 Task: Find connections with filter location Santo Amaro with filter topic #linkedinlearningwith filter profile language German with filter current company ShopUp with filter school PARUL INSTITUTE OF ENGG. AND TECH., LIMDA, VAGHODIA 037 with filter industry Market Research with filter service category Real Estate with filter keywords title Plant Engineer
Action: Mouse moved to (562, 207)
Screenshot: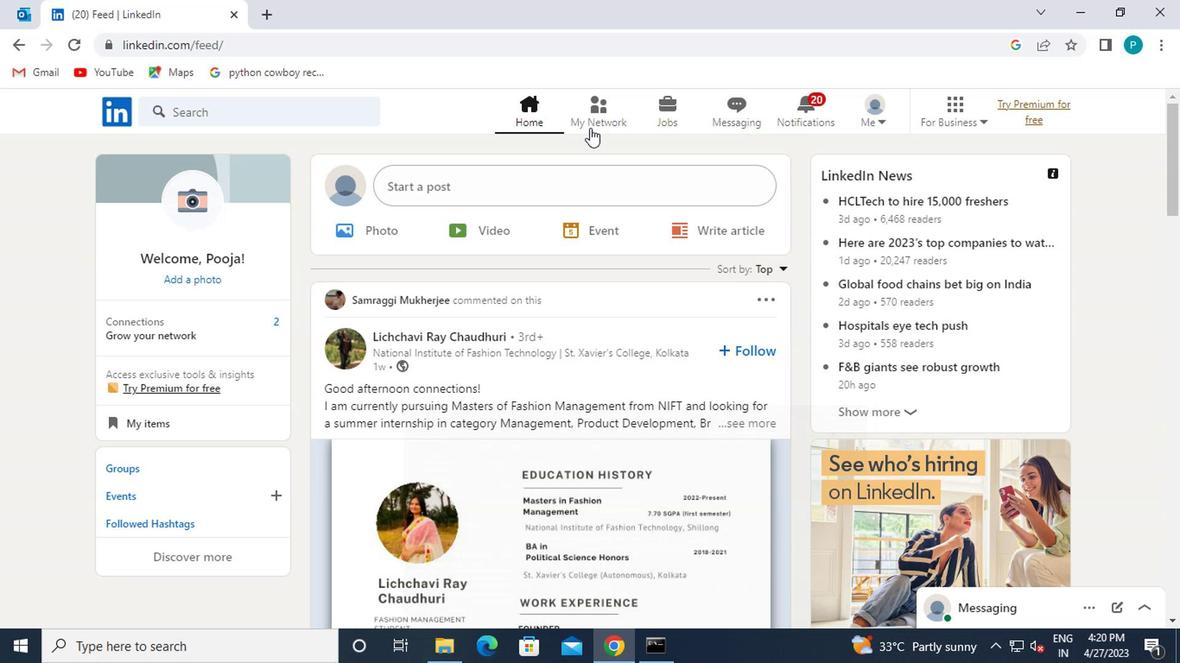 
Action: Mouse pressed left at (562, 207)
Screenshot: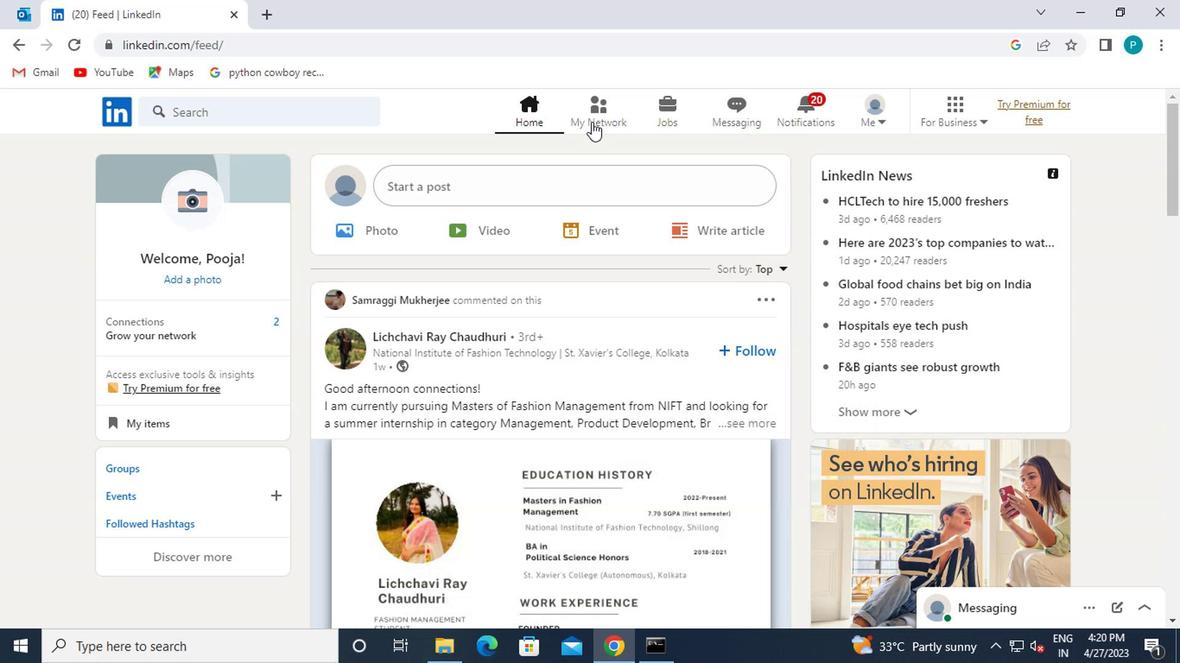 
Action: Mouse moved to (315, 280)
Screenshot: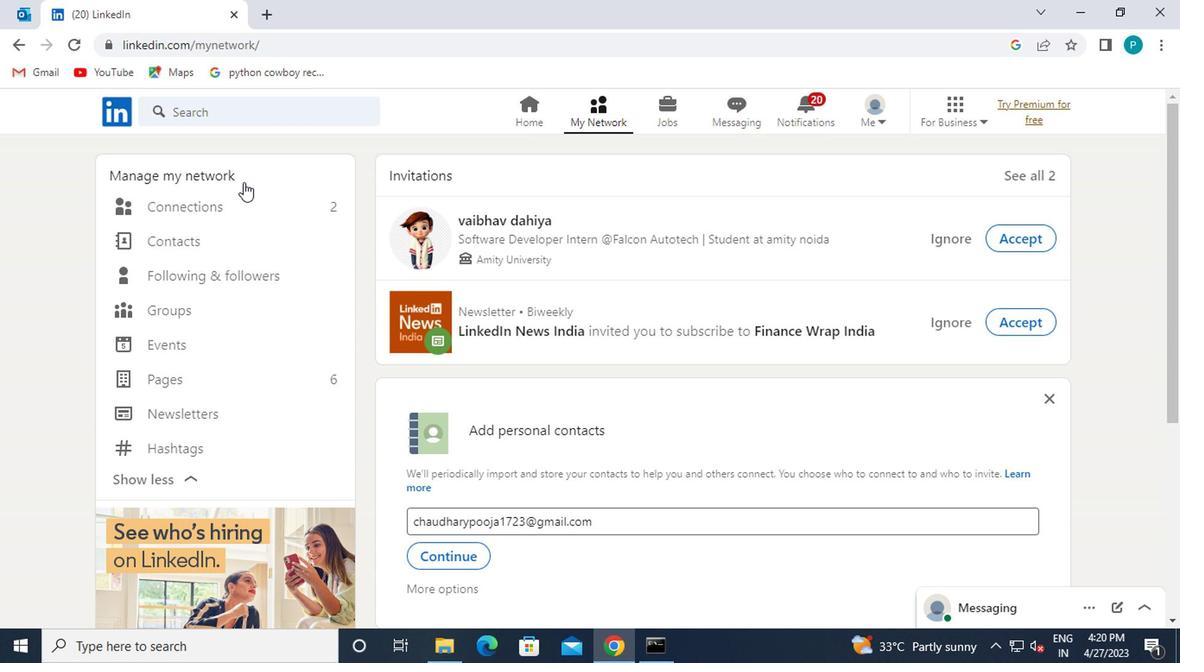 
Action: Mouse pressed left at (315, 280)
Screenshot: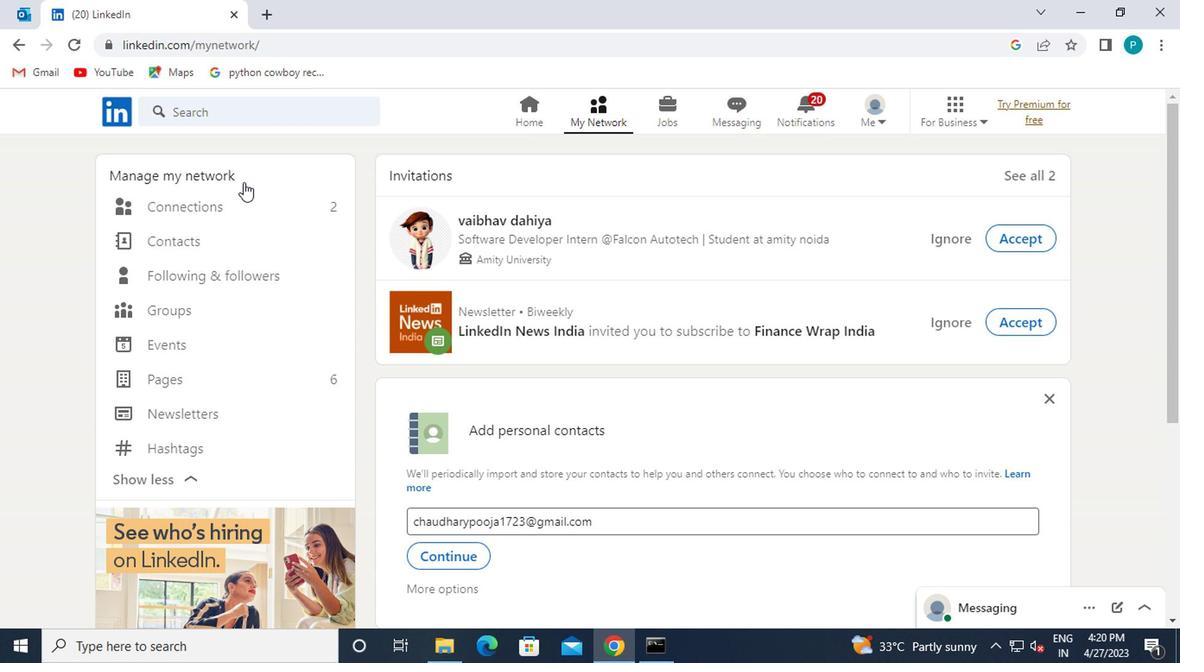 
Action: Mouse moved to (652, 289)
Screenshot: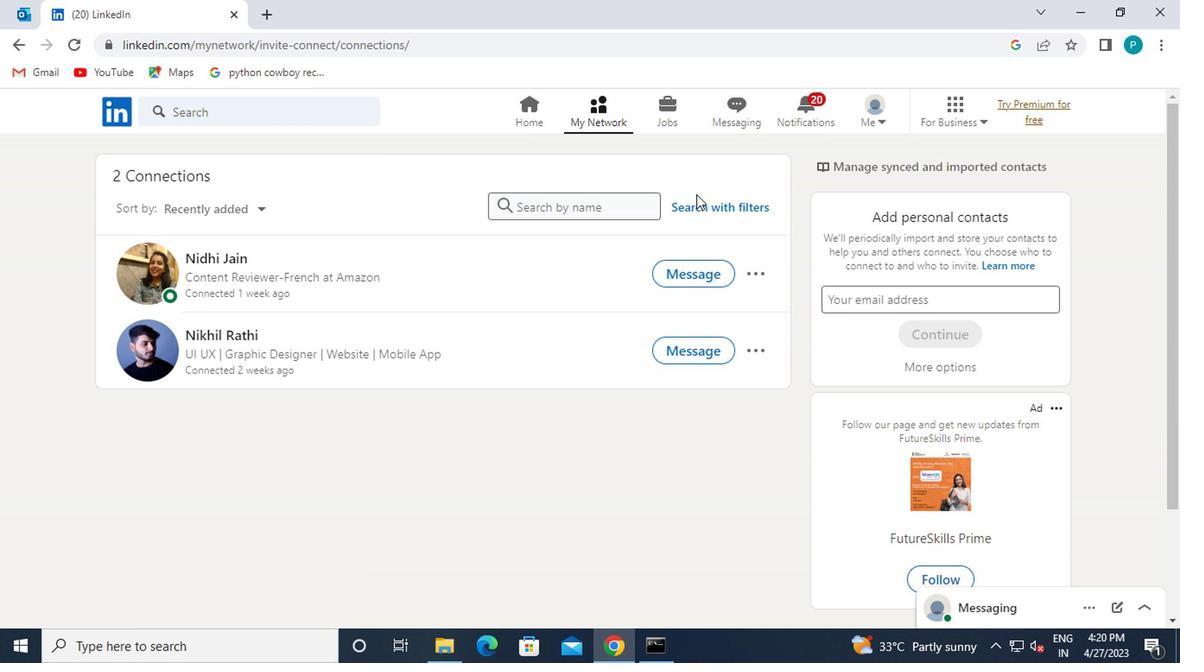 
Action: Mouse pressed left at (652, 289)
Screenshot: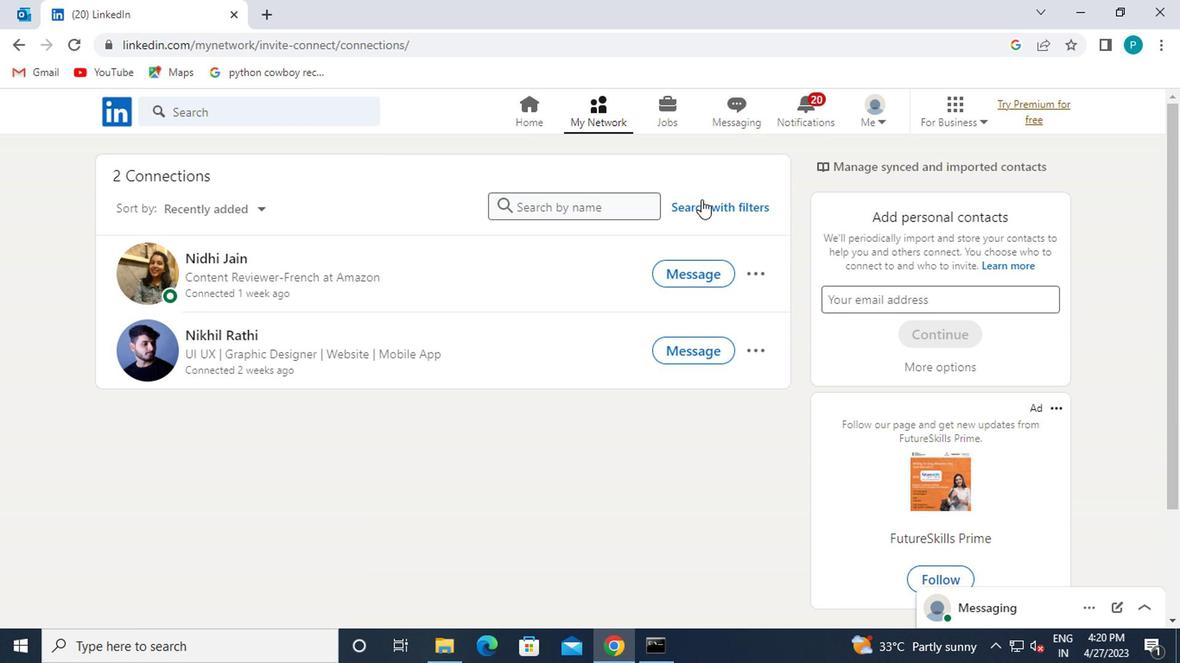 
Action: Mouse moved to (582, 254)
Screenshot: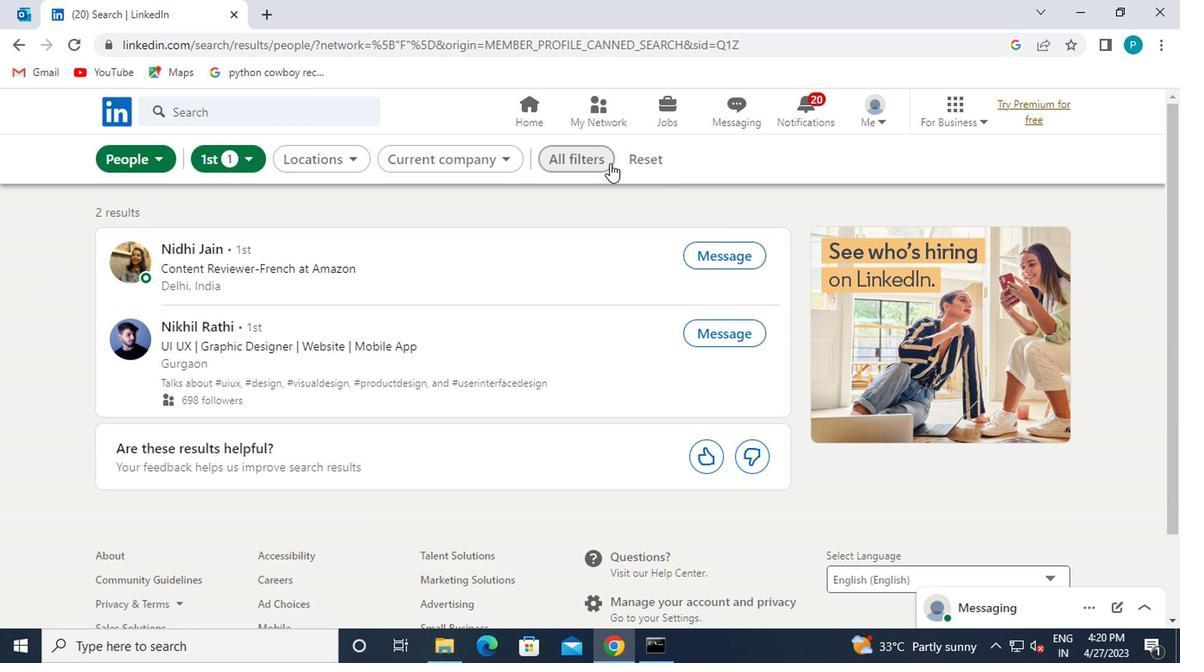 
Action: Mouse pressed left at (582, 254)
Screenshot: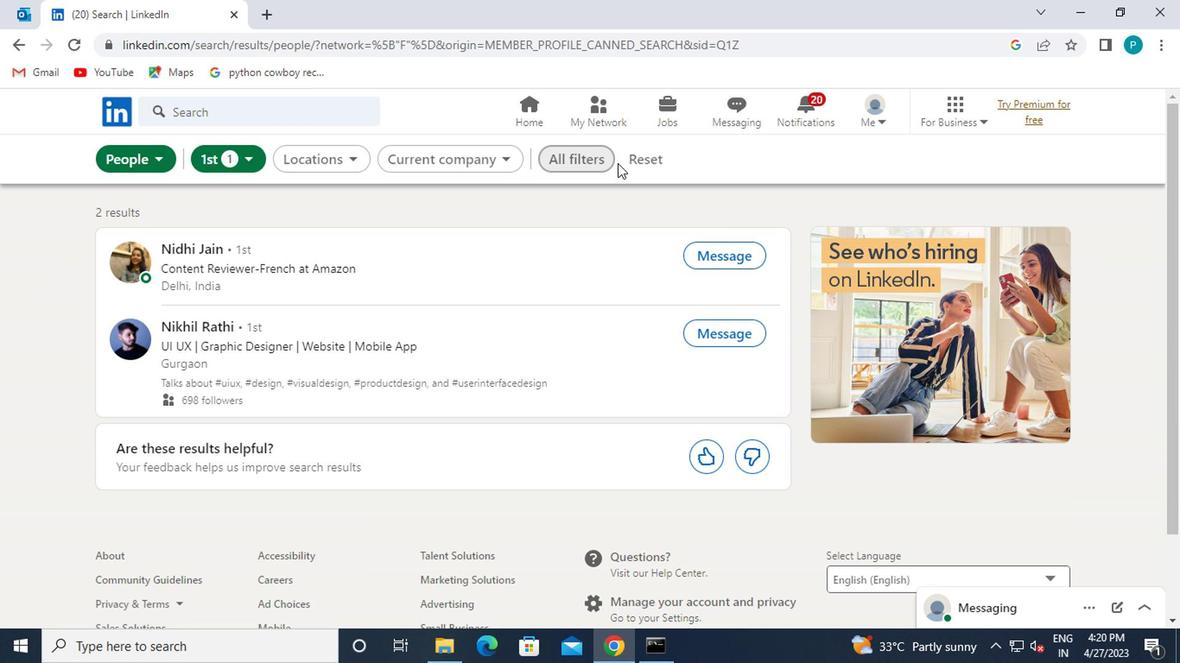 
Action: Mouse moved to (569, 249)
Screenshot: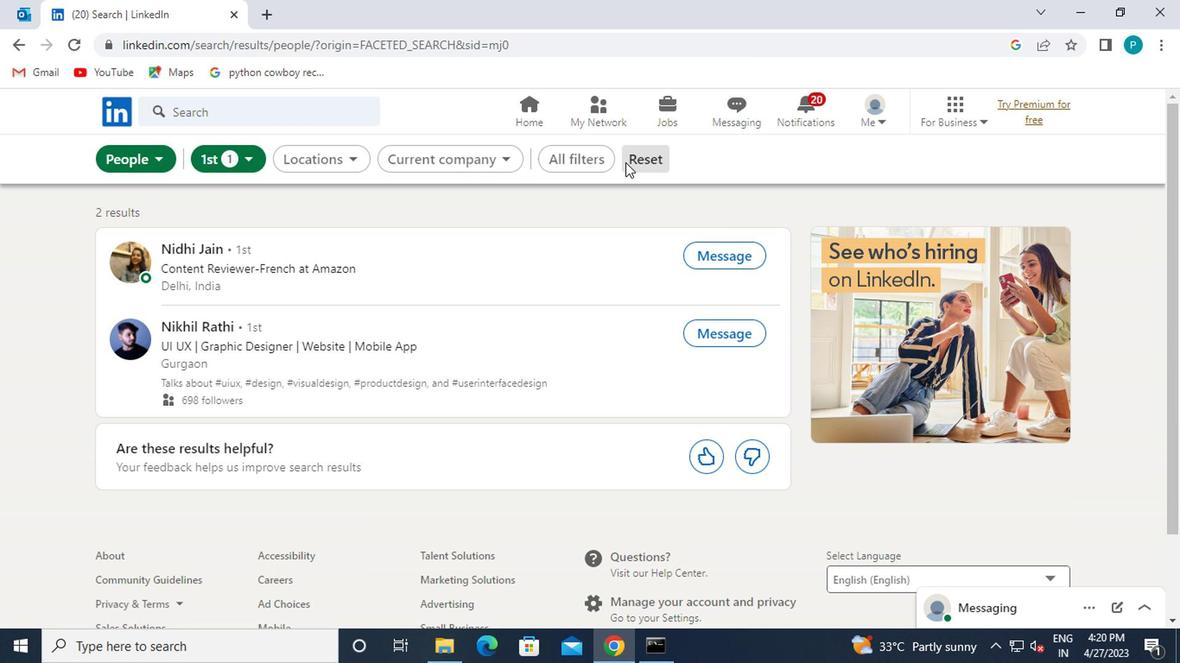 
Action: Mouse pressed left at (569, 249)
Screenshot: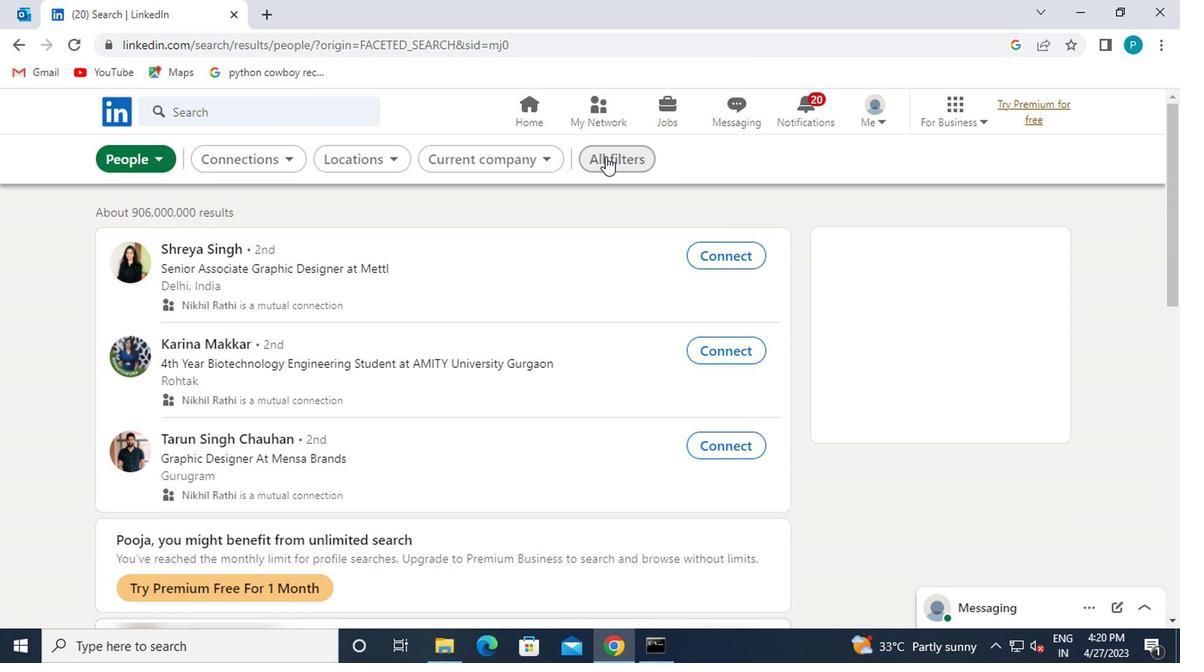 
Action: Mouse moved to (744, 376)
Screenshot: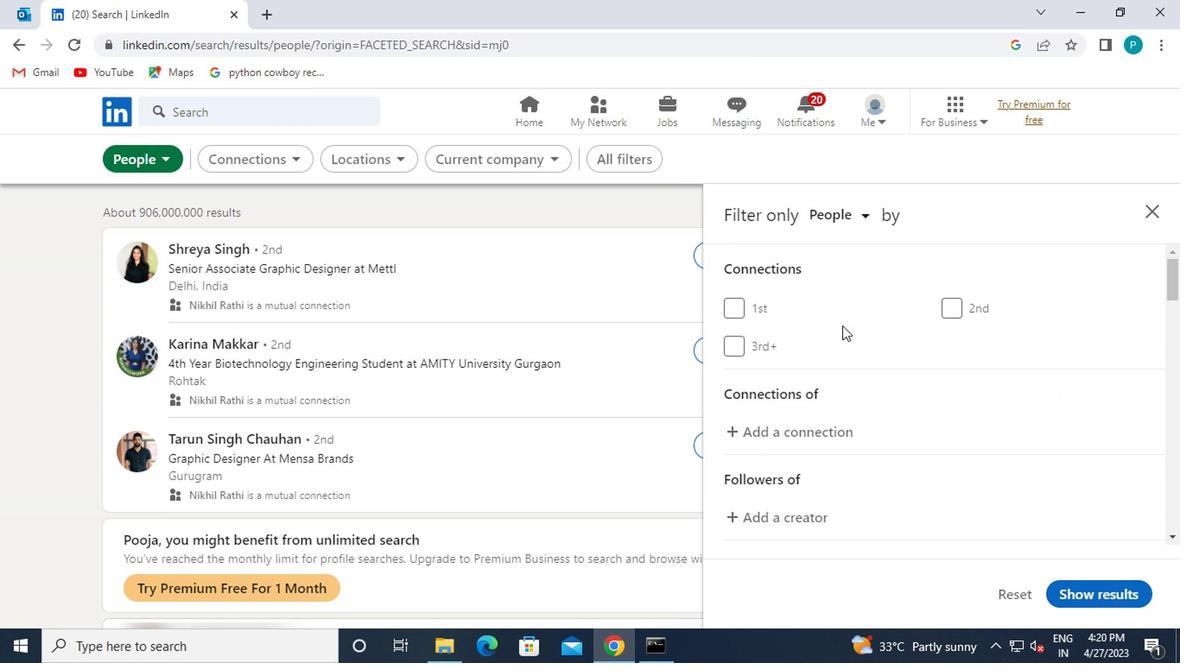 
Action: Mouse scrolled (744, 376) with delta (0, 0)
Screenshot: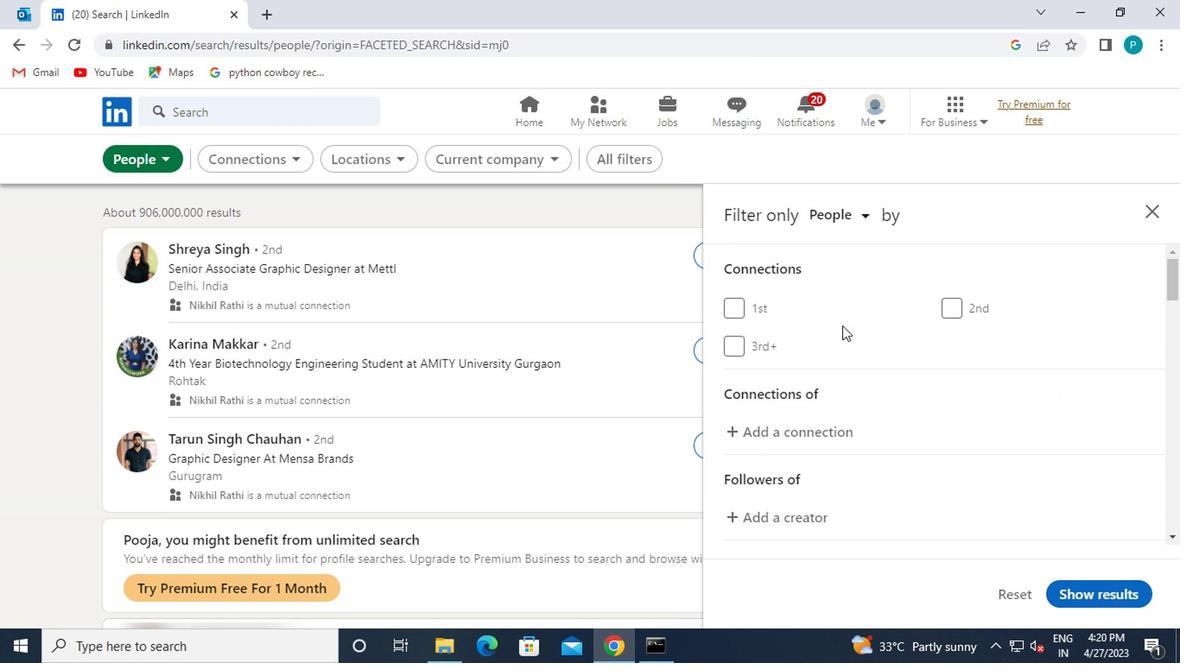 
Action: Mouse moved to (744, 378)
Screenshot: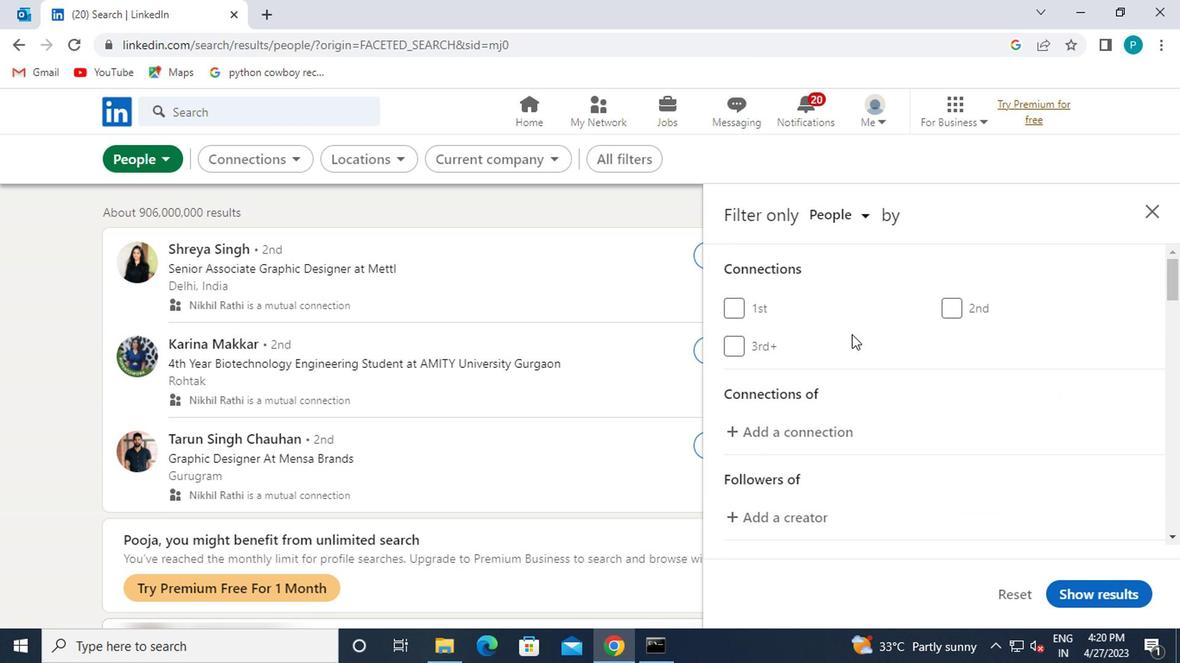 
Action: Mouse scrolled (744, 378) with delta (0, 0)
Screenshot: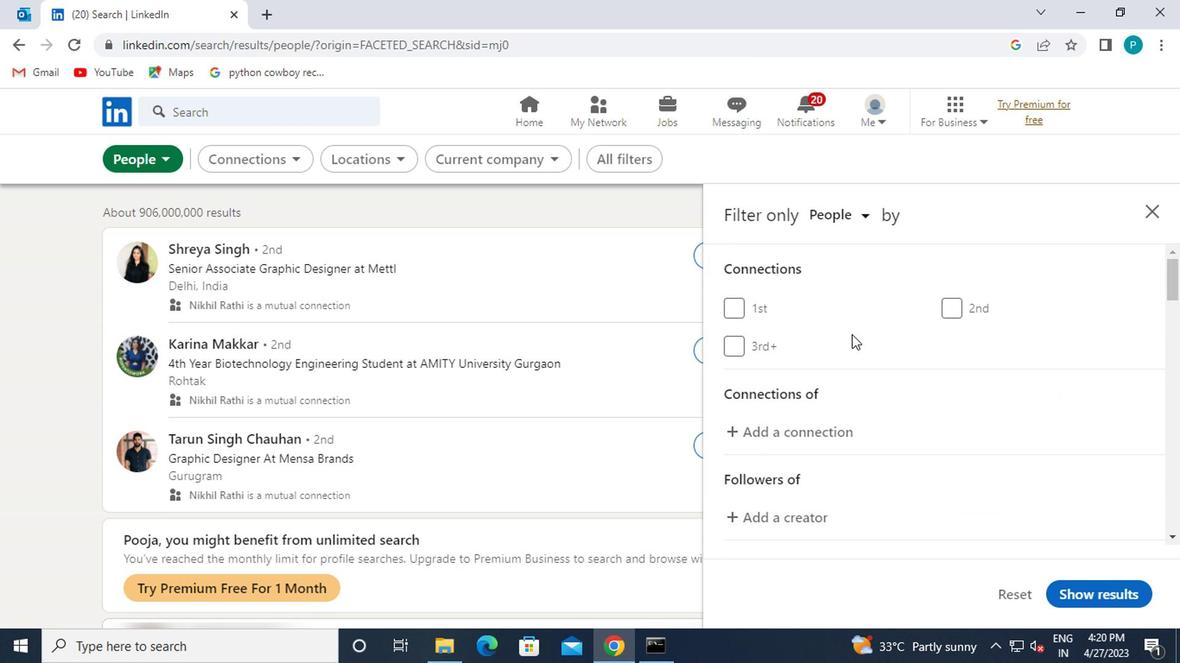 
Action: Mouse moved to (744, 378)
Screenshot: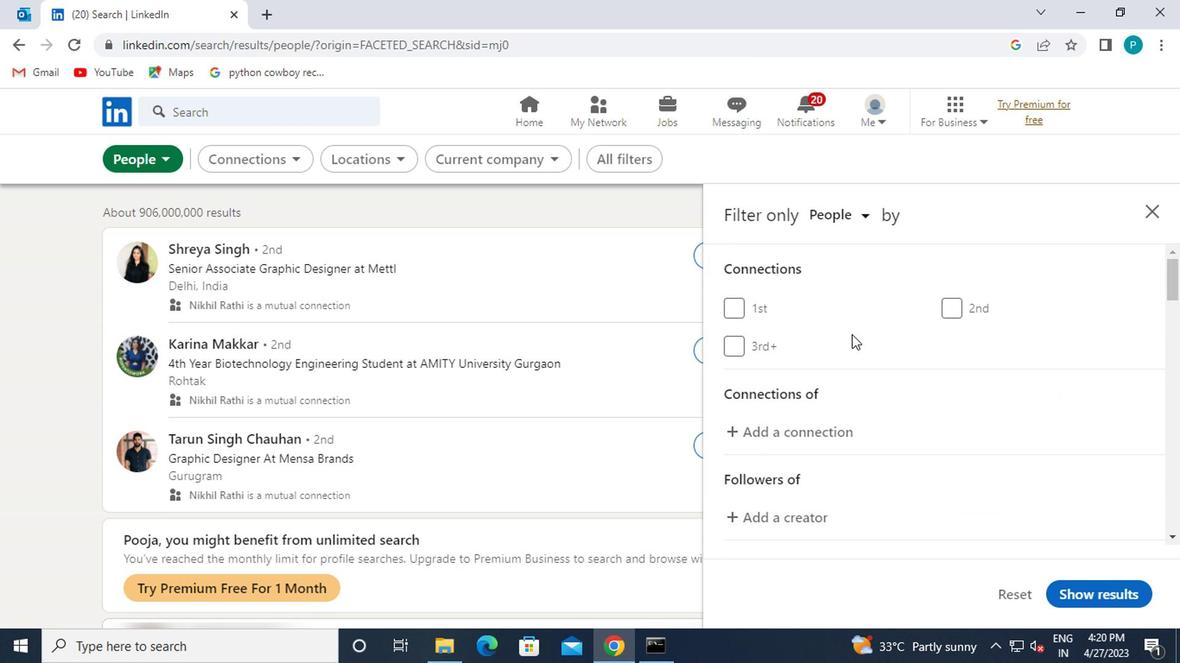 
Action: Mouse scrolled (744, 378) with delta (0, 0)
Screenshot: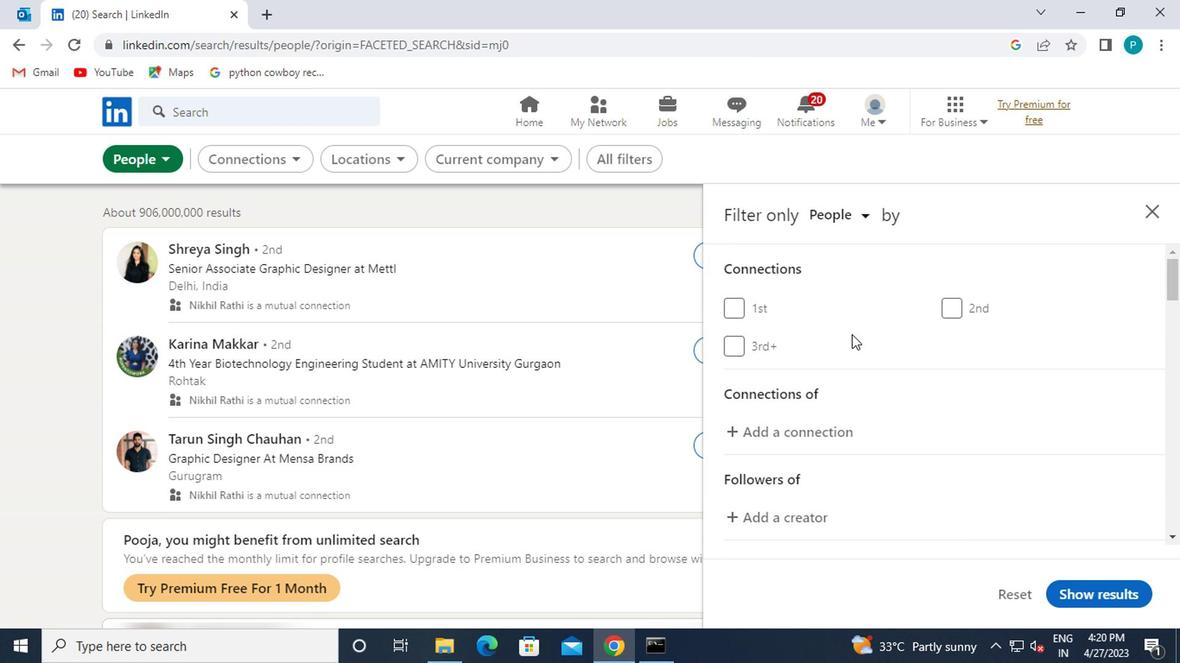 
Action: Mouse moved to (882, 433)
Screenshot: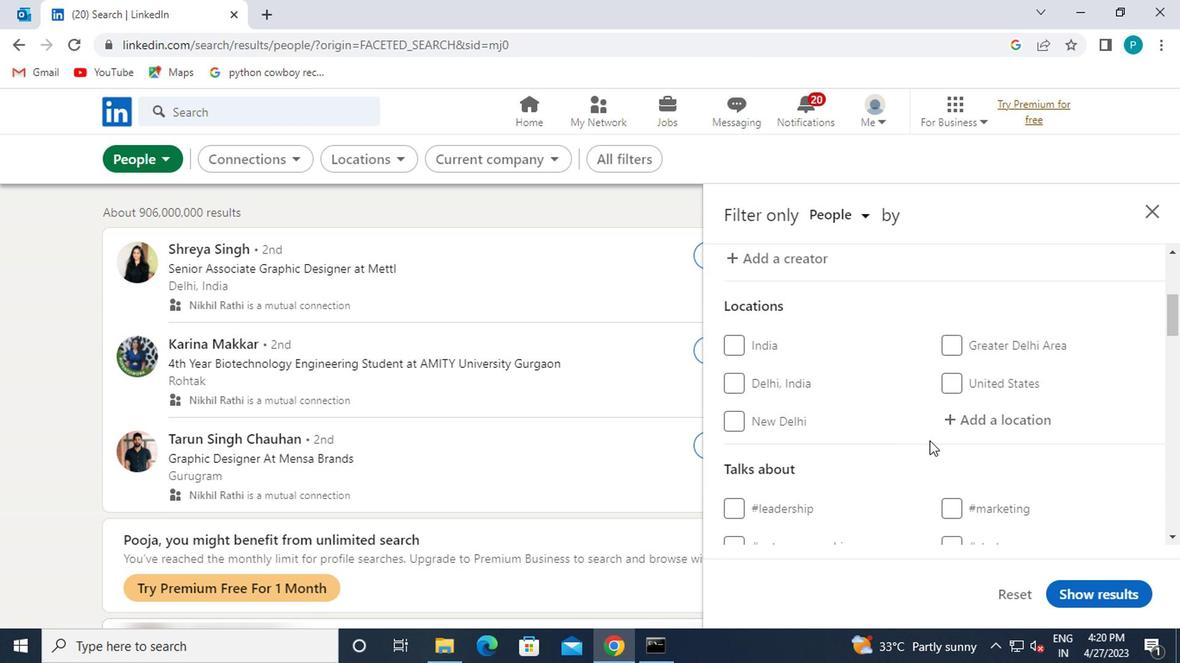 
Action: Mouse pressed left at (882, 433)
Screenshot: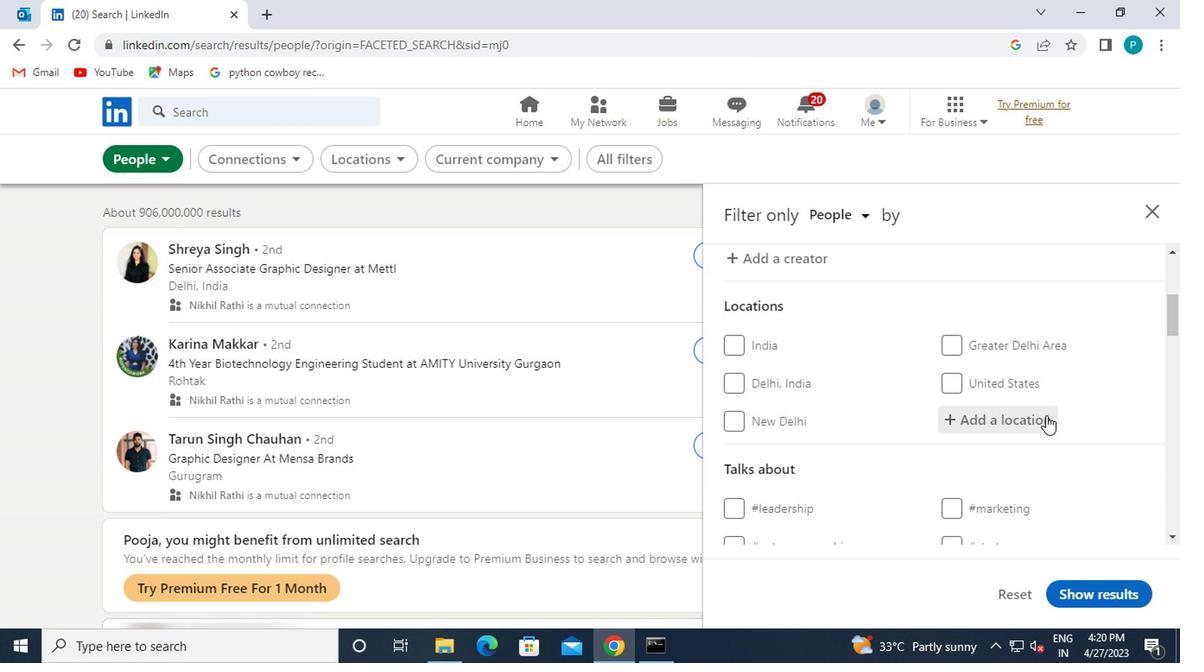 
Action: Mouse moved to (885, 441)
Screenshot: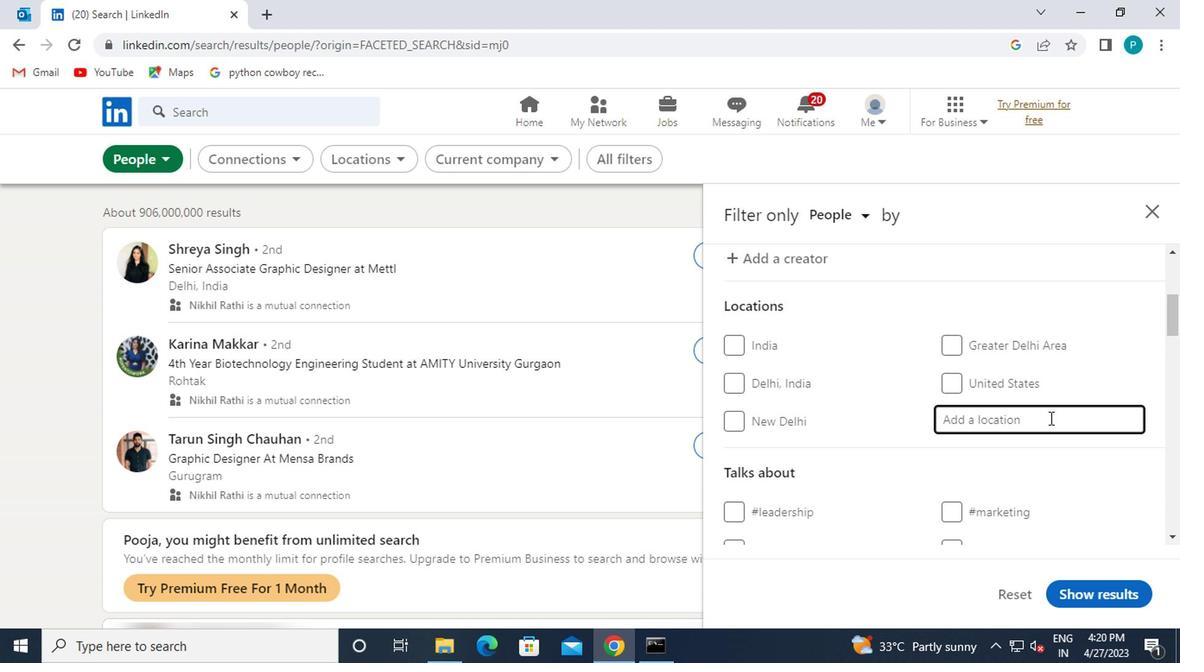 
Action: Key pressed <Key.caps_lock>s<Key.caps_lock>anto<Key.space><Key.caps_lock>a<Key.caps_lock>maro
Screenshot: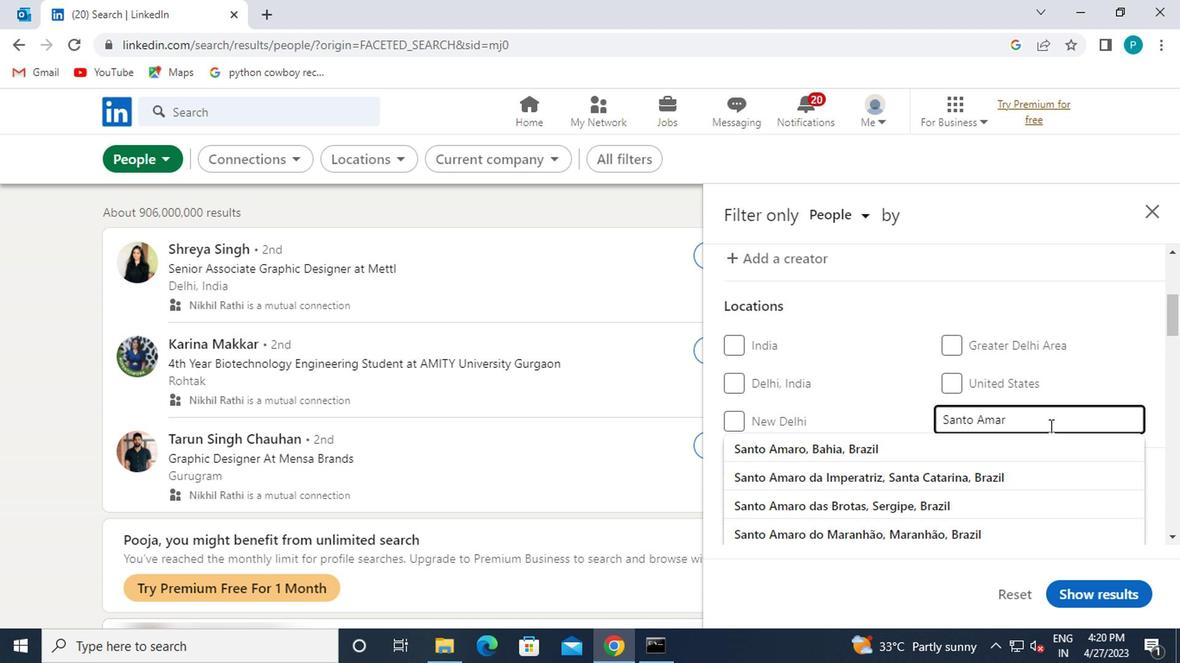 
Action: Mouse moved to (786, 453)
Screenshot: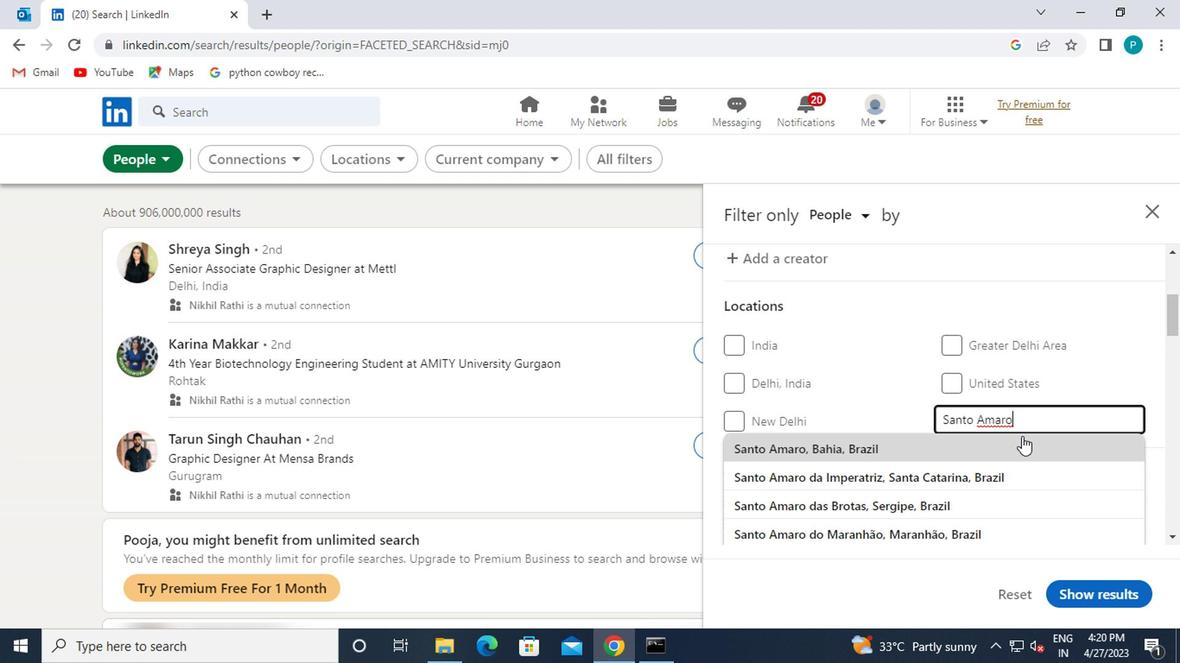 
Action: Mouse pressed left at (786, 453)
Screenshot: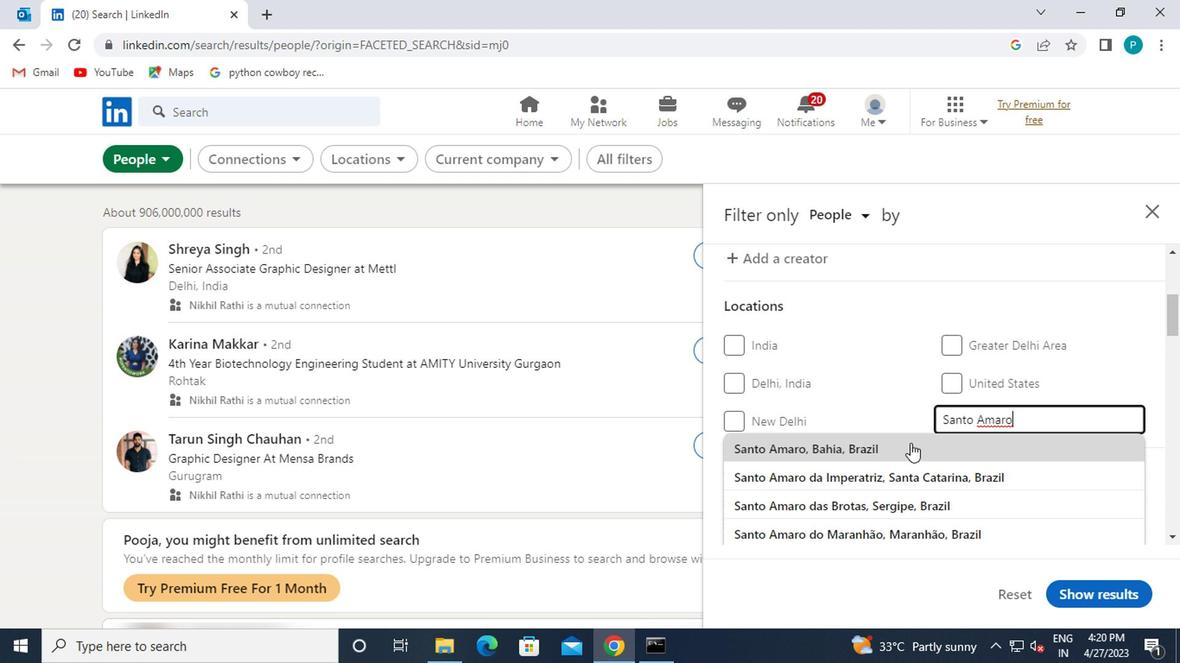 
Action: Mouse moved to (786, 459)
Screenshot: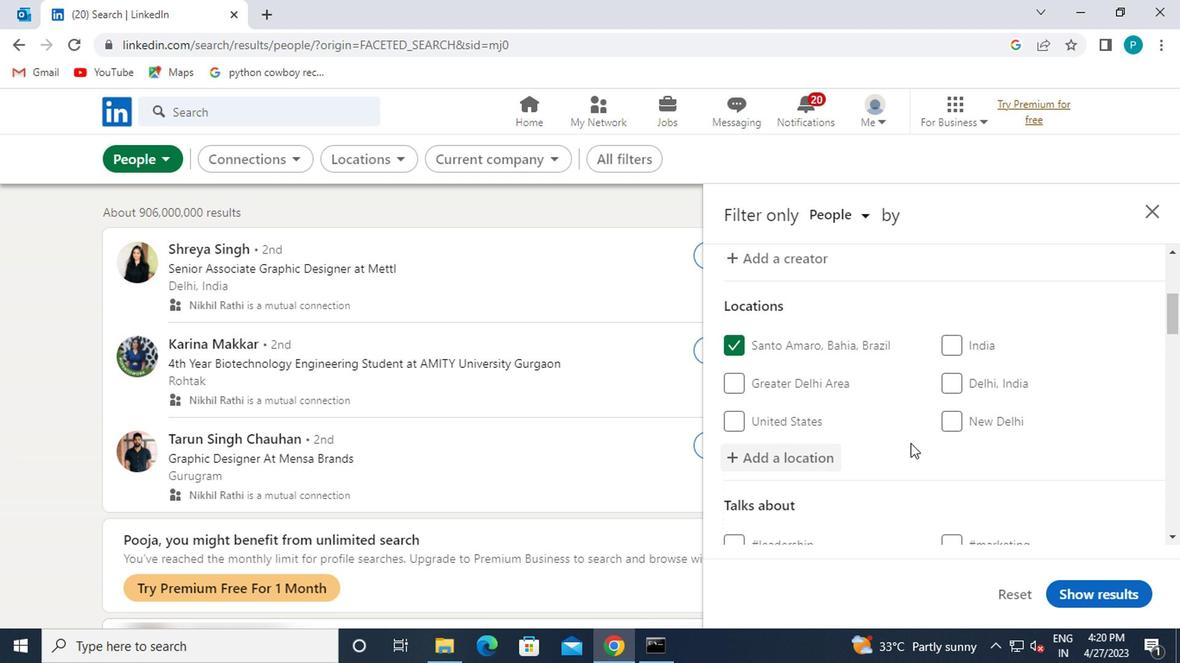 
Action: Mouse scrolled (786, 458) with delta (0, 0)
Screenshot: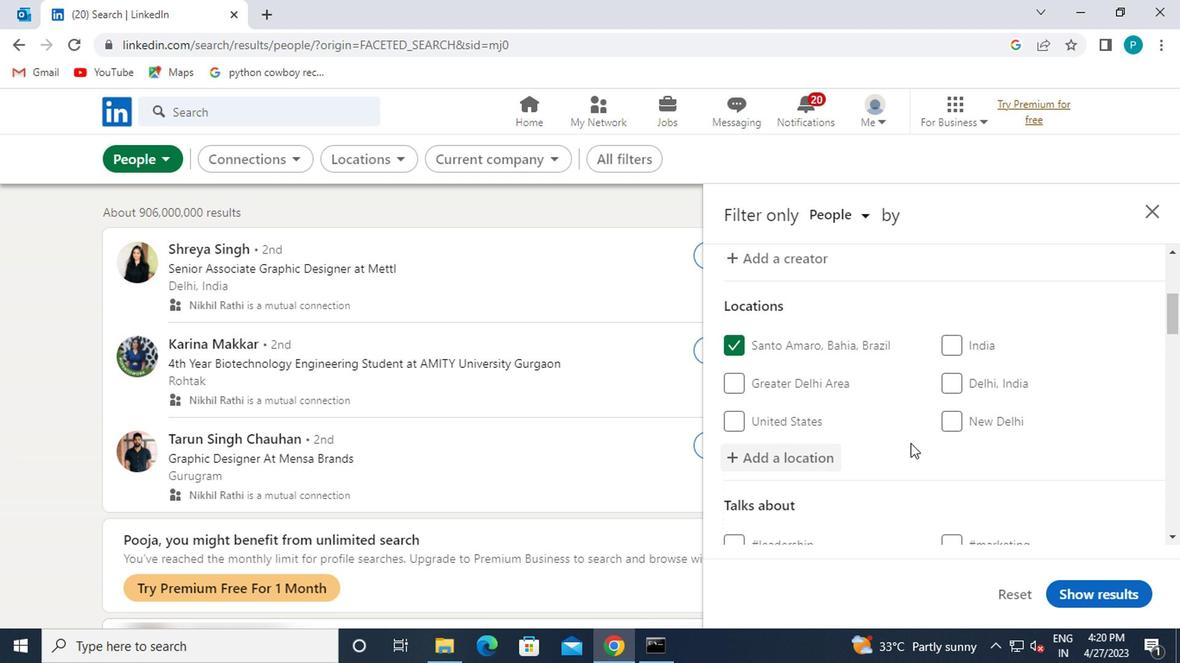 
Action: Mouse moved to (786, 460)
Screenshot: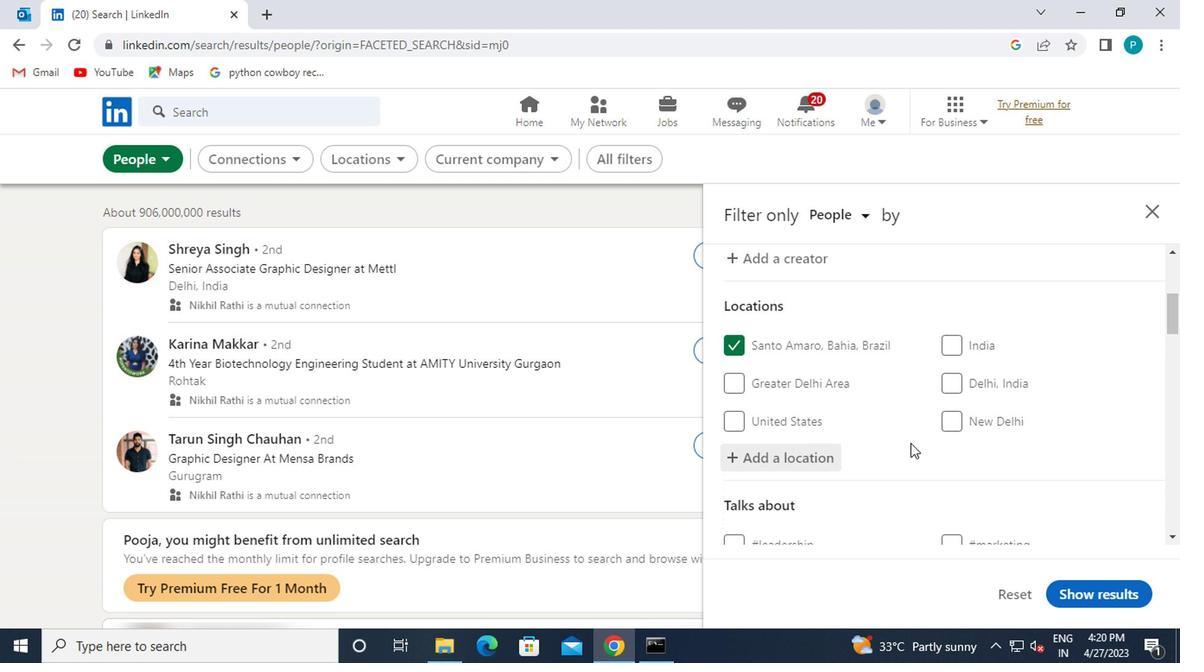 
Action: Mouse scrolled (786, 459) with delta (0, 0)
Screenshot: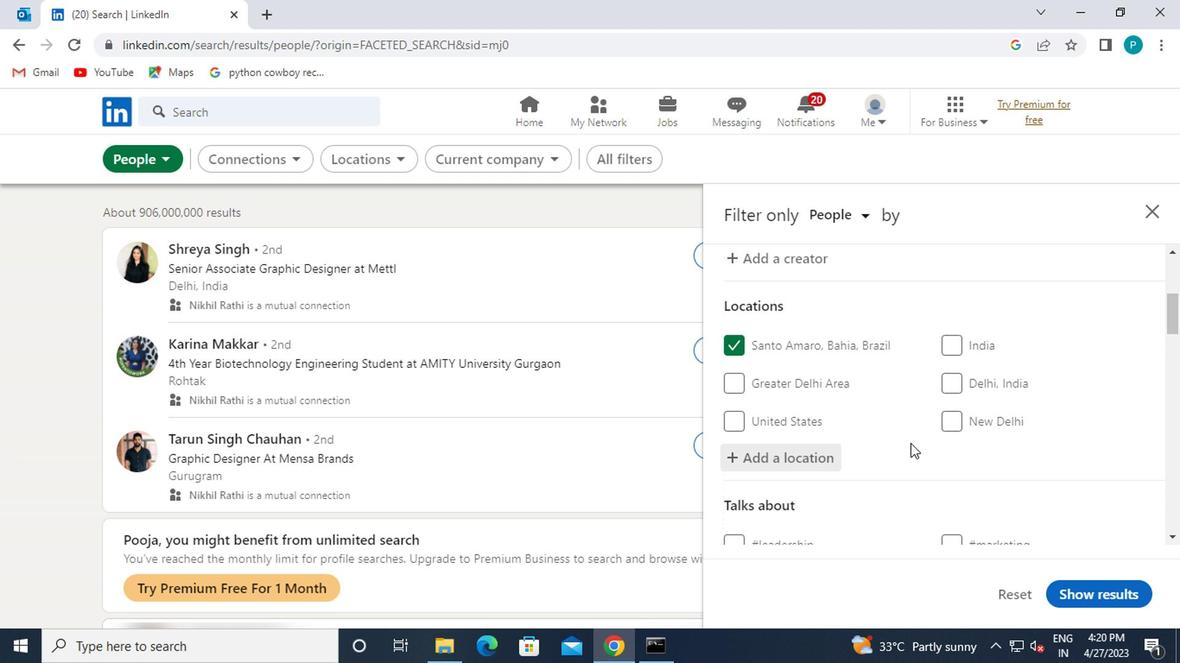 
Action: Mouse moved to (853, 457)
Screenshot: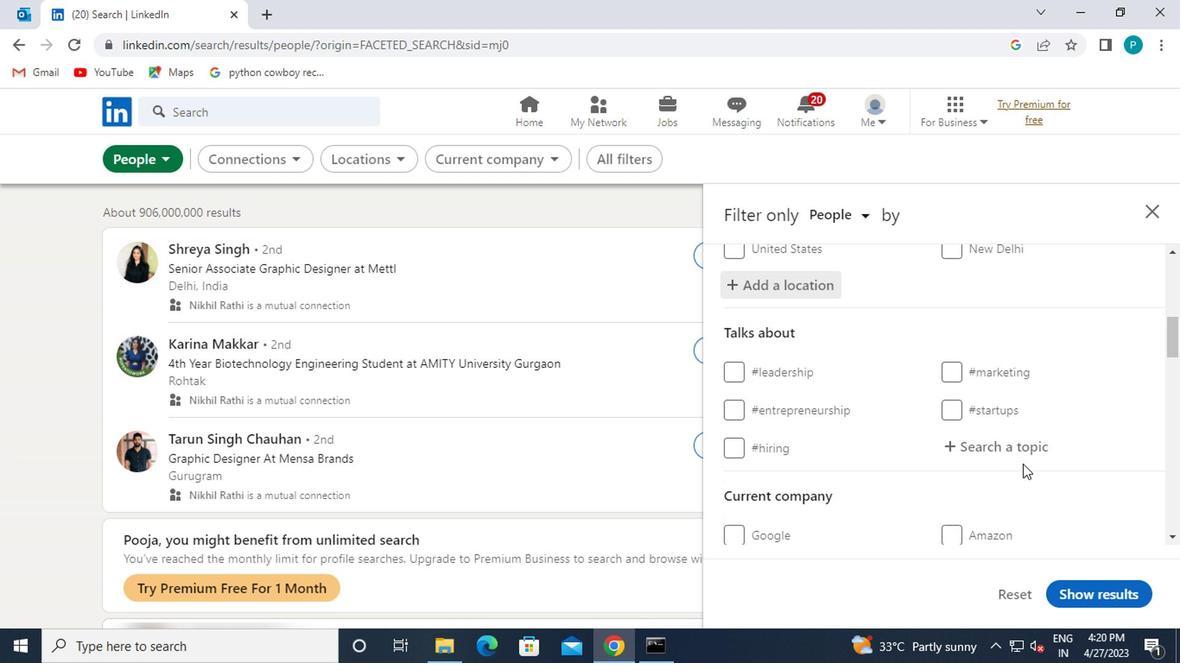 
Action: Mouse pressed left at (853, 457)
Screenshot: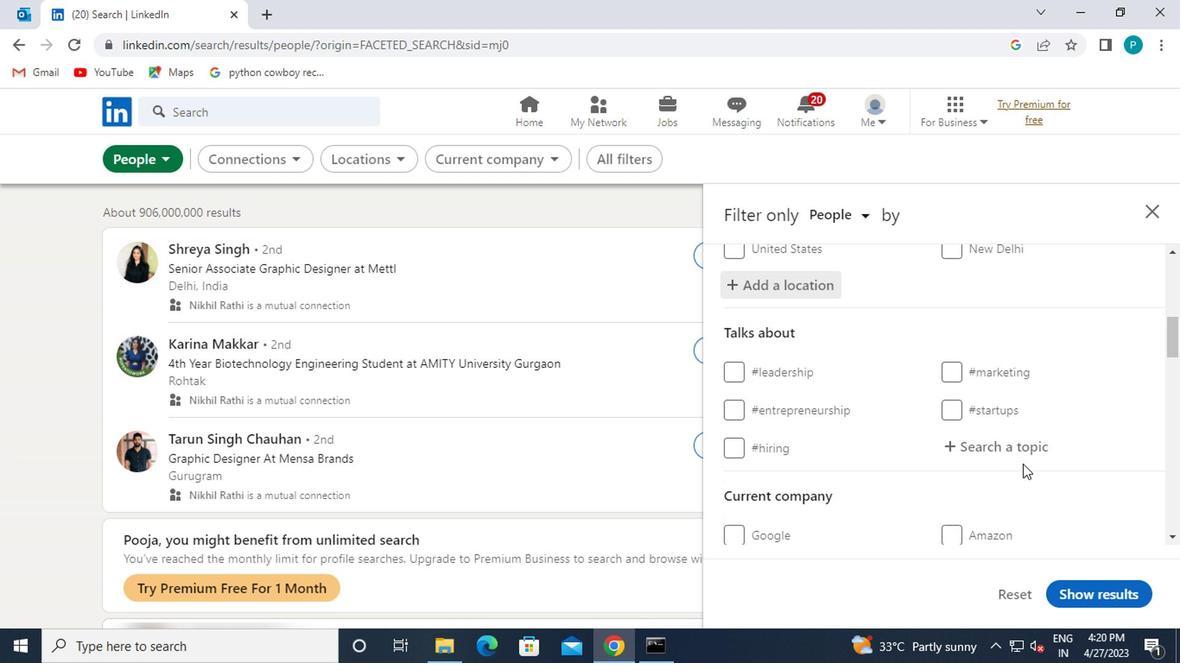 
Action: Mouse moved to (867, 460)
Screenshot: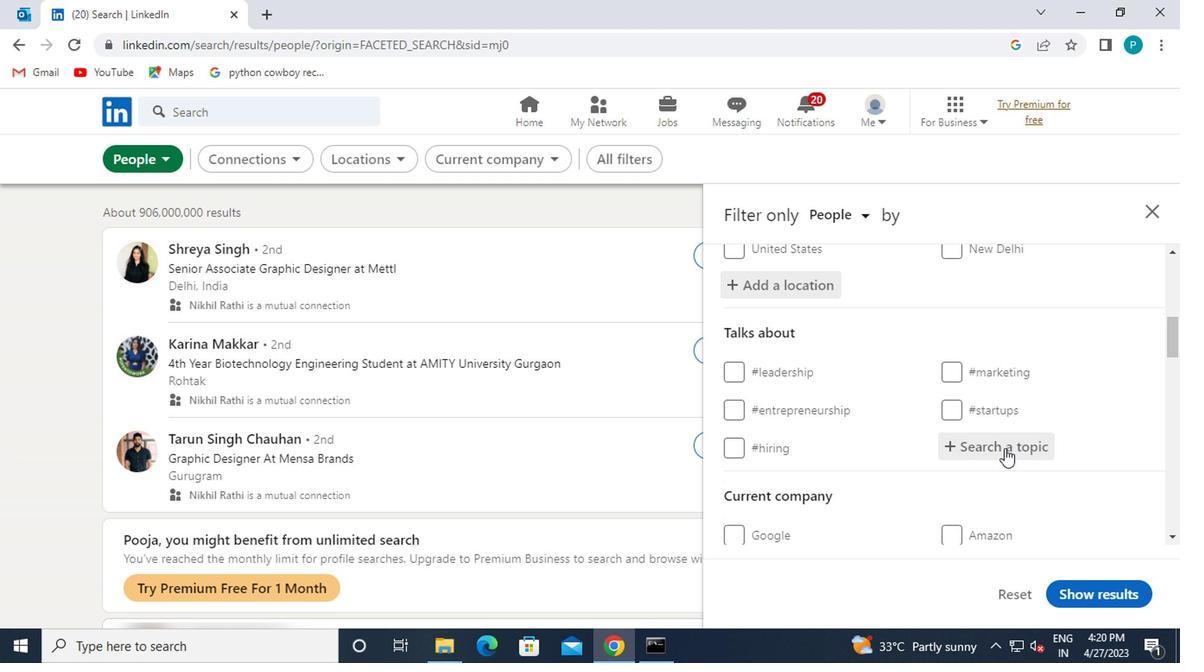 
Action: Key pressed <Key.shift>#LINKEDINLEARNING
Screenshot: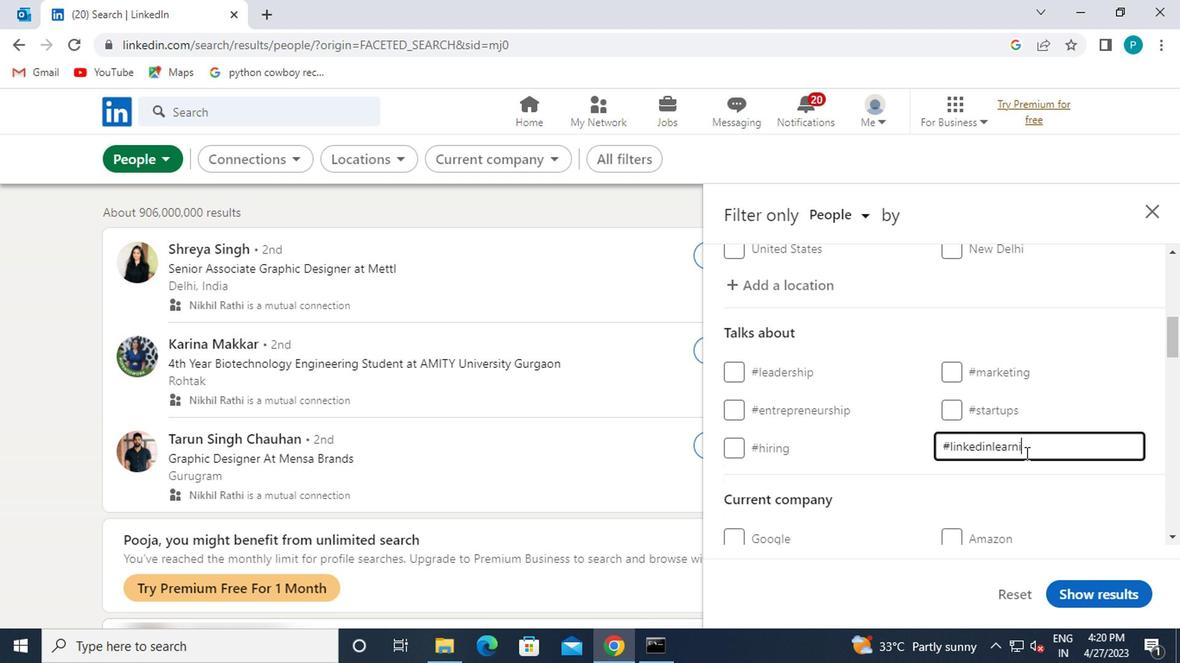 
Action: Mouse moved to (775, 425)
Screenshot: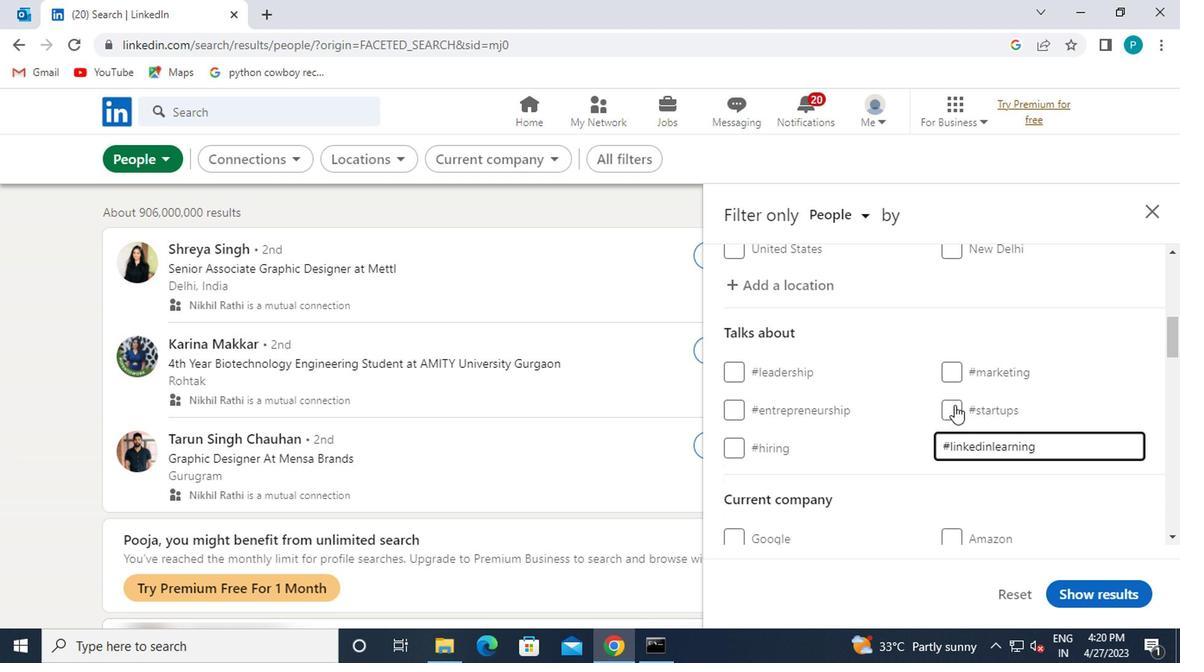 
Action: Mouse scrolled (775, 424) with delta (0, 0)
Screenshot: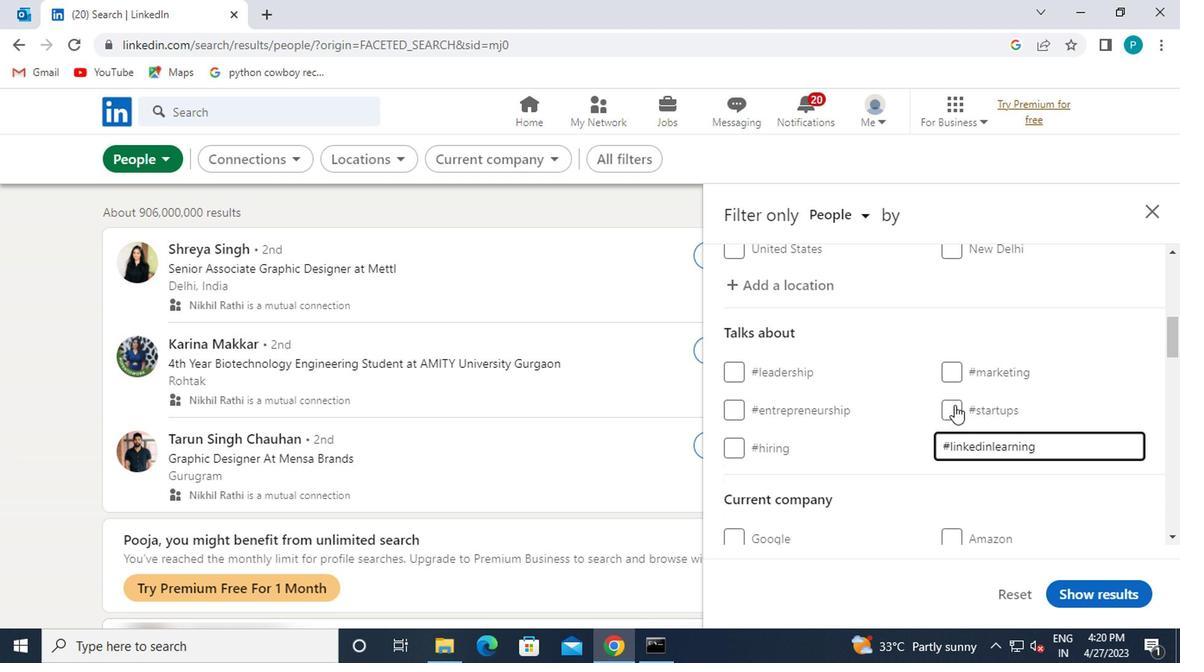 
Action: Mouse moved to (774, 425)
Screenshot: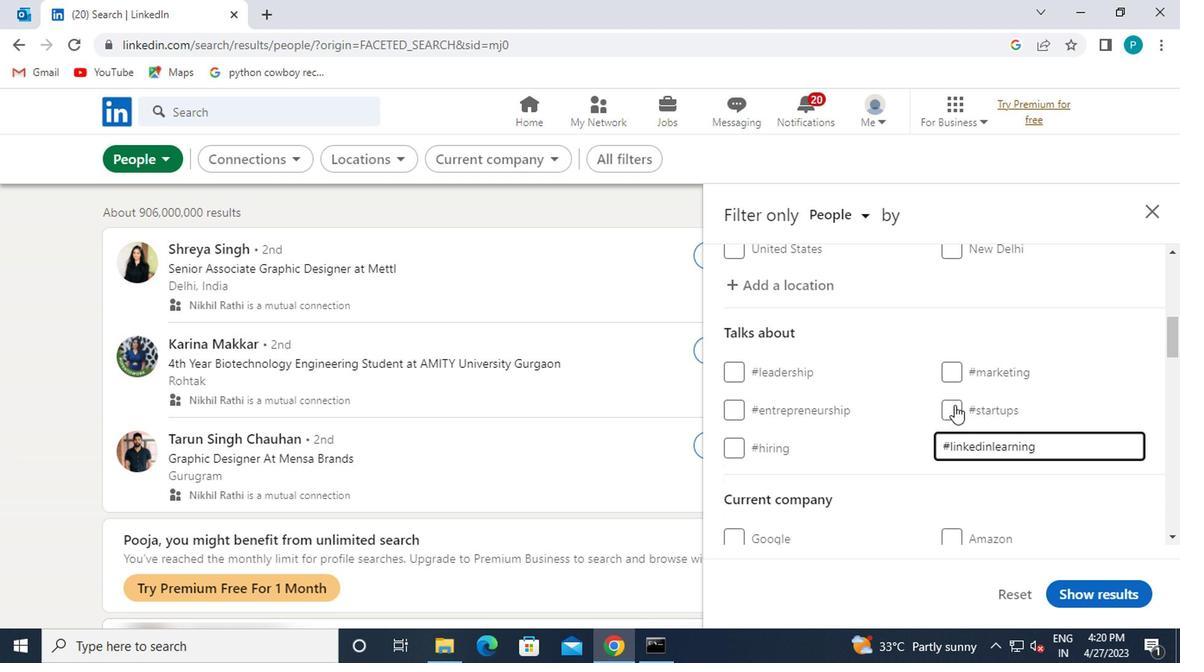 
Action: Mouse scrolled (774, 424) with delta (0, 0)
Screenshot: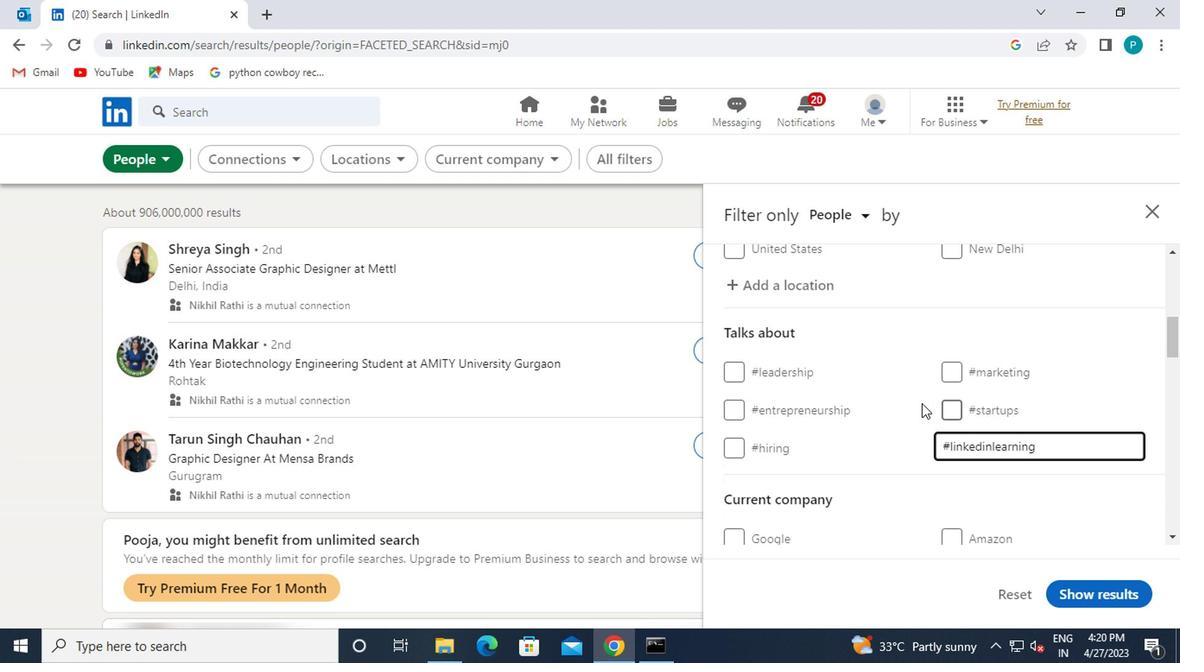 
Action: Mouse scrolled (774, 424) with delta (0, 0)
Screenshot: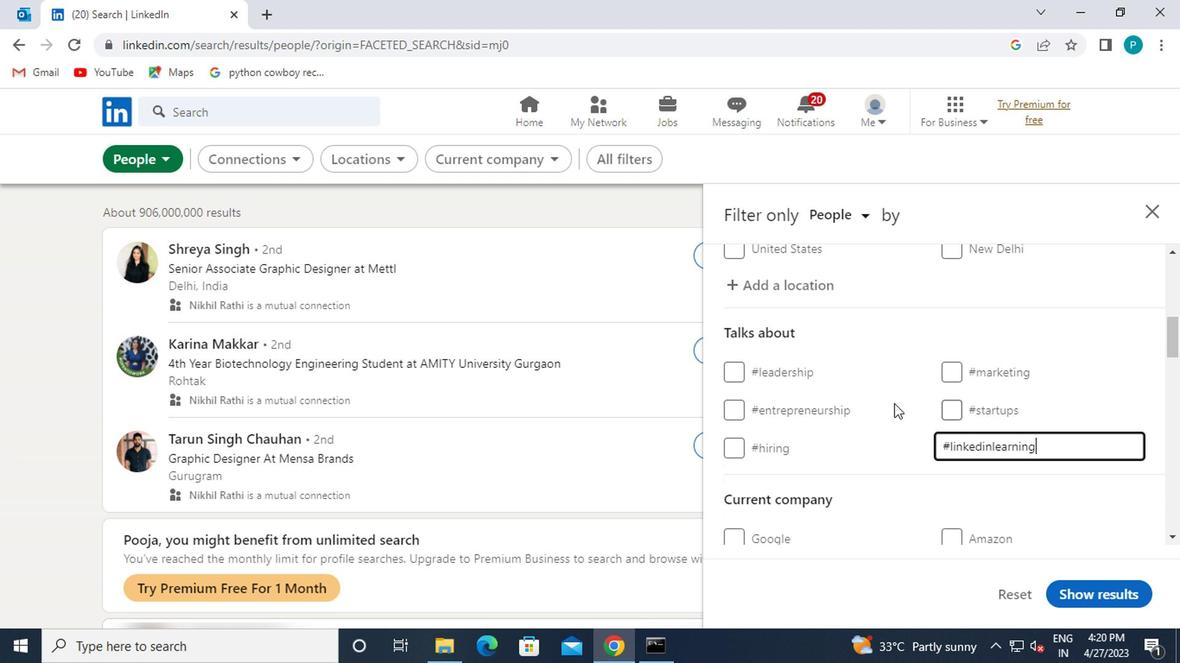 
Action: Mouse moved to (774, 450)
Screenshot: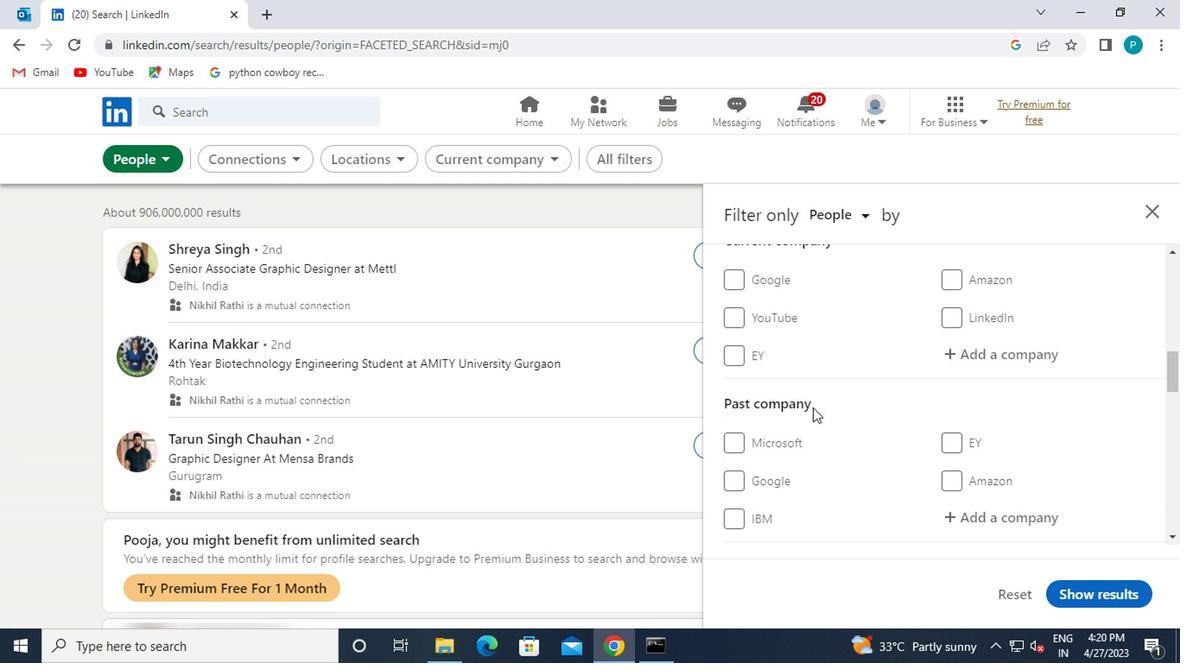 
Action: Mouse scrolled (774, 451) with delta (0, 0)
Screenshot: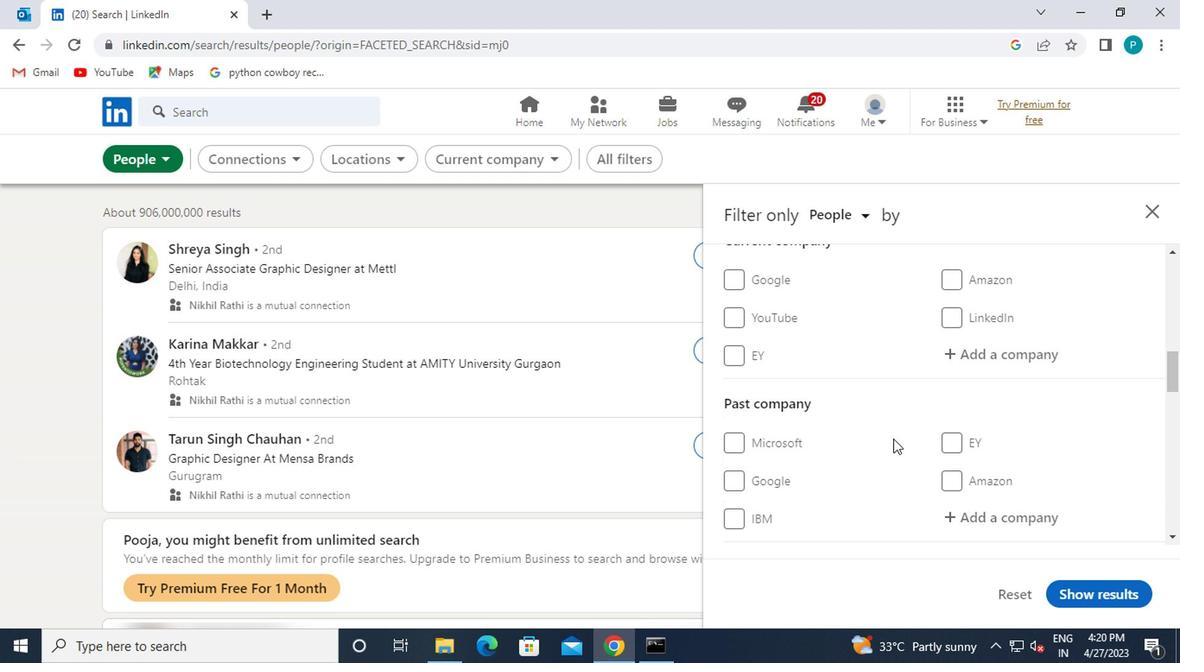 
Action: Mouse moved to (718, 446)
Screenshot: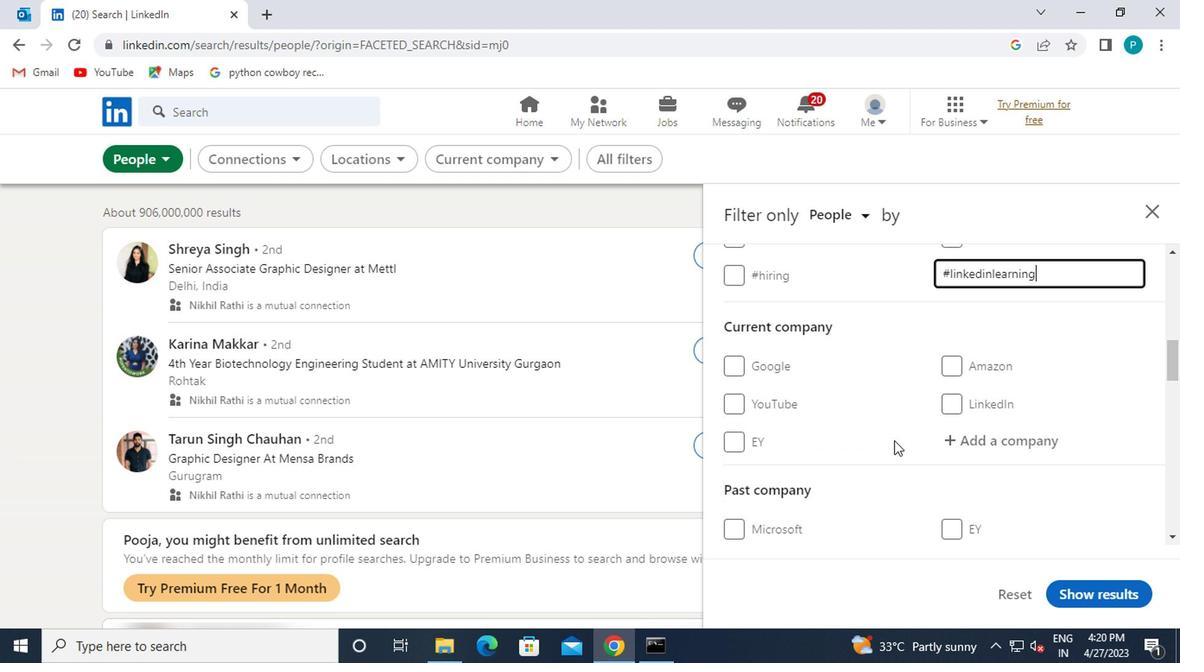 
Action: Mouse scrolled (718, 446) with delta (0, 0)
Screenshot: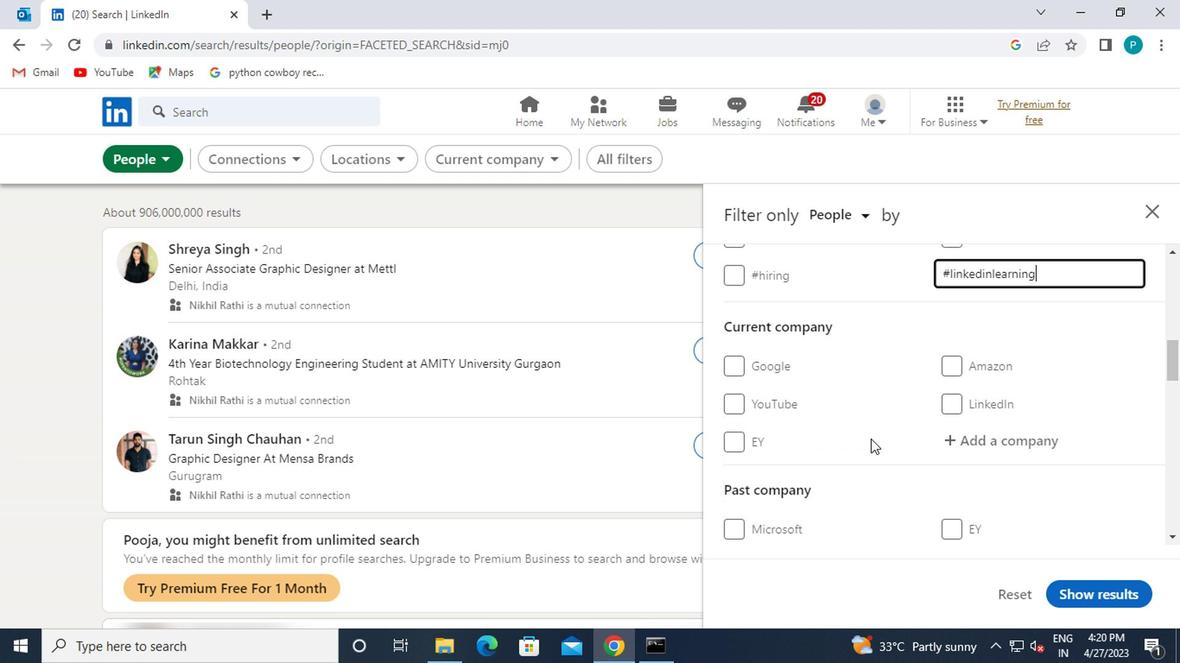 
Action: Mouse scrolled (718, 446) with delta (0, 0)
Screenshot: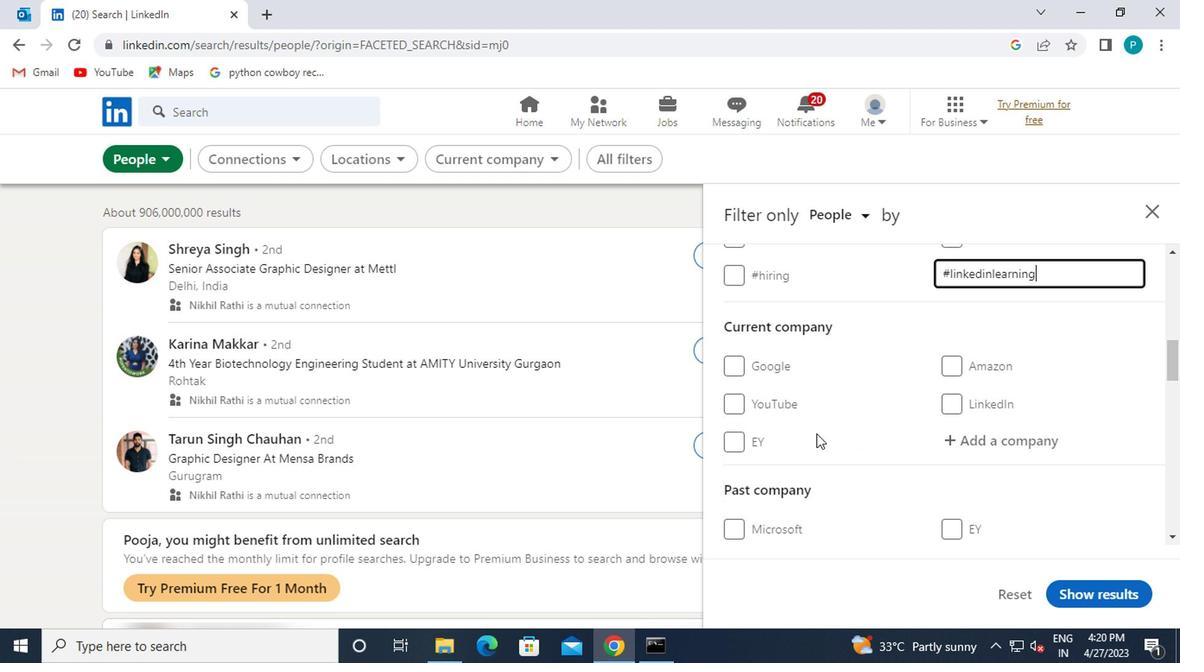
Action: Mouse moved to (717, 446)
Screenshot: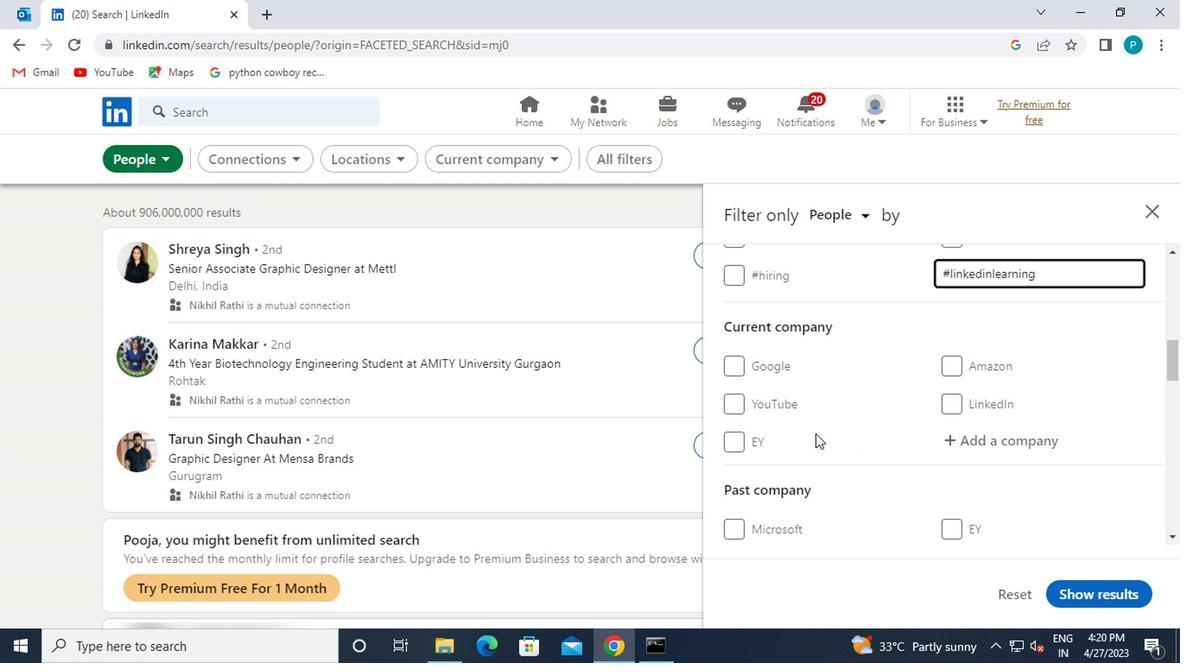 
Action: Mouse scrolled (717, 446) with delta (0, 0)
Screenshot: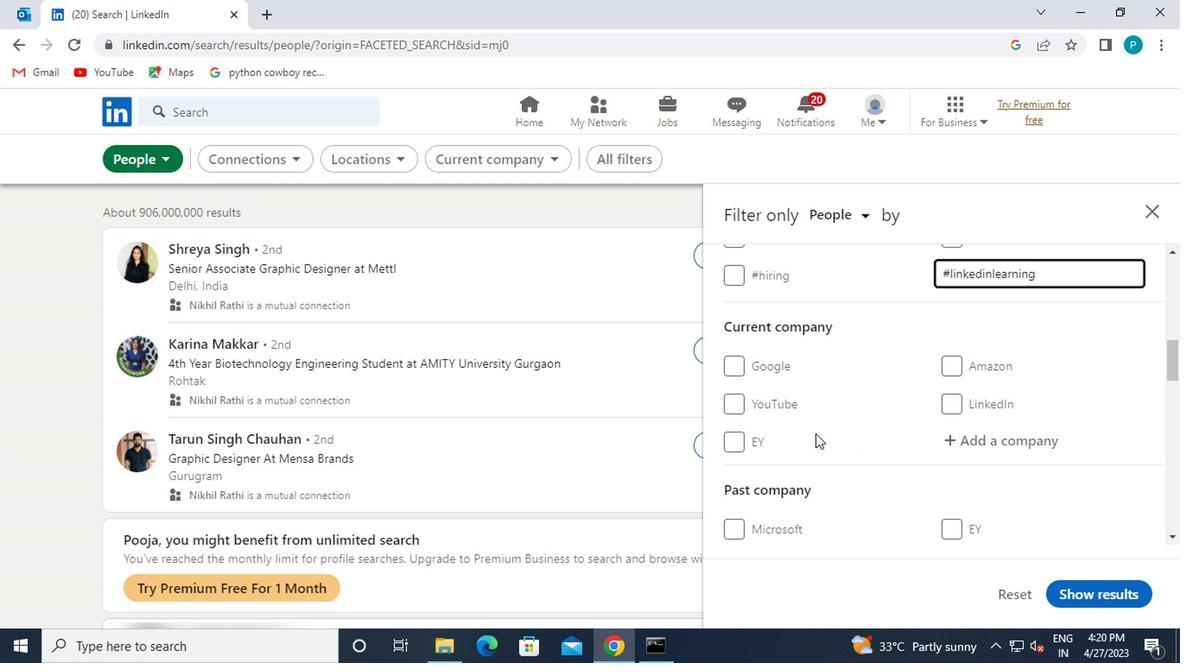 
Action: Mouse moved to (691, 449)
Screenshot: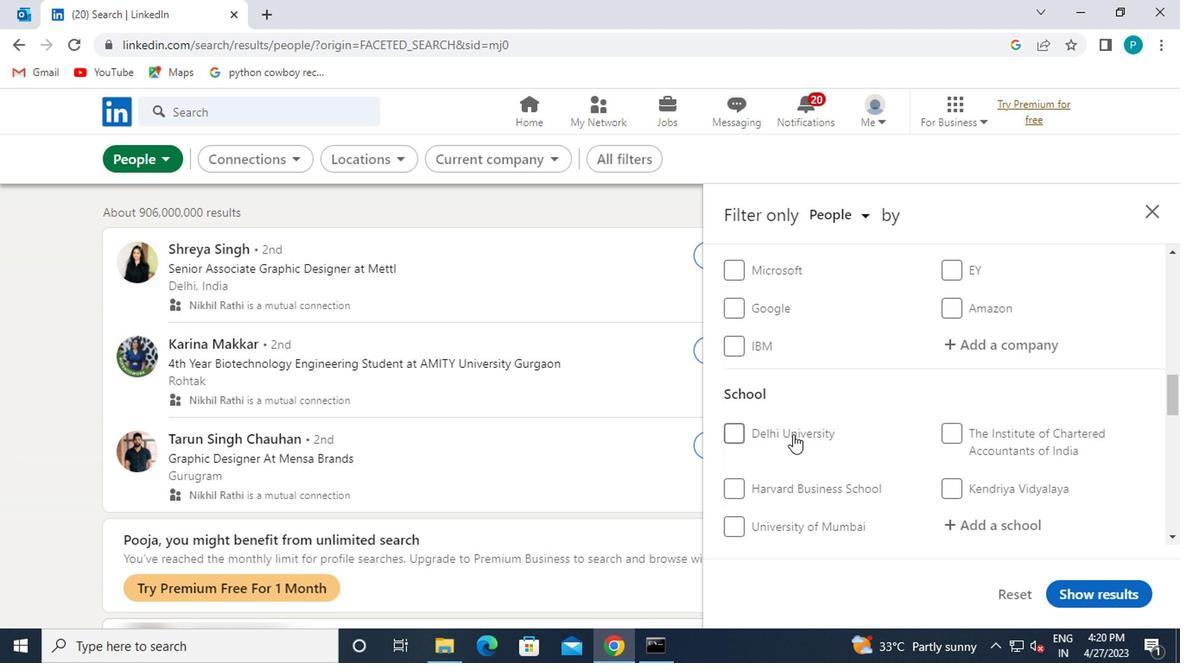 
Action: Mouse scrolled (691, 448) with delta (0, 0)
Screenshot: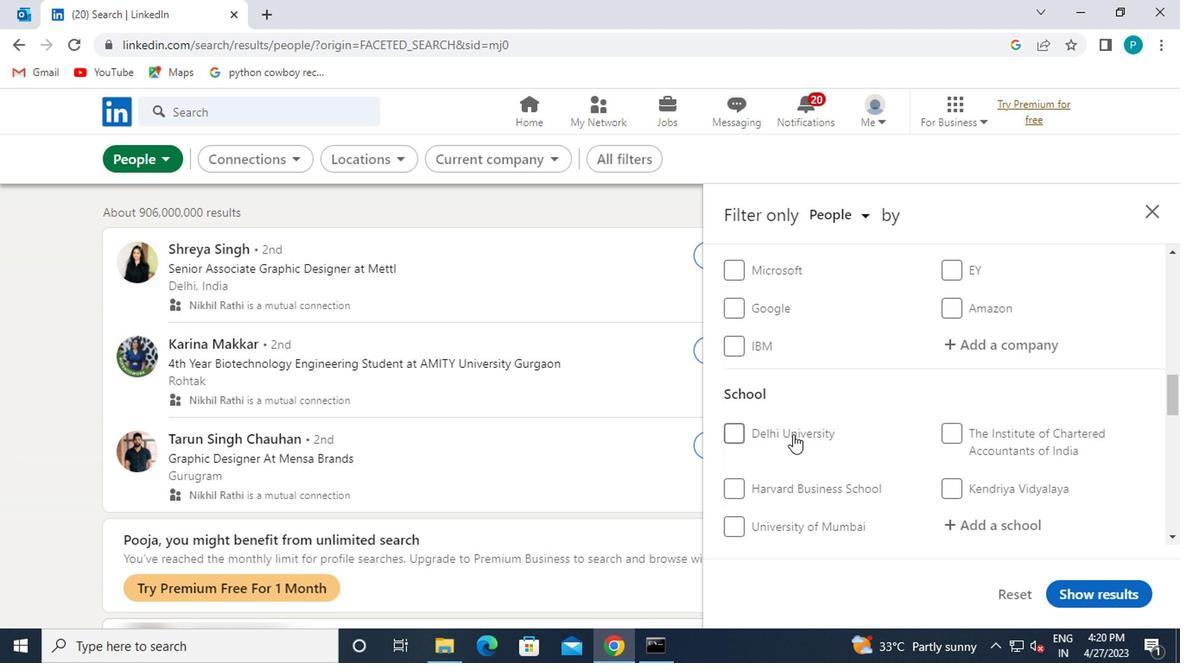 
Action: Mouse scrolled (691, 448) with delta (0, 0)
Screenshot: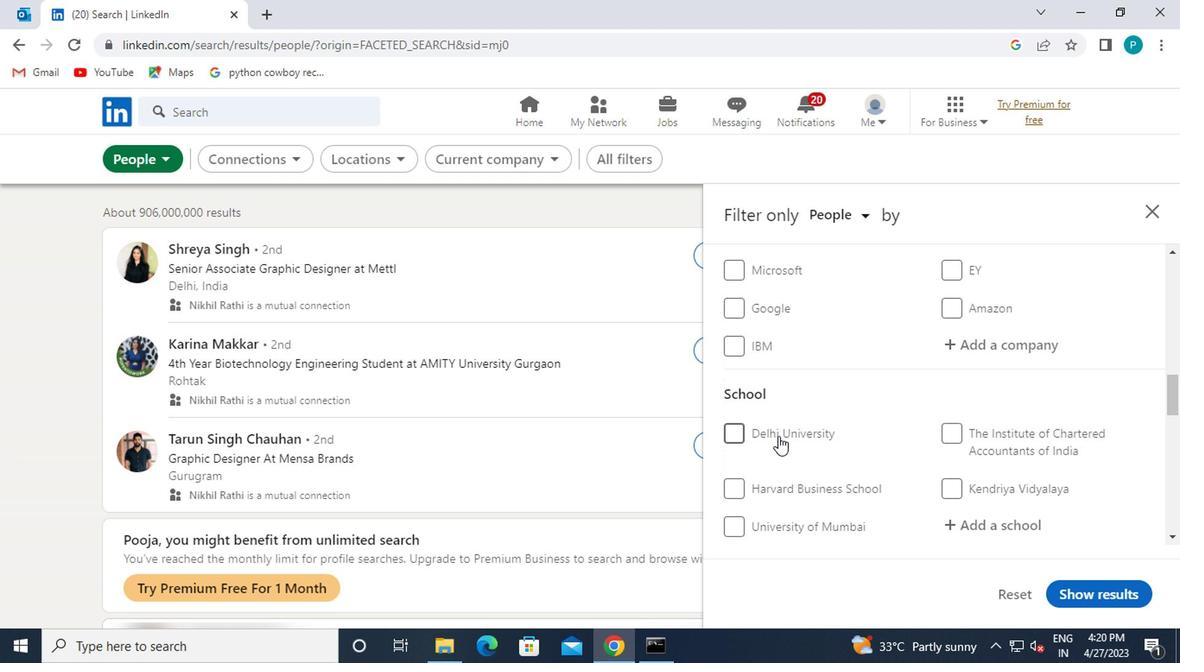 
Action: Mouse moved to (679, 465)
Screenshot: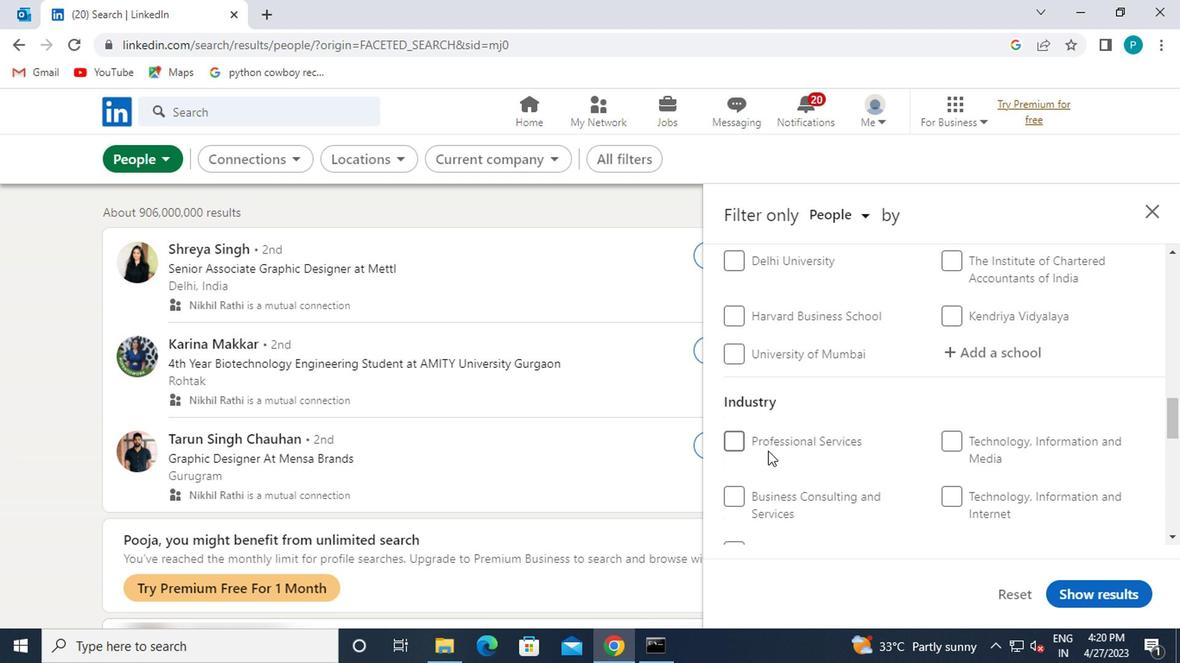 
Action: Mouse scrolled (679, 464) with delta (0, 0)
Screenshot: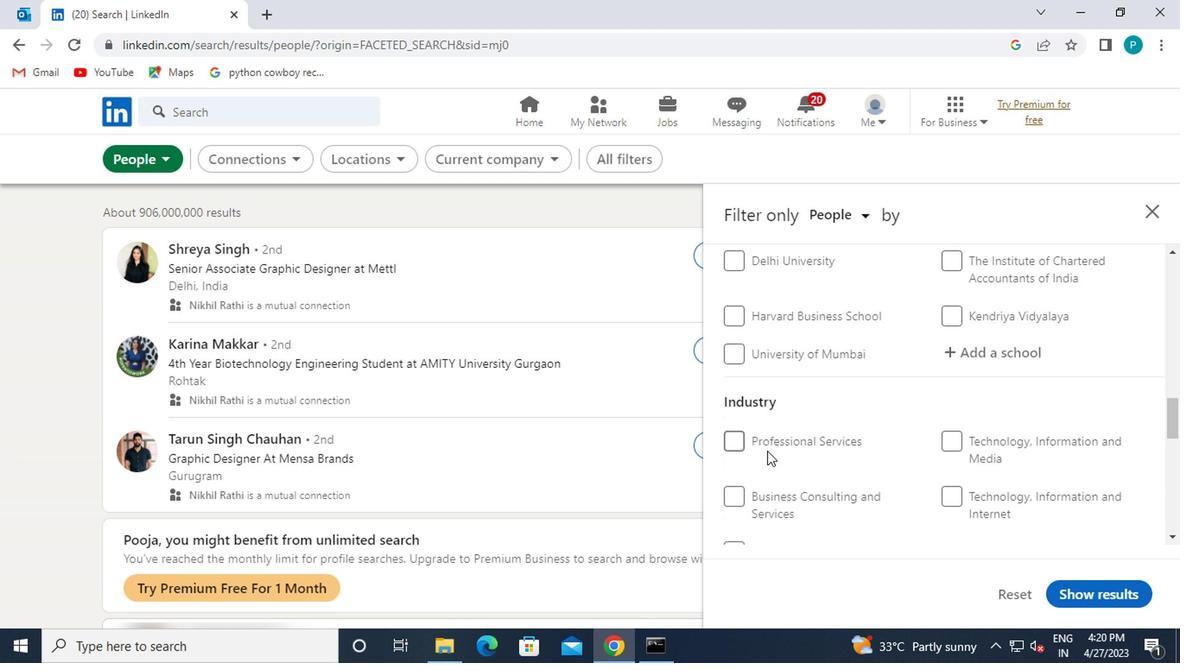 
Action: Mouse moved to (679, 466)
Screenshot: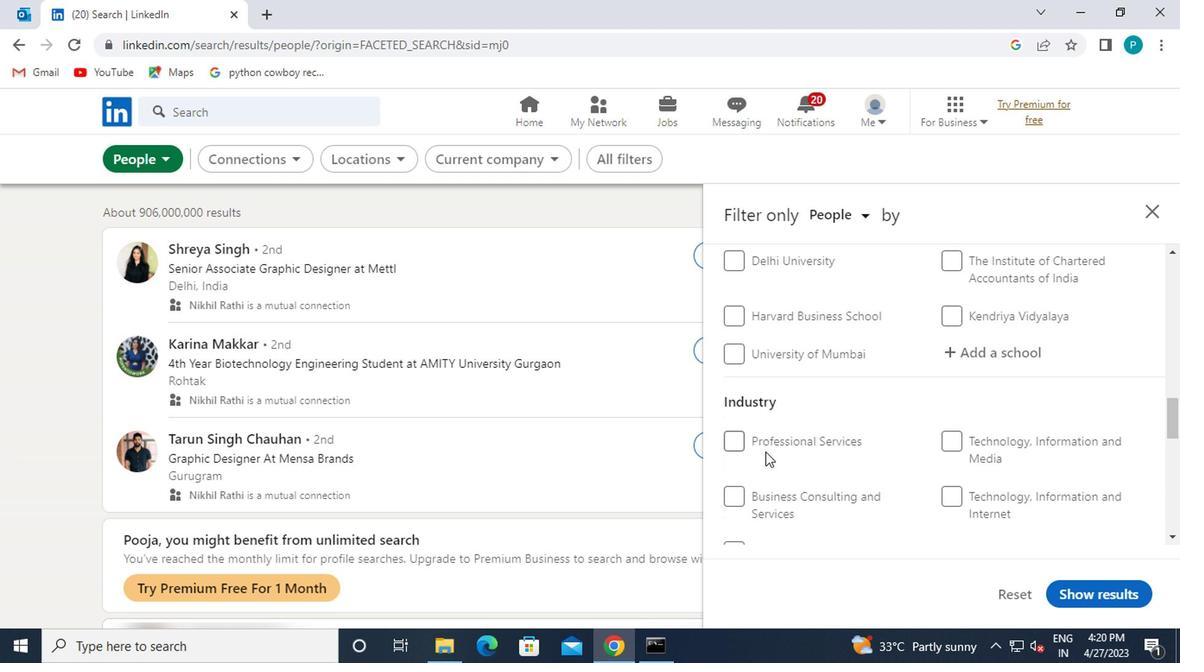 
Action: Mouse scrolled (679, 465) with delta (0, 0)
Screenshot: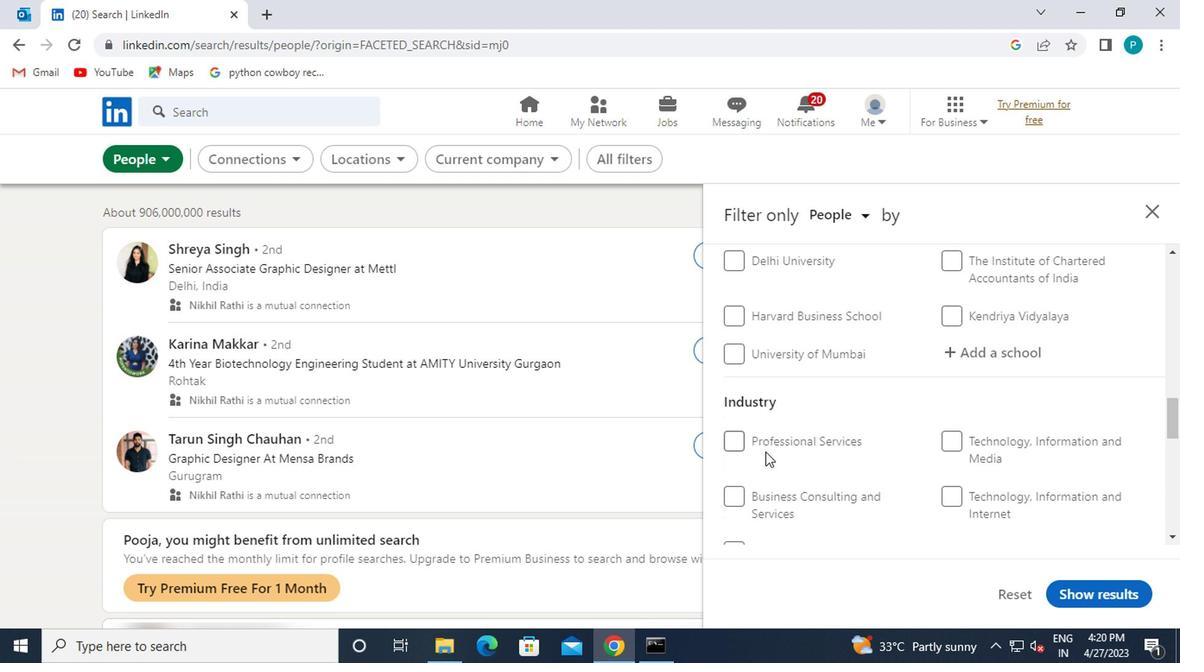 
Action: Mouse scrolled (679, 465) with delta (0, 0)
Screenshot: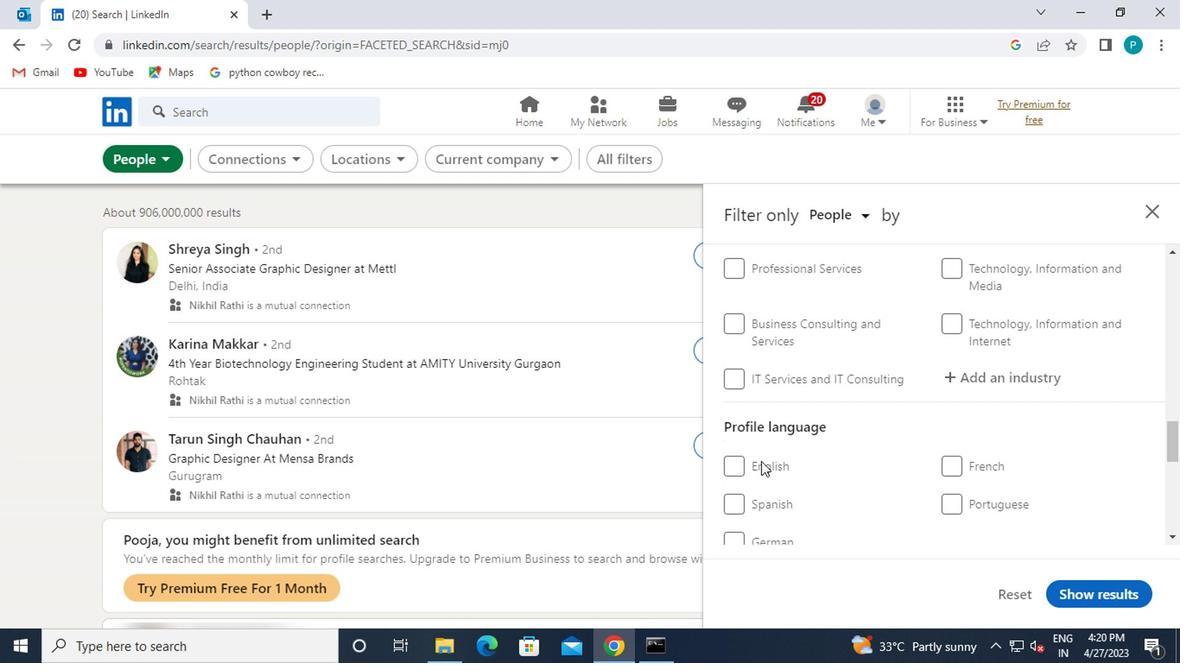 
Action: Mouse pressed left at (679, 466)
Screenshot: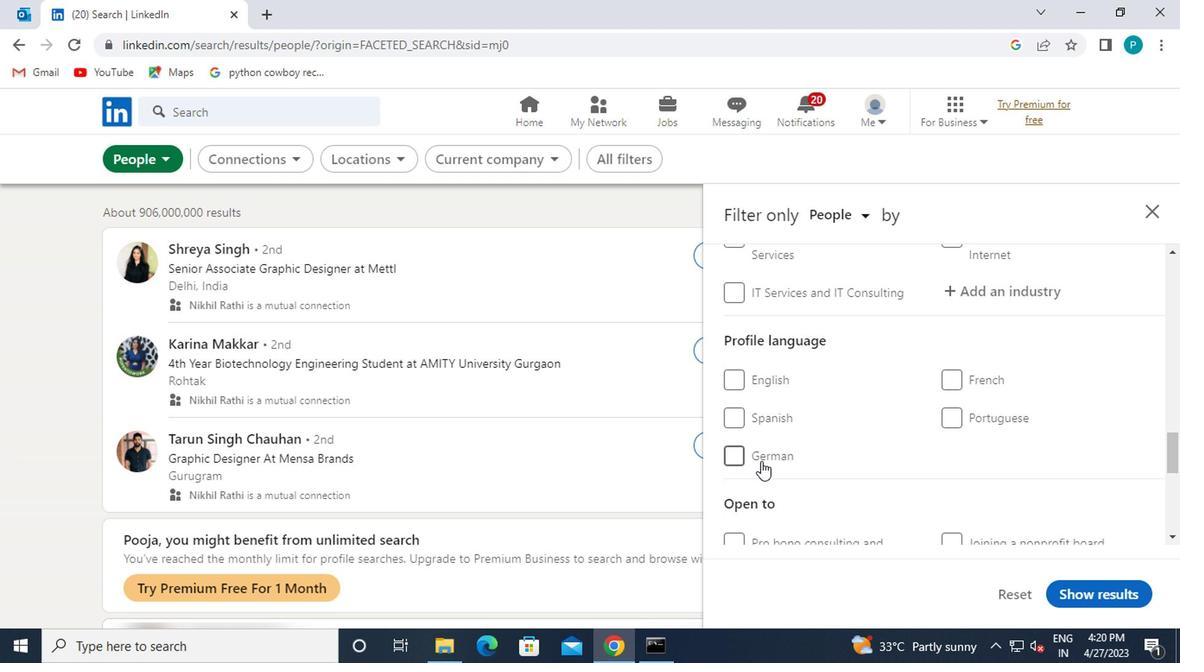 
Action: Mouse moved to (767, 461)
Screenshot: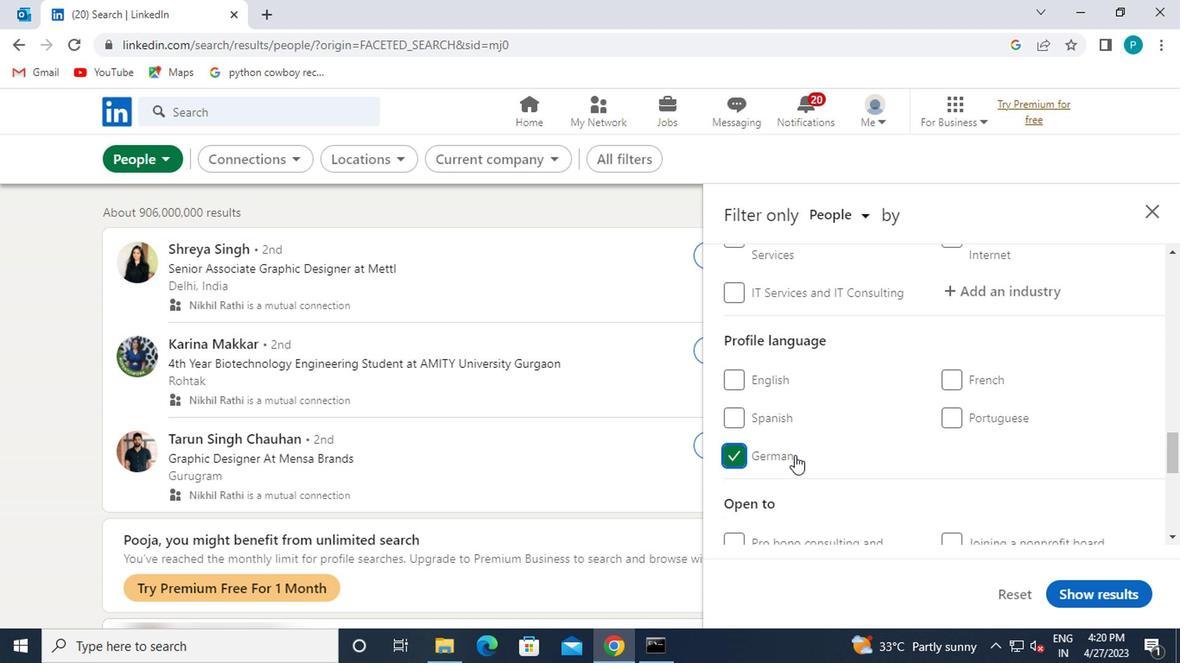 
Action: Mouse scrolled (767, 462) with delta (0, 0)
Screenshot: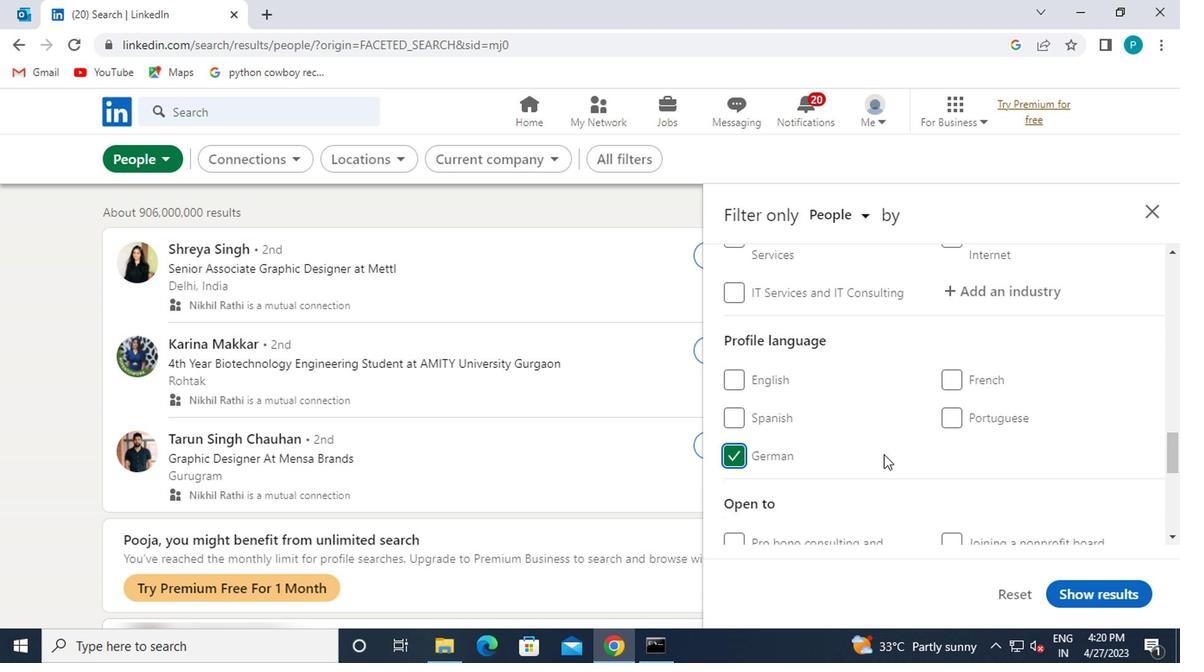 
Action: Mouse scrolled (767, 462) with delta (0, 0)
Screenshot: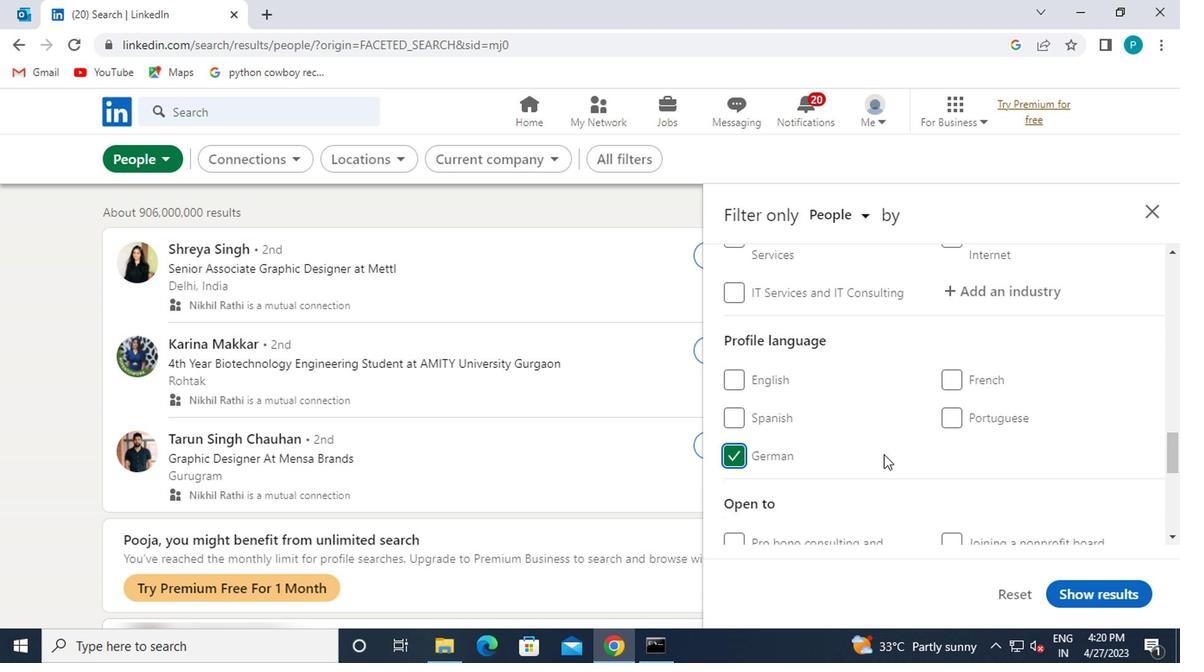 
Action: Mouse moved to (817, 461)
Screenshot: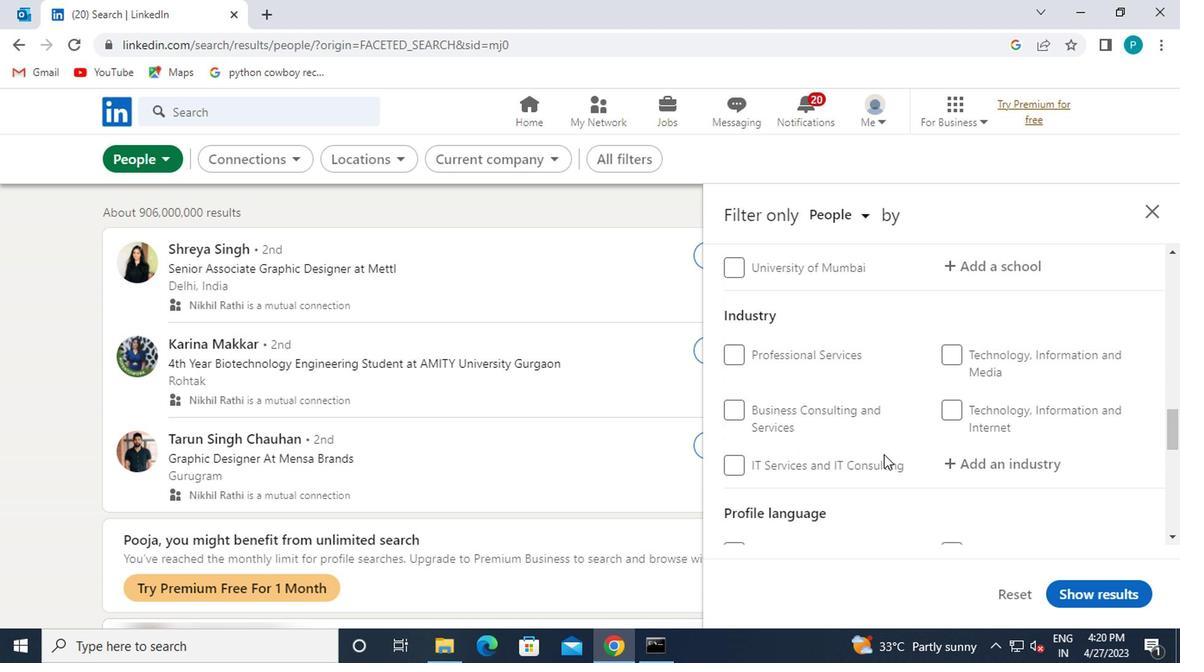 
Action: Mouse scrolled (817, 462) with delta (0, 0)
Screenshot: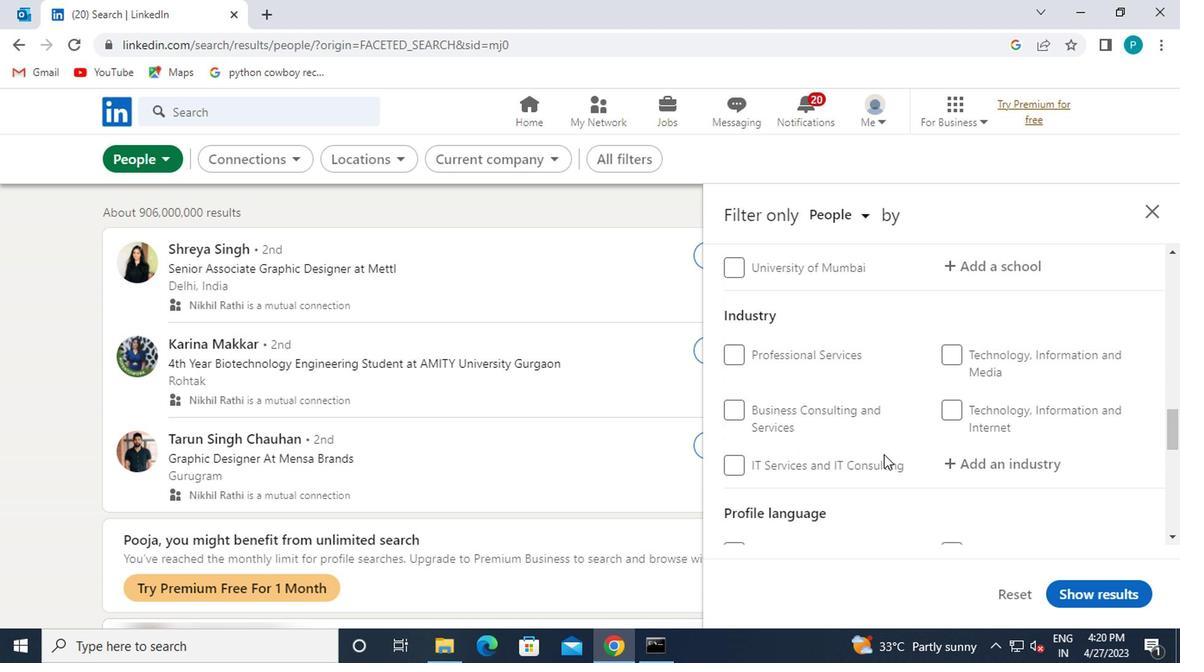 
Action: Mouse moved to (817, 461)
Screenshot: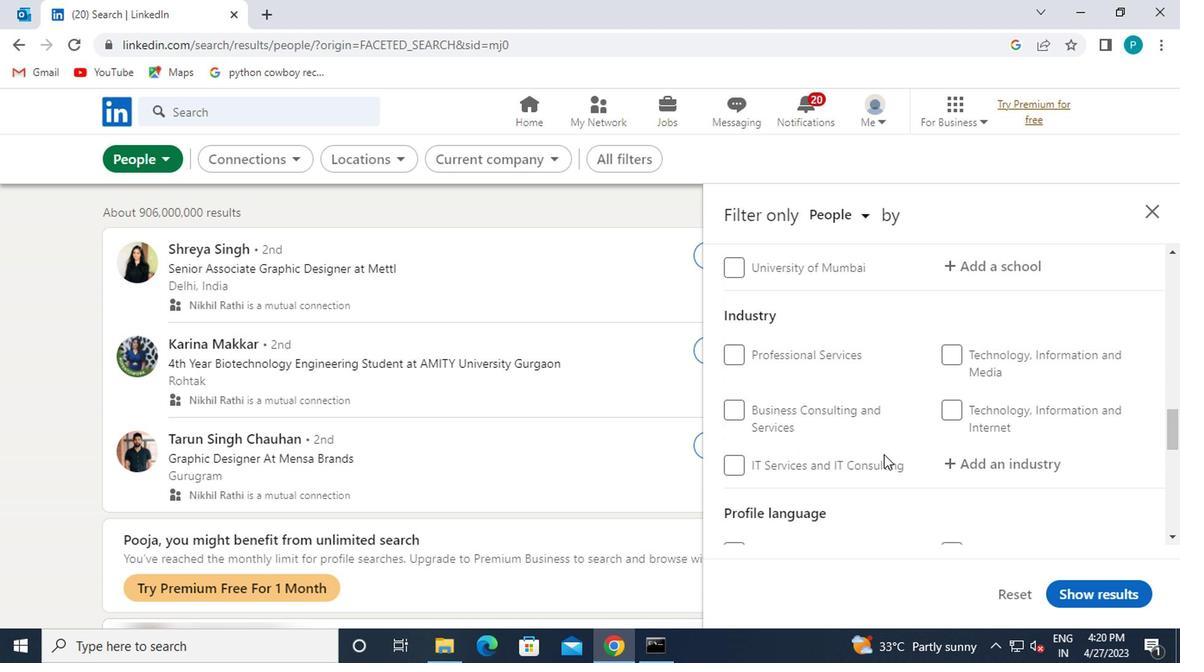 
Action: Mouse scrolled (817, 462) with delta (0, 0)
Screenshot: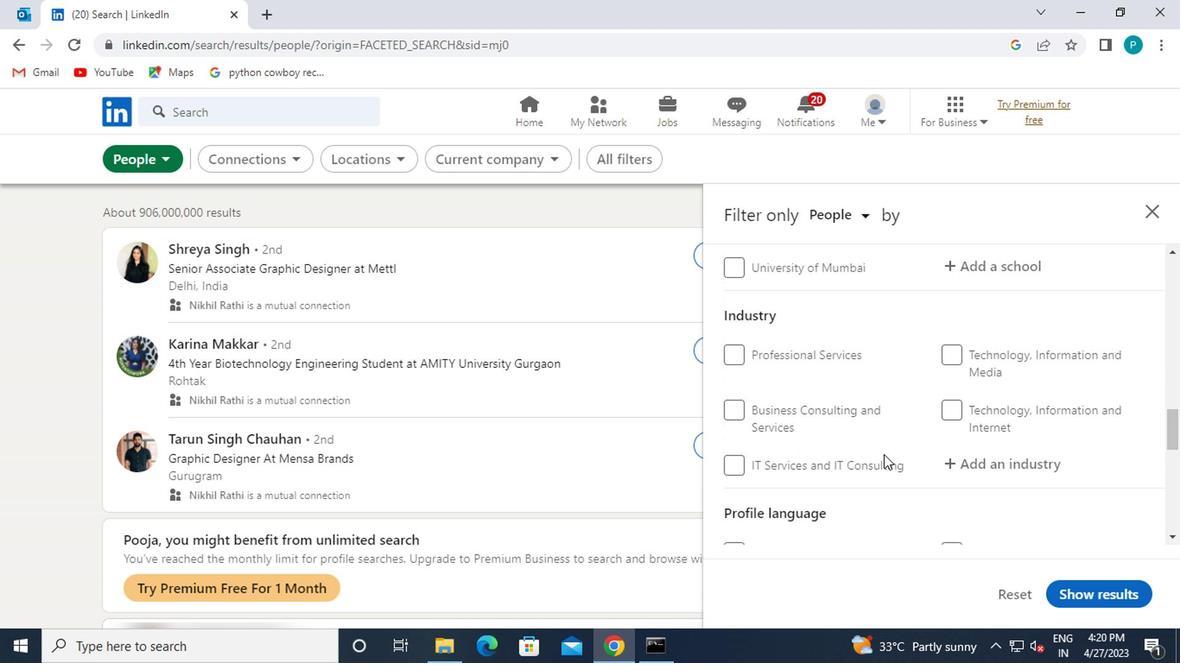 
Action: Mouse scrolled (817, 462) with delta (0, 0)
Screenshot: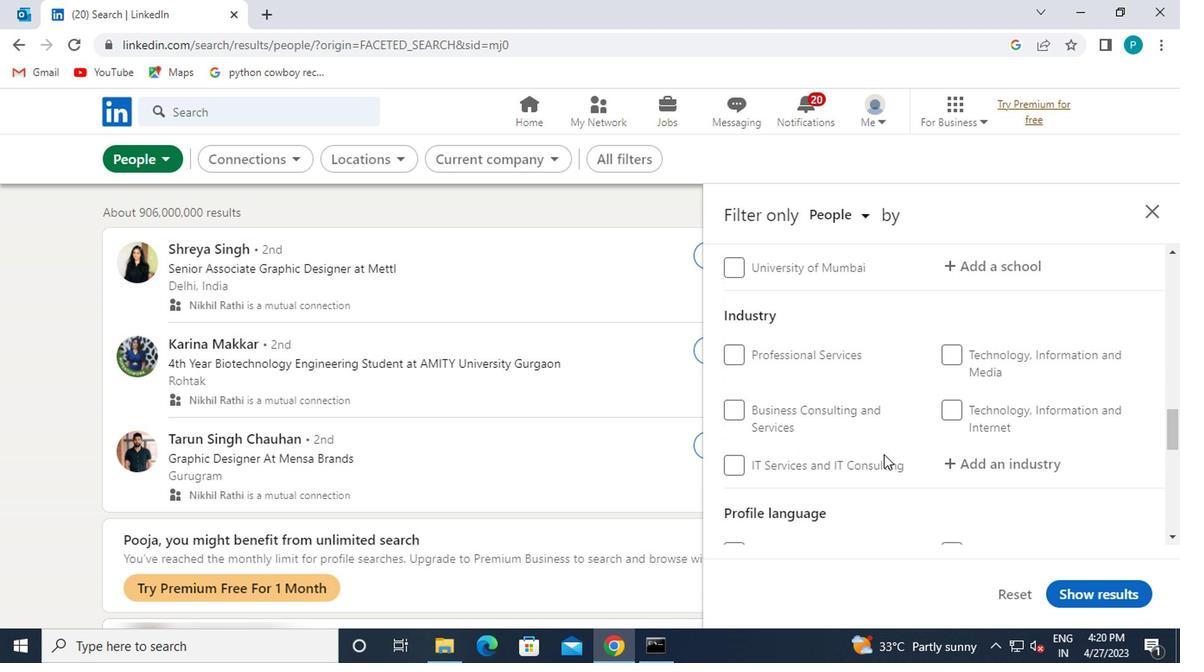 
Action: Mouse moved to (818, 461)
Screenshot: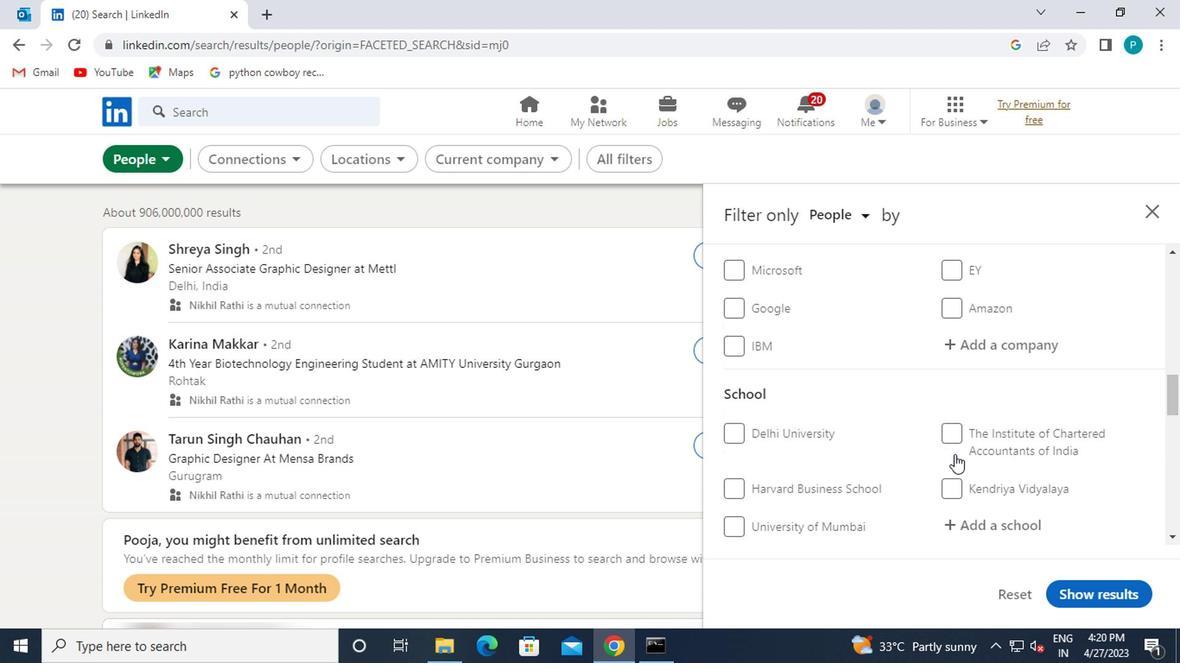 
Action: Mouse scrolled (818, 462) with delta (0, 0)
Screenshot: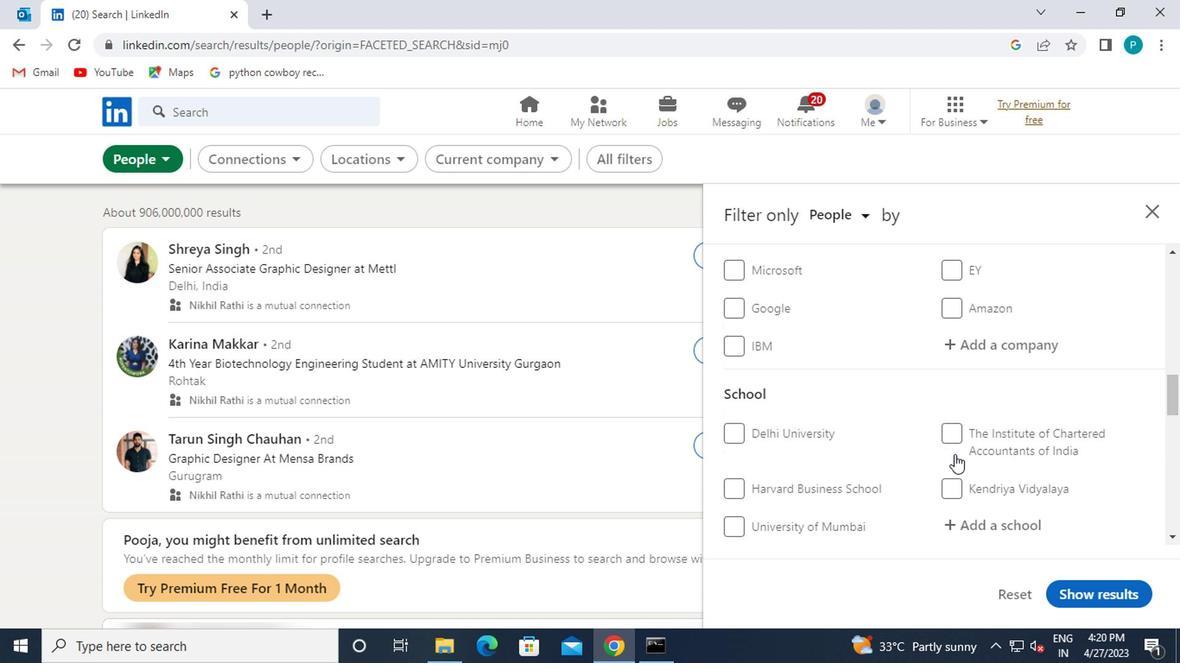 
Action: Mouse moved to (819, 459)
Screenshot: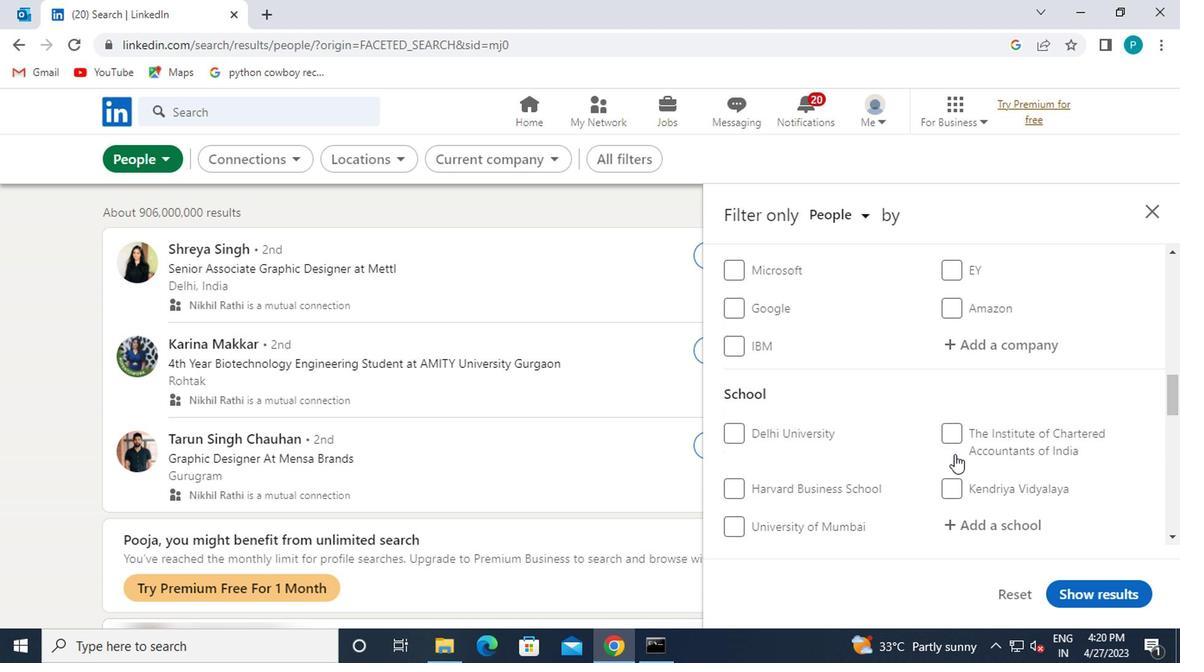 
Action: Mouse scrolled (819, 459) with delta (0, 0)
Screenshot: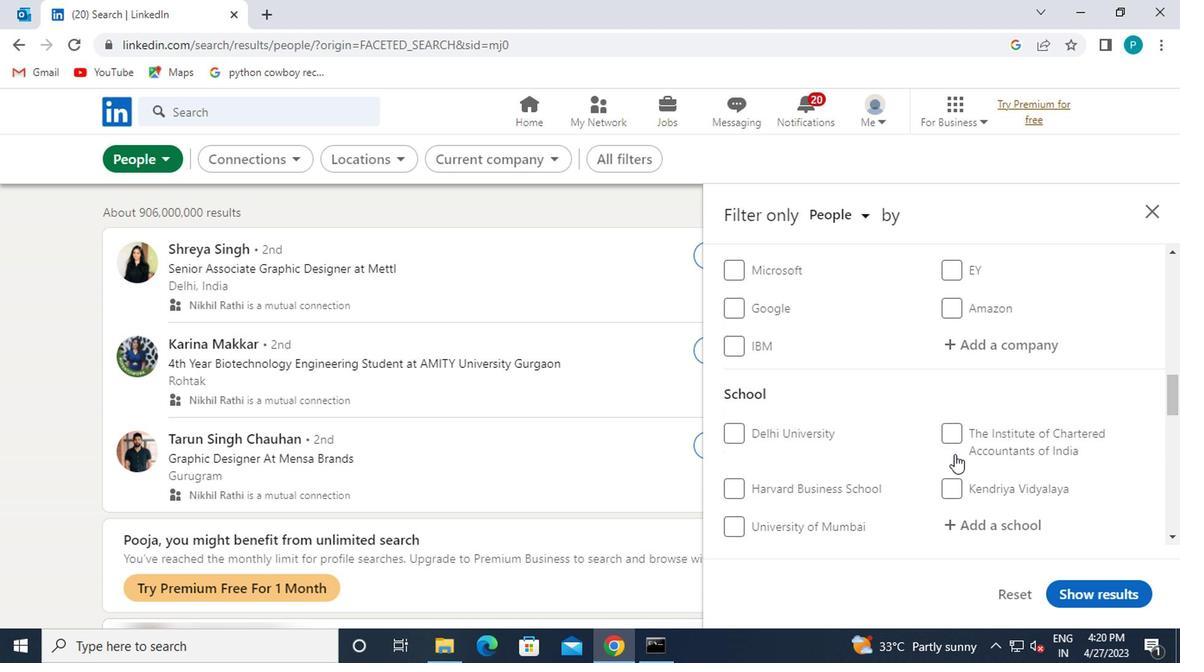 
Action: Mouse moved to (821, 452)
Screenshot: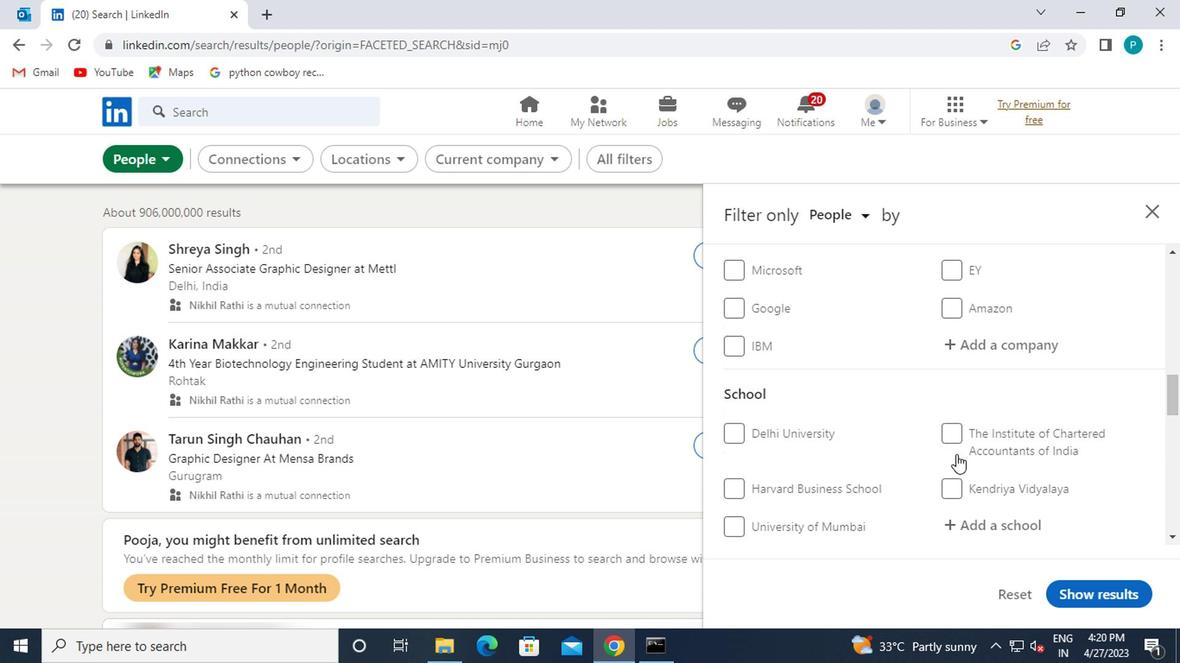 
Action: Mouse scrolled (821, 453) with delta (0, 0)
Screenshot: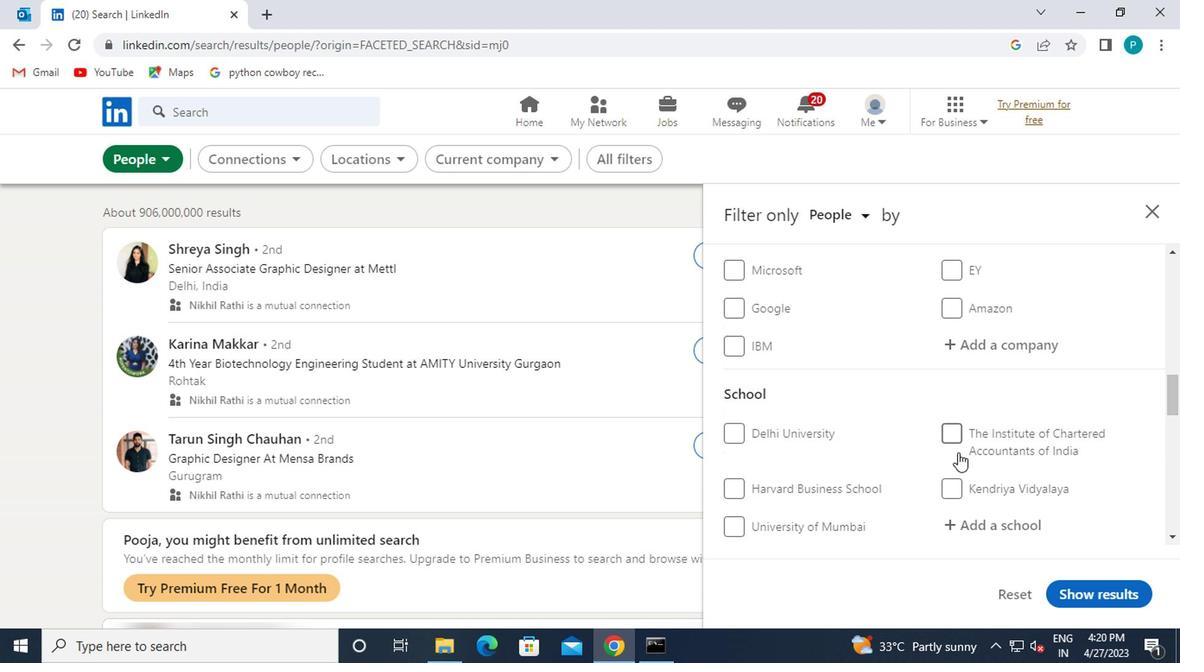
Action: Mouse moved to (836, 454)
Screenshot: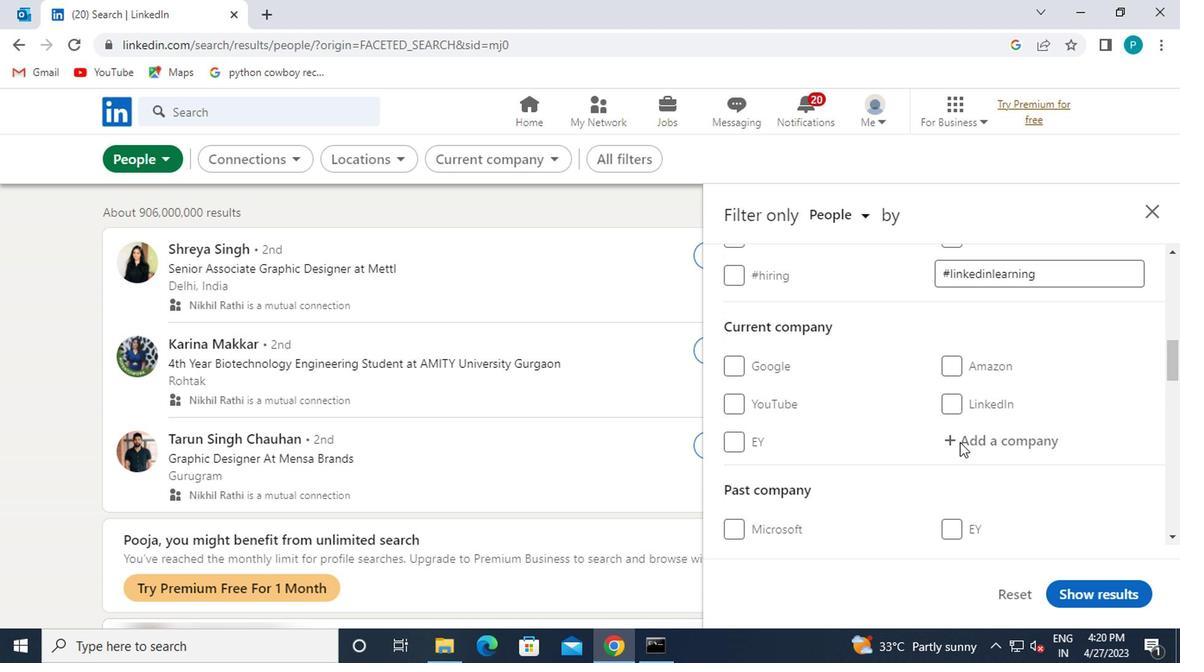 
Action: Mouse pressed left at (836, 454)
Screenshot: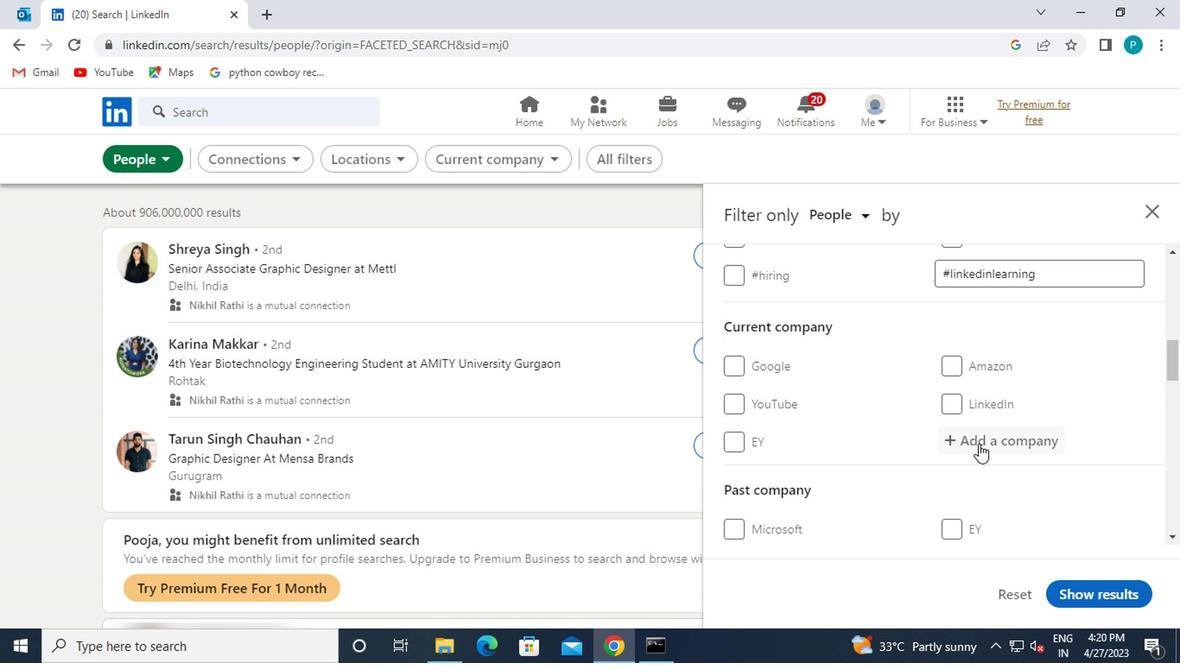 
Action: Mouse moved to (837, 454)
Screenshot: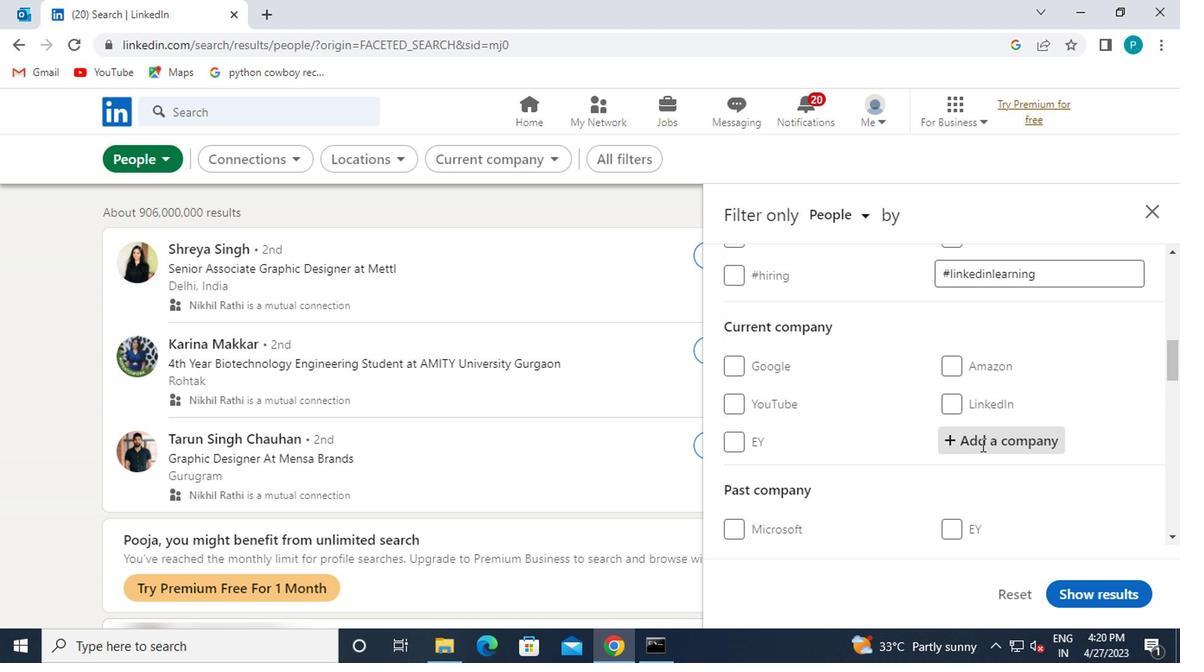 
Action: Key pressed <Key.caps_lock>S<Key.caps_lock>G<Key.backspace>HOP<Key.caps_lock>U<Key.caps_lock>P
Screenshot: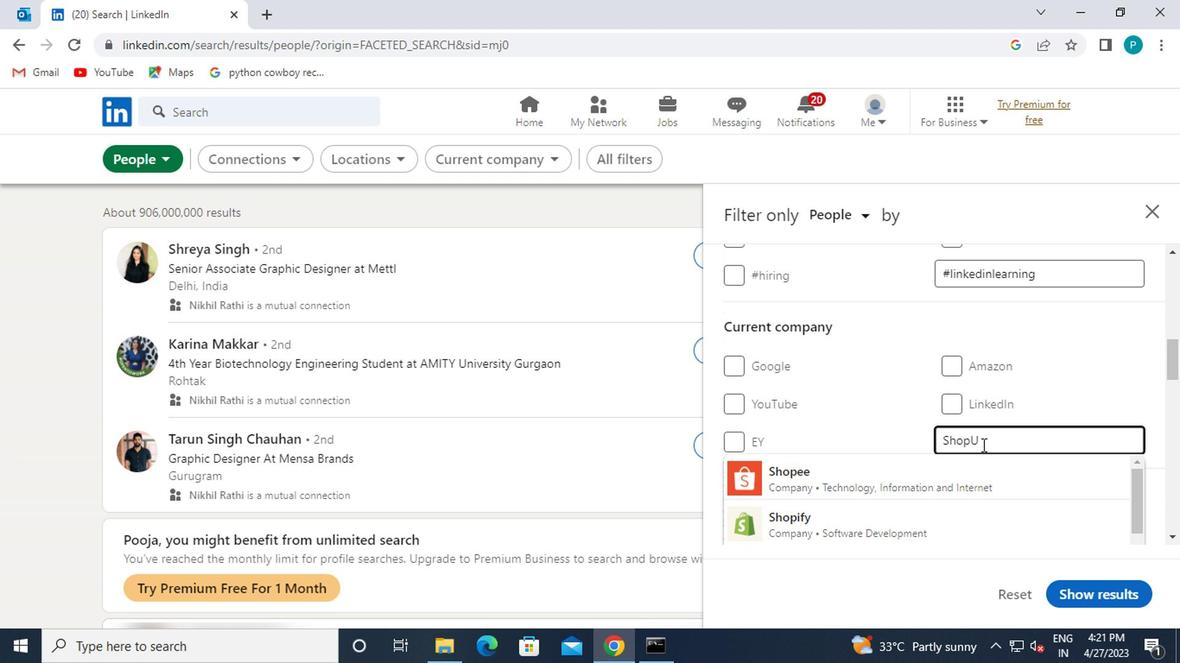
Action: Mouse moved to (735, 474)
Screenshot: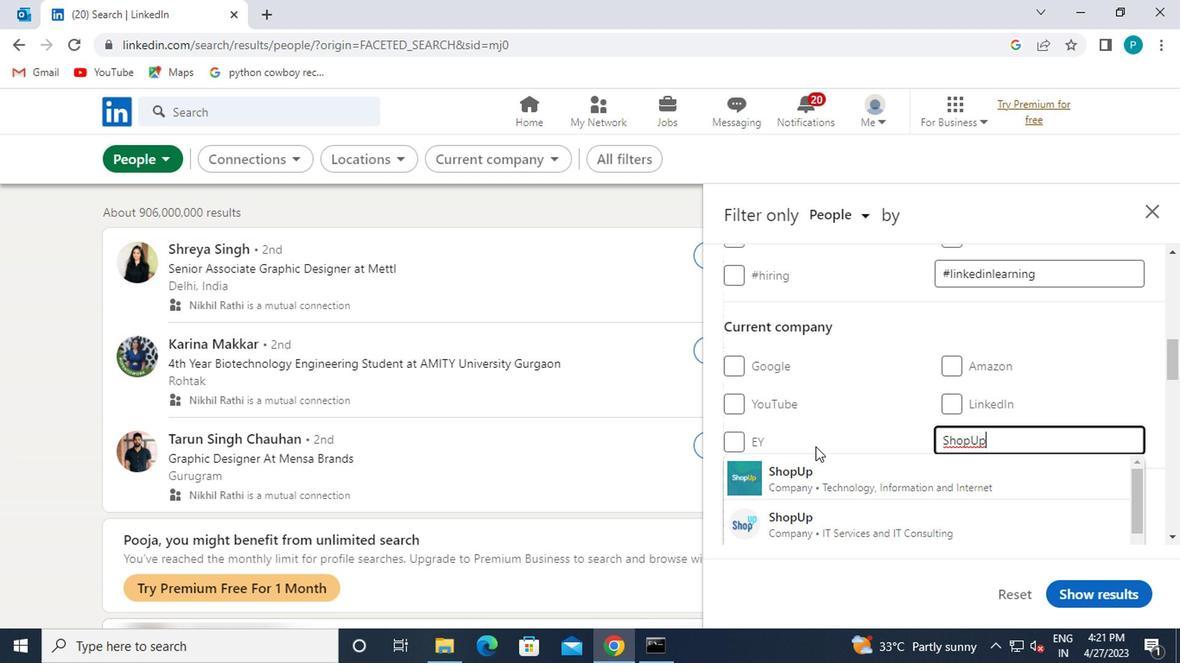 
Action: Mouse pressed left at (735, 474)
Screenshot: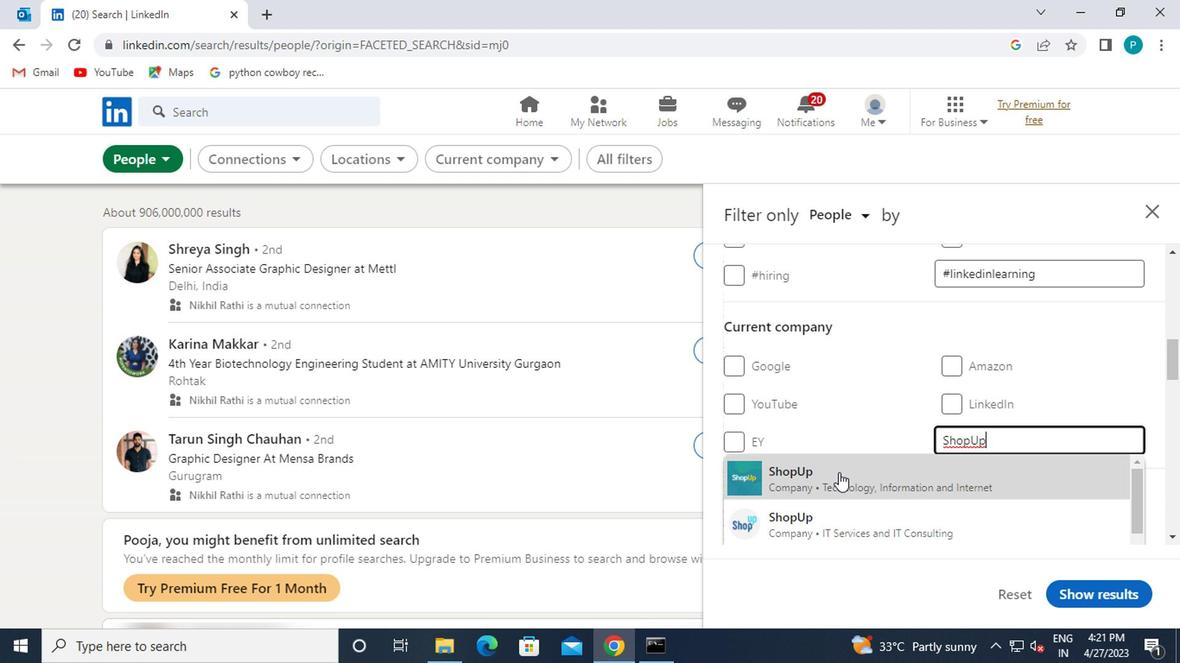 
Action: Mouse moved to (733, 472)
Screenshot: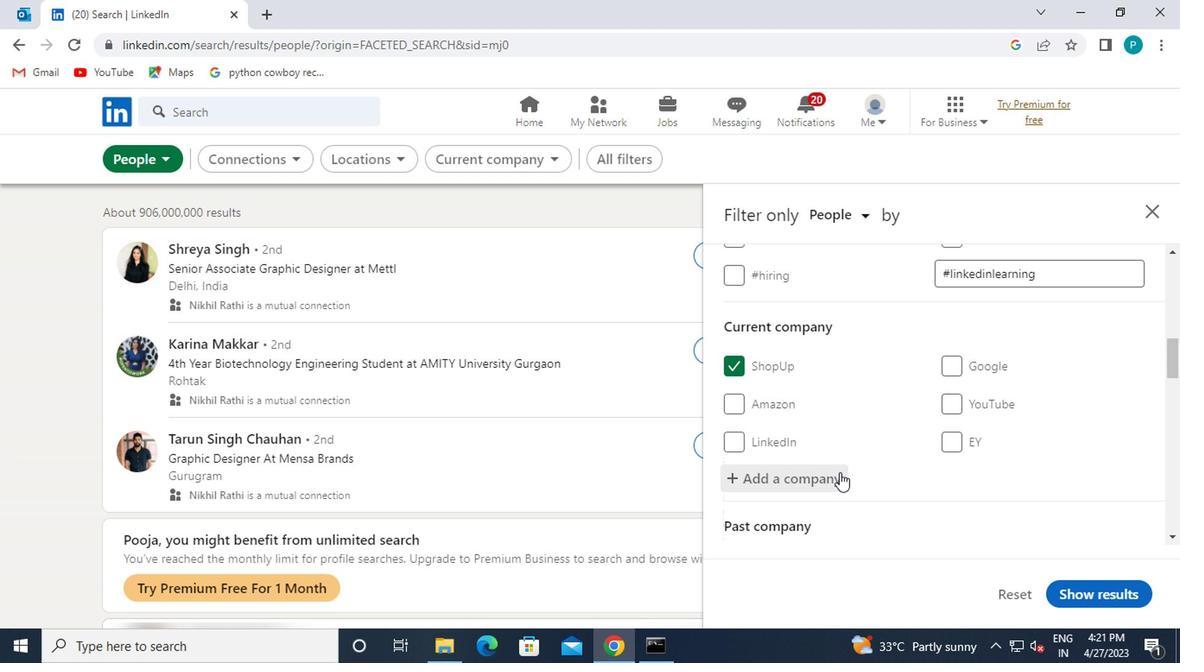 
Action: Mouse scrolled (733, 472) with delta (0, 0)
Screenshot: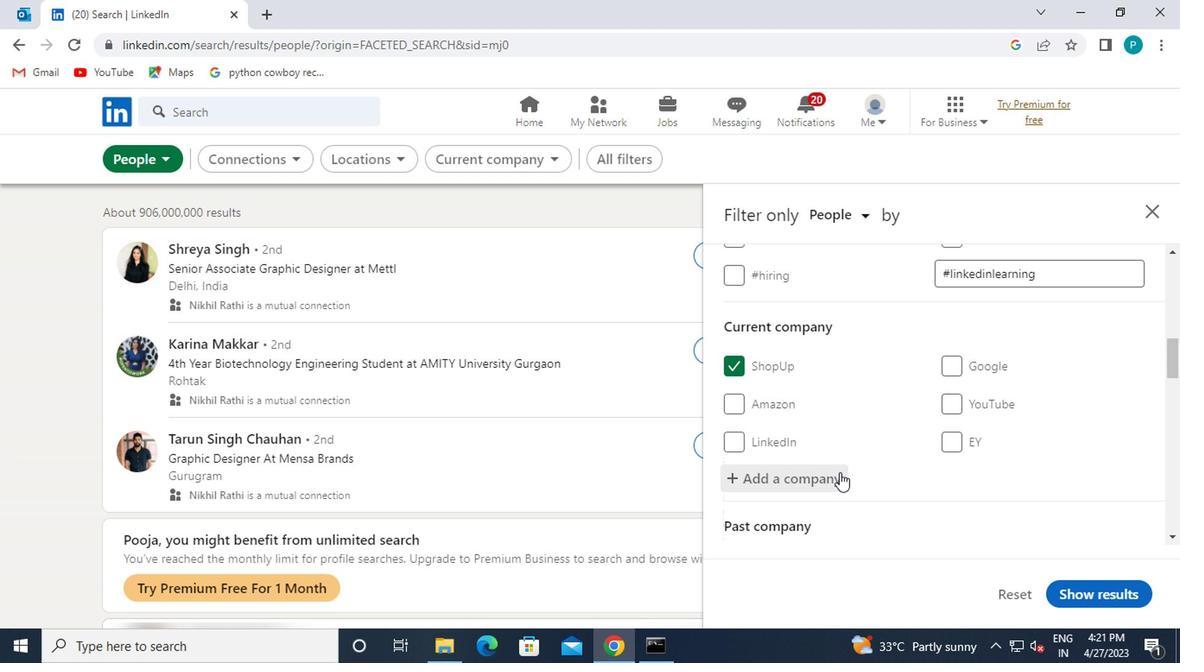 
Action: Mouse scrolled (733, 472) with delta (0, 0)
Screenshot: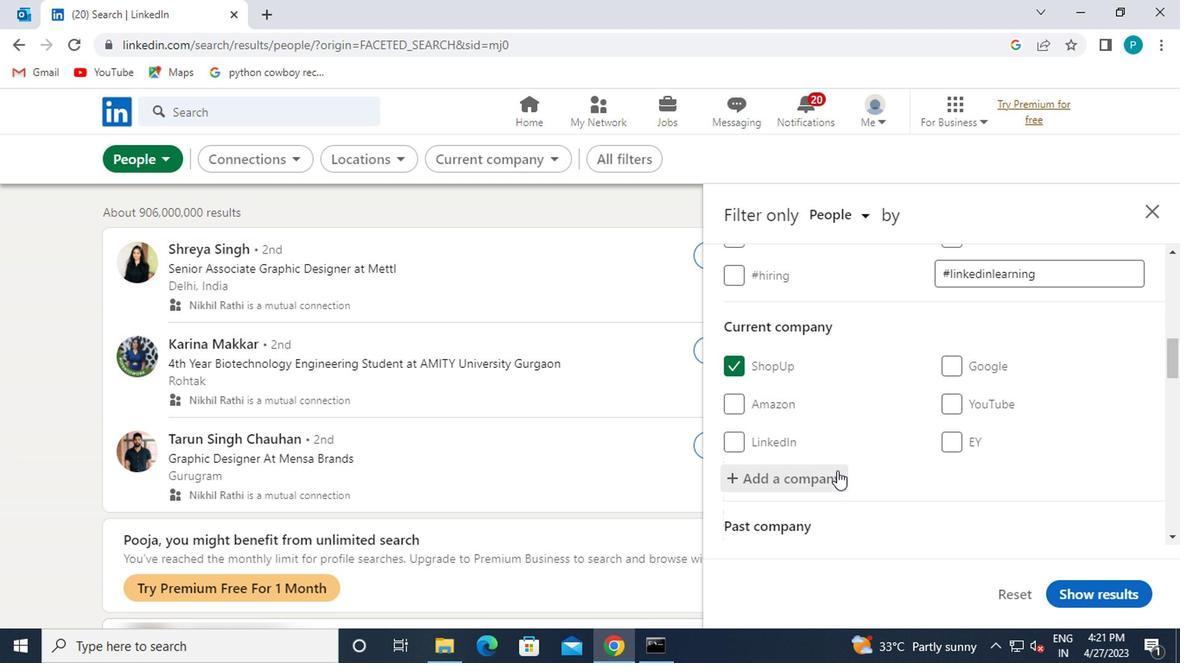 
Action: Mouse scrolled (733, 472) with delta (0, 0)
Screenshot: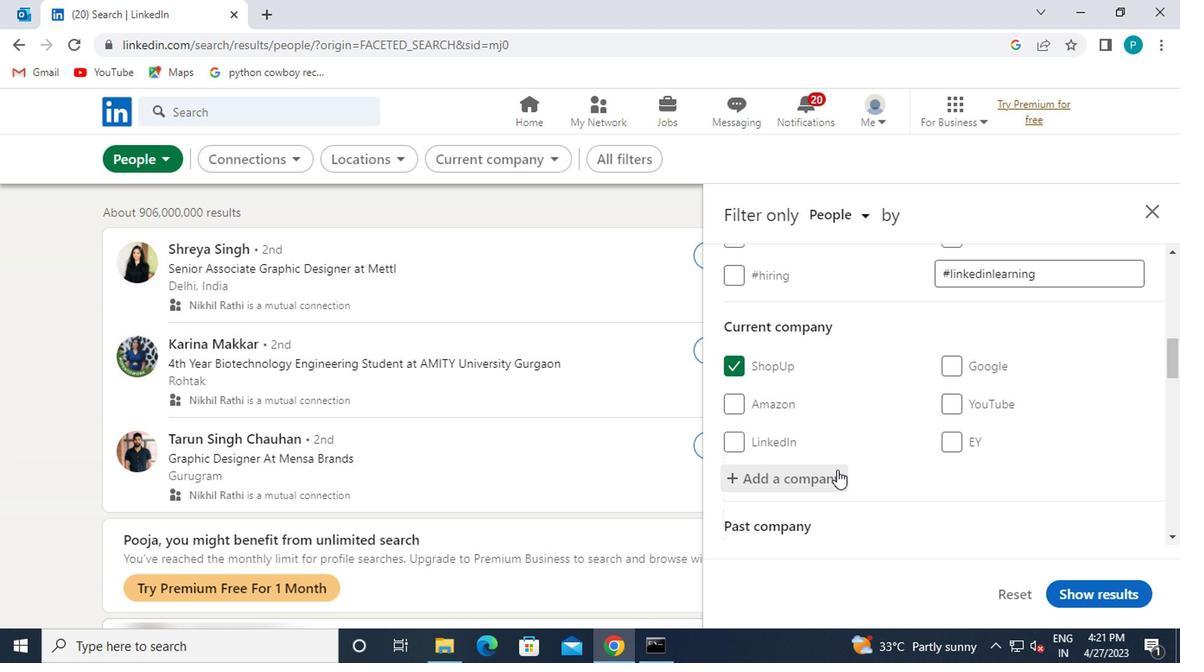
Action: Mouse moved to (817, 481)
Screenshot: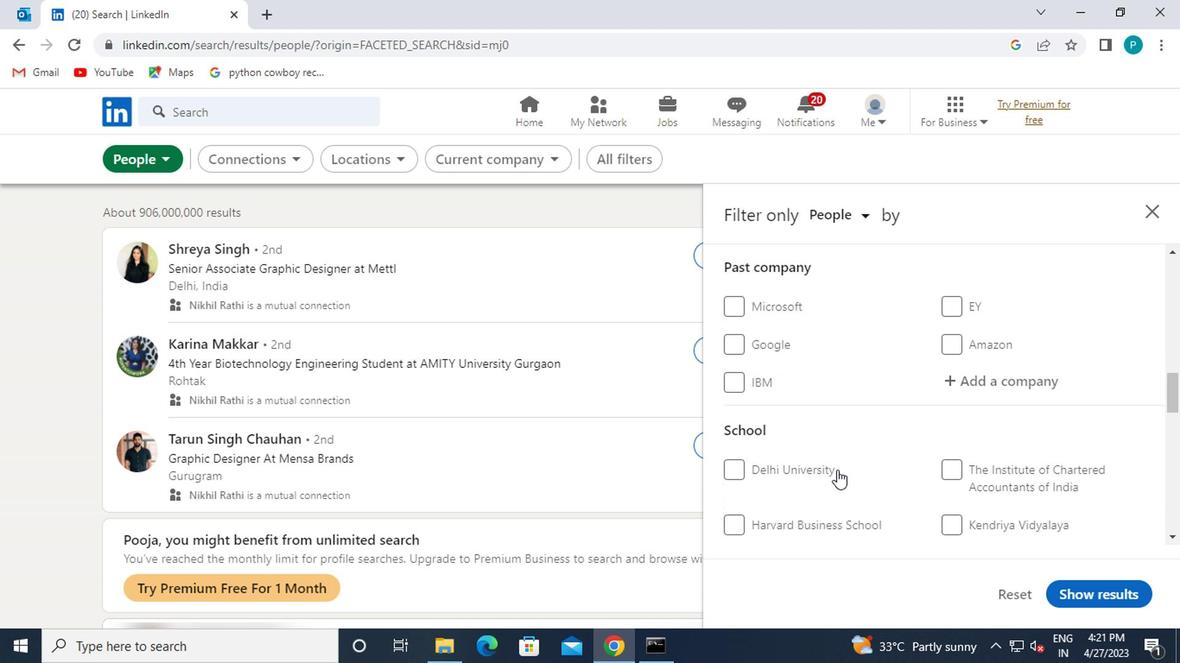 
Action: Mouse scrolled (817, 480) with delta (0, 0)
Screenshot: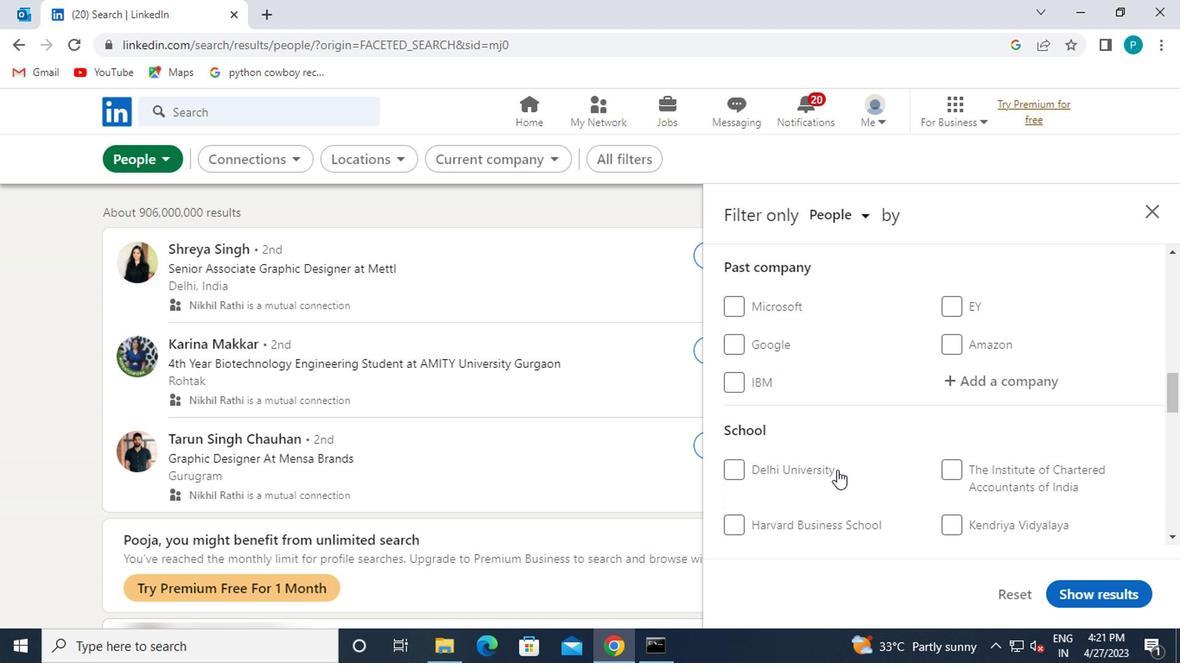 
Action: Mouse moved to (826, 480)
Screenshot: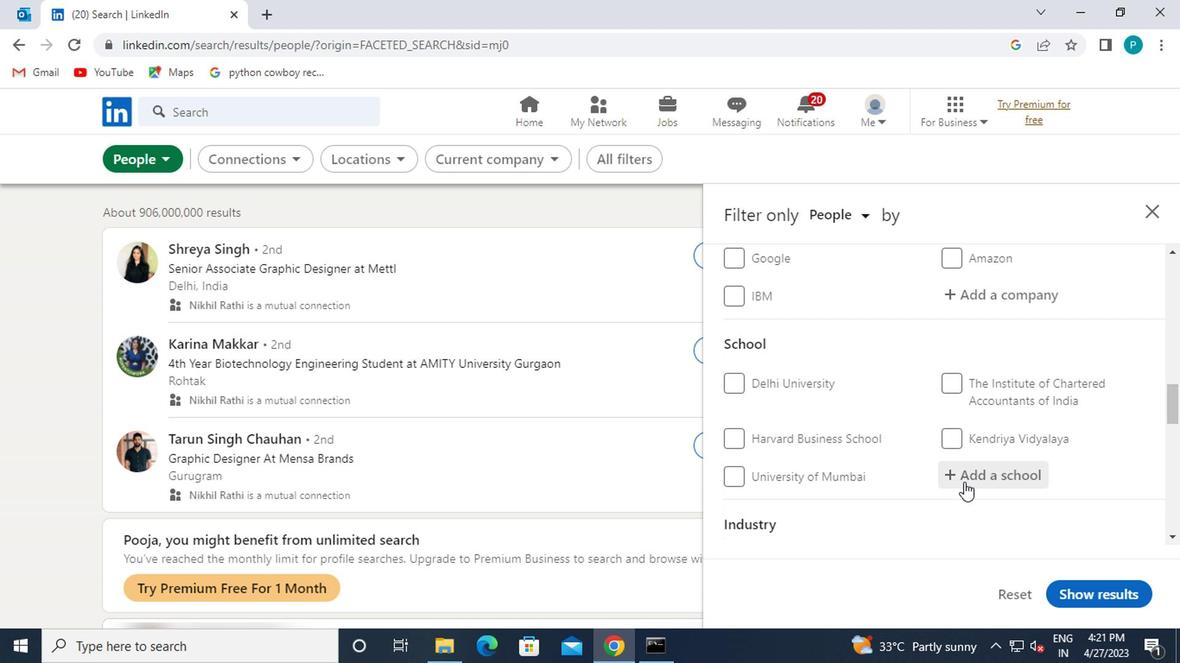 
Action: Mouse pressed left at (826, 480)
Screenshot: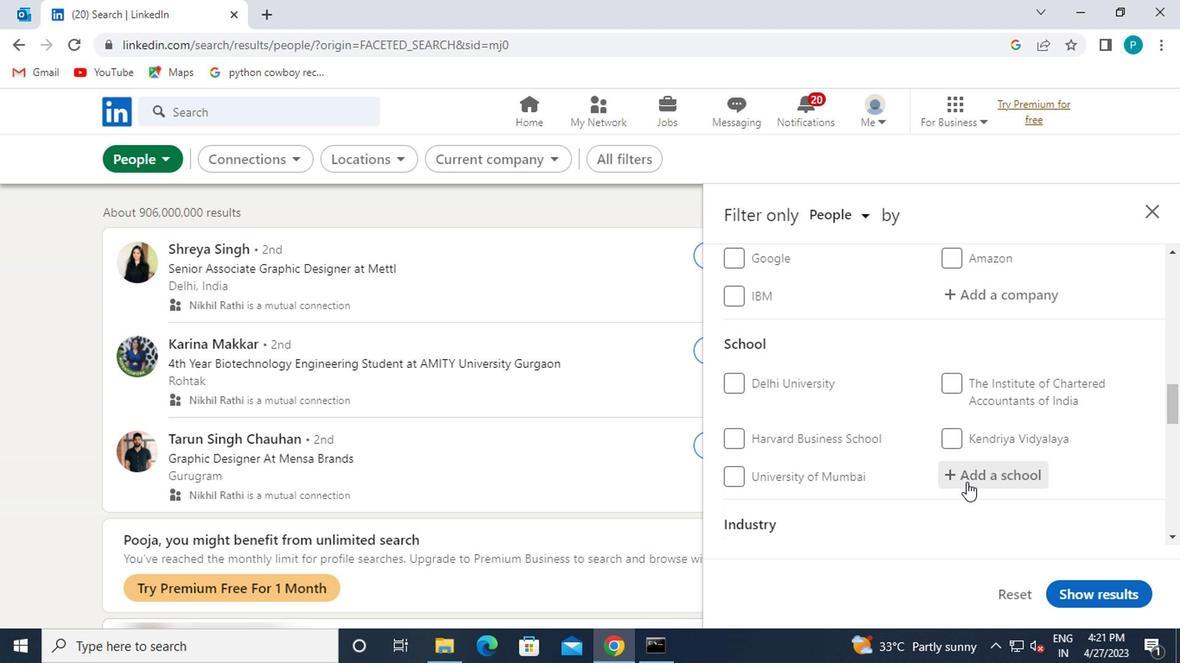 
Action: Mouse moved to (843, 505)
Screenshot: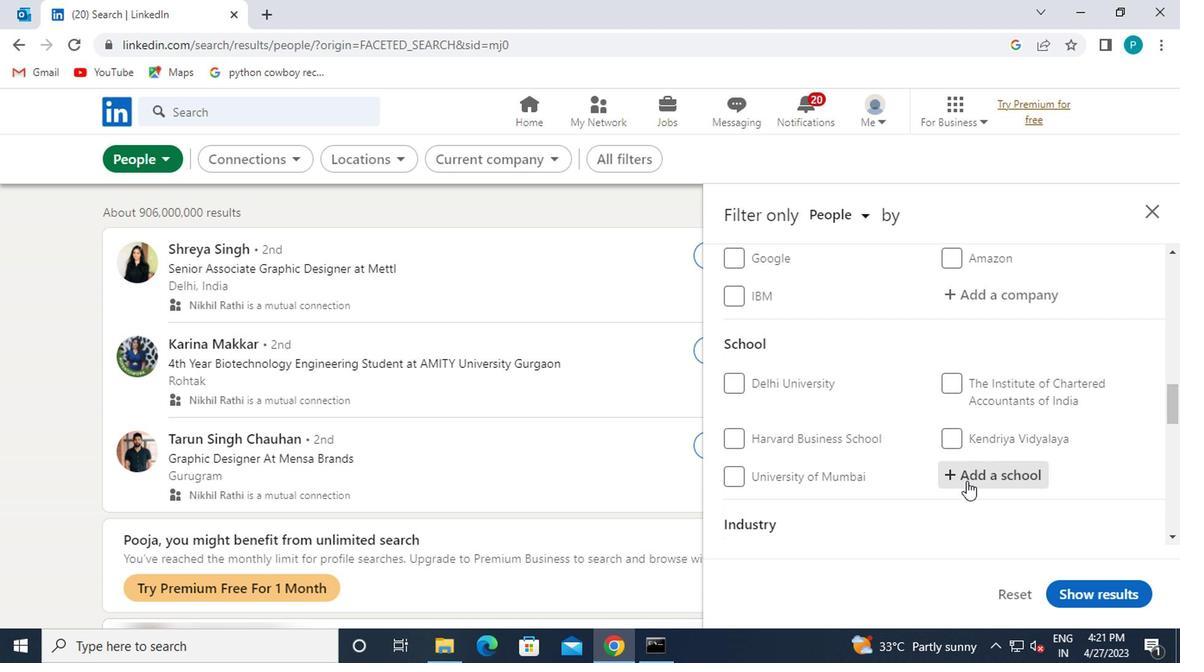 
Action: Key pressed <Key.caps_lock>PARUL
Screenshot: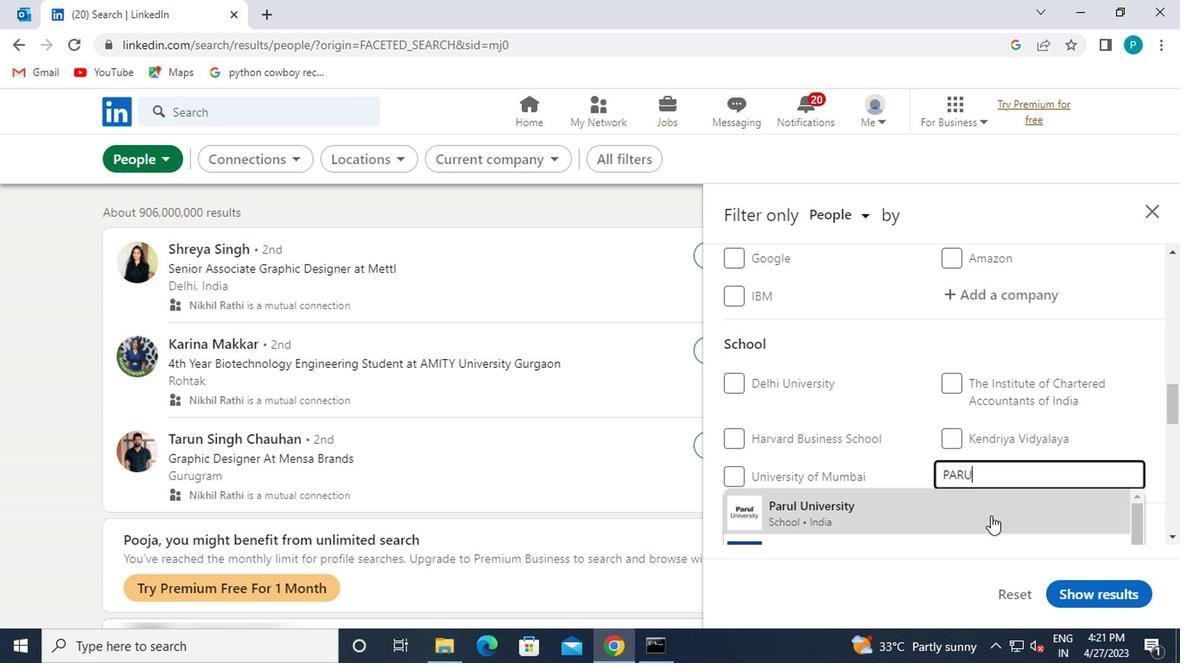 
Action: Mouse moved to (800, 472)
Screenshot: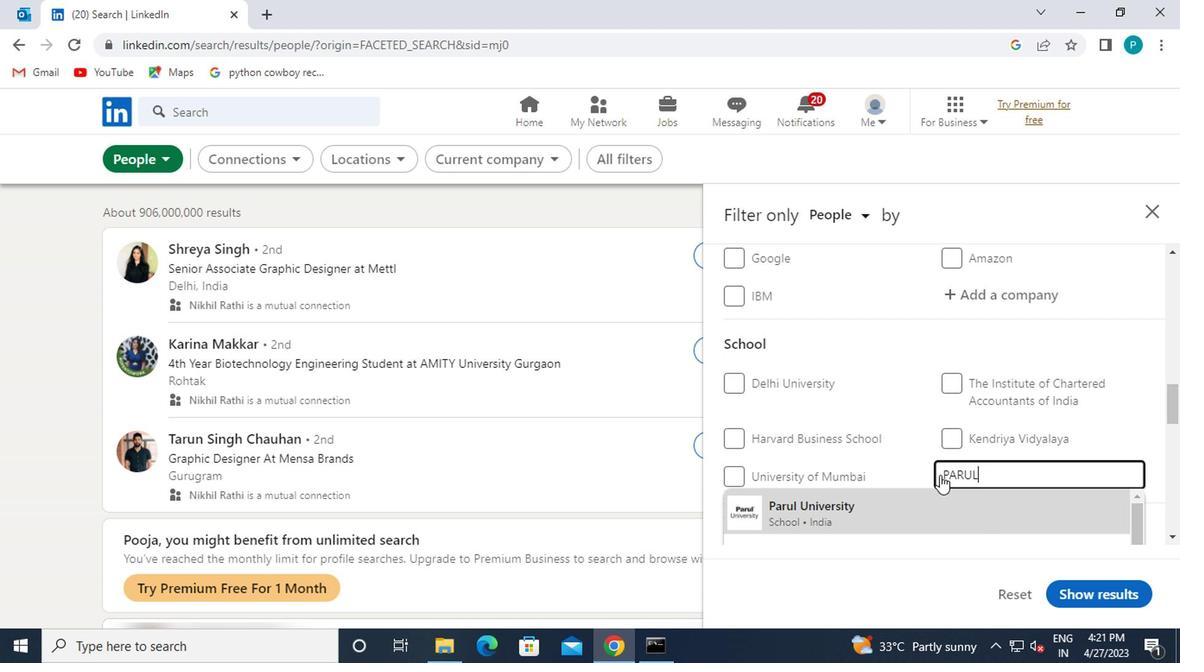 
Action: Mouse scrolled (800, 472) with delta (0, 0)
Screenshot: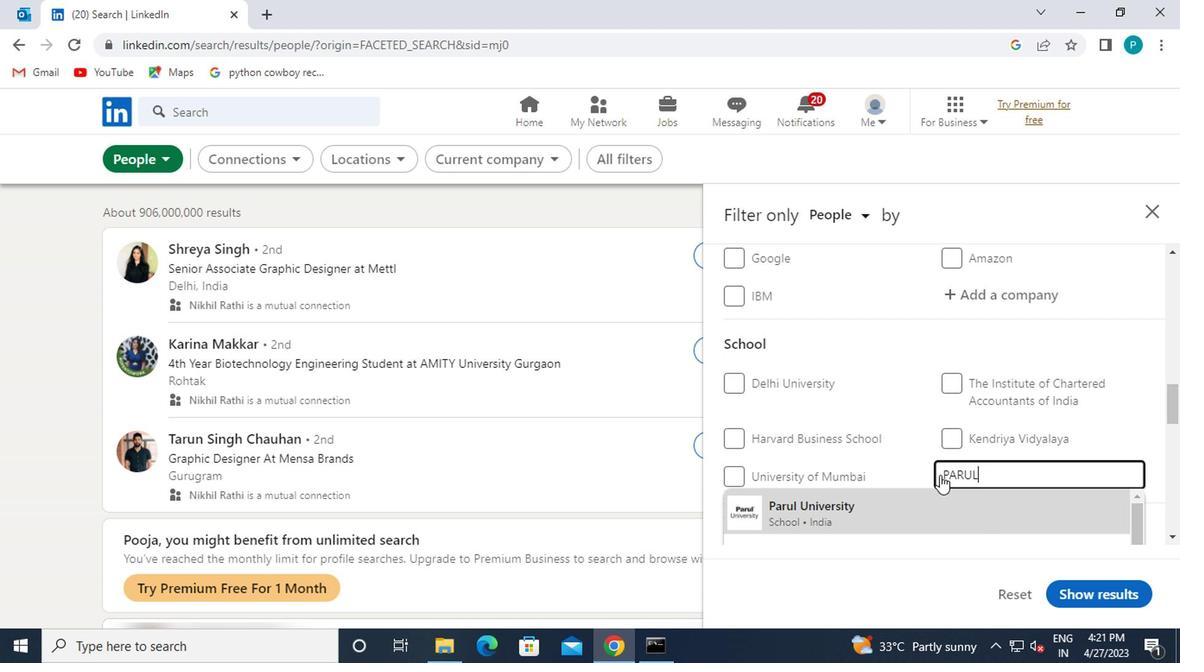 
Action: Mouse moved to (799, 472)
Screenshot: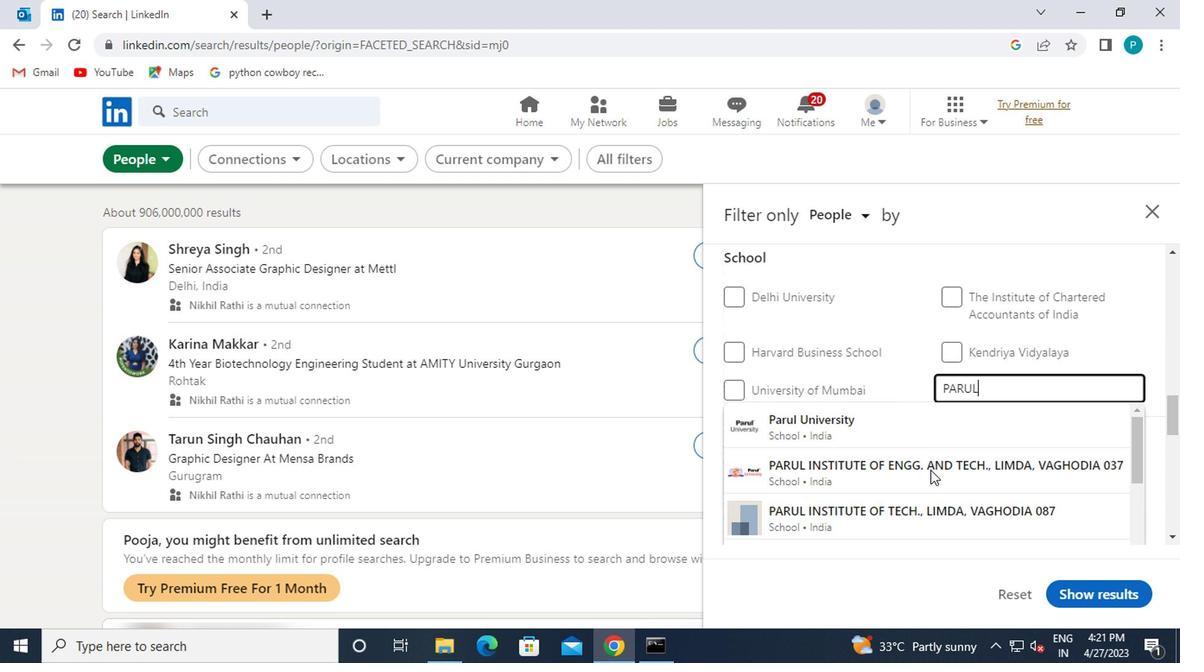
Action: Mouse pressed left at (799, 472)
Screenshot: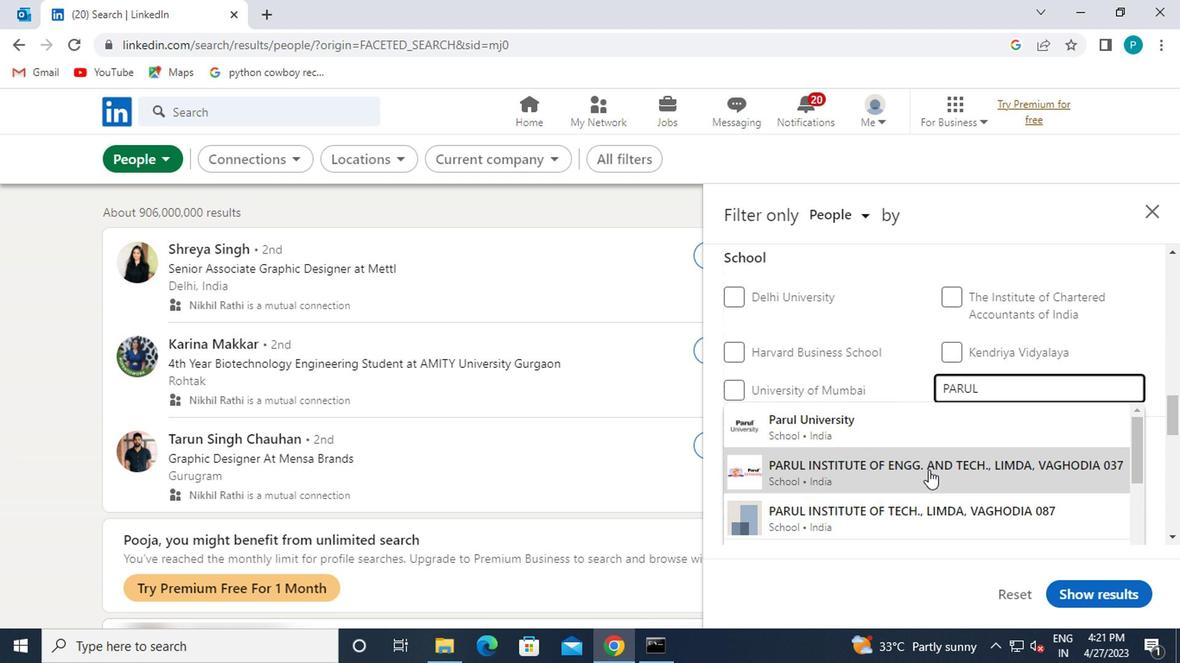 
Action: Mouse scrolled (799, 472) with delta (0, 0)
Screenshot: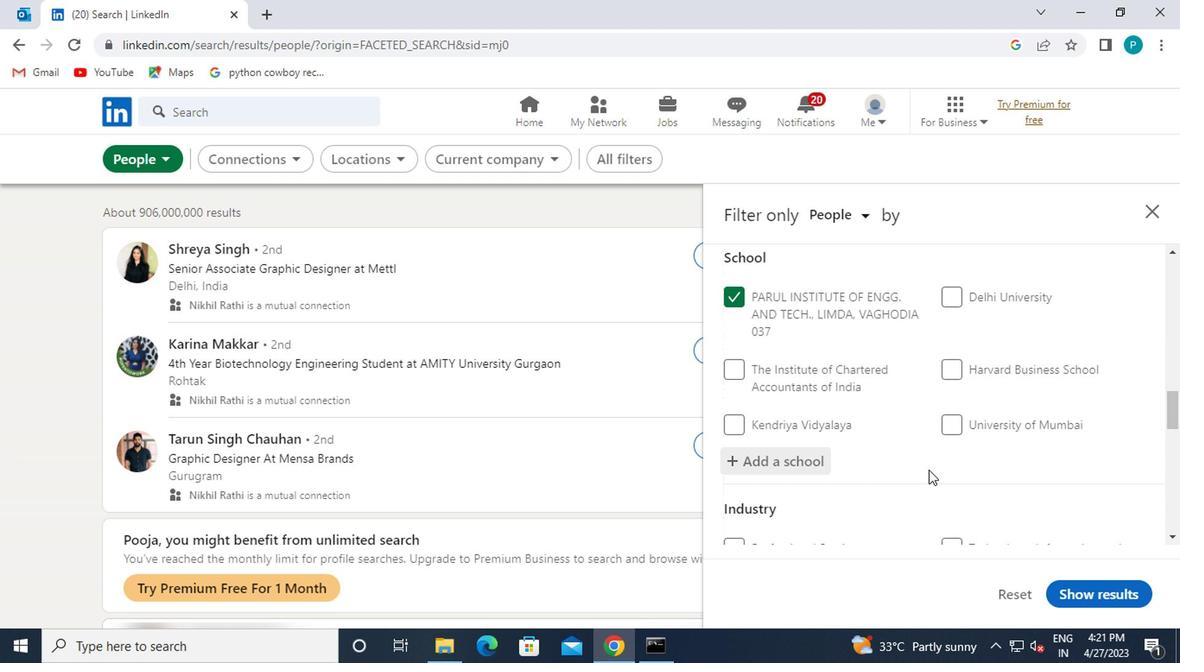 
Action: Mouse scrolled (799, 472) with delta (0, 0)
Screenshot: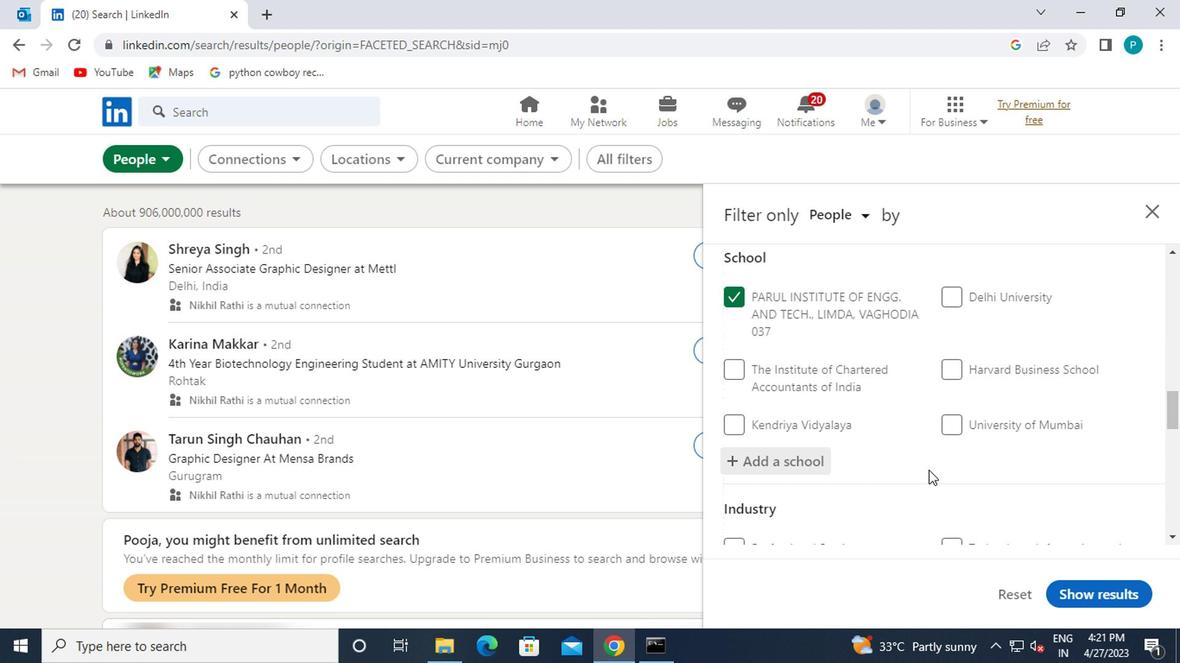 
Action: Mouse moved to (821, 478)
Screenshot: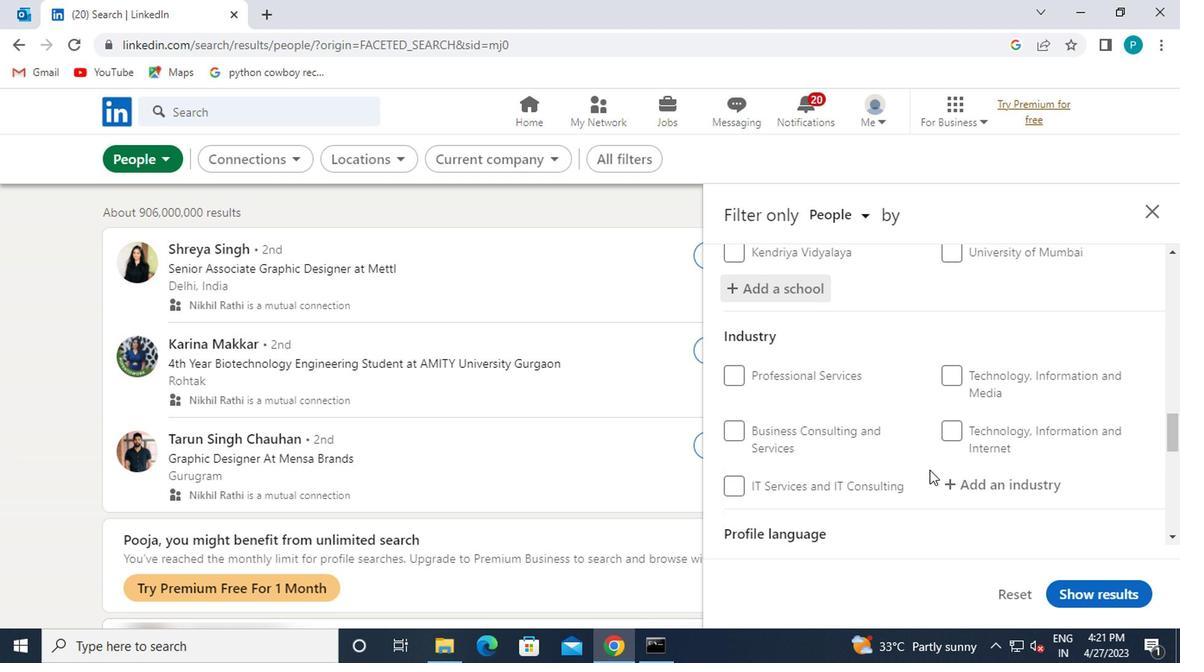 
Action: Mouse pressed left at (821, 478)
Screenshot: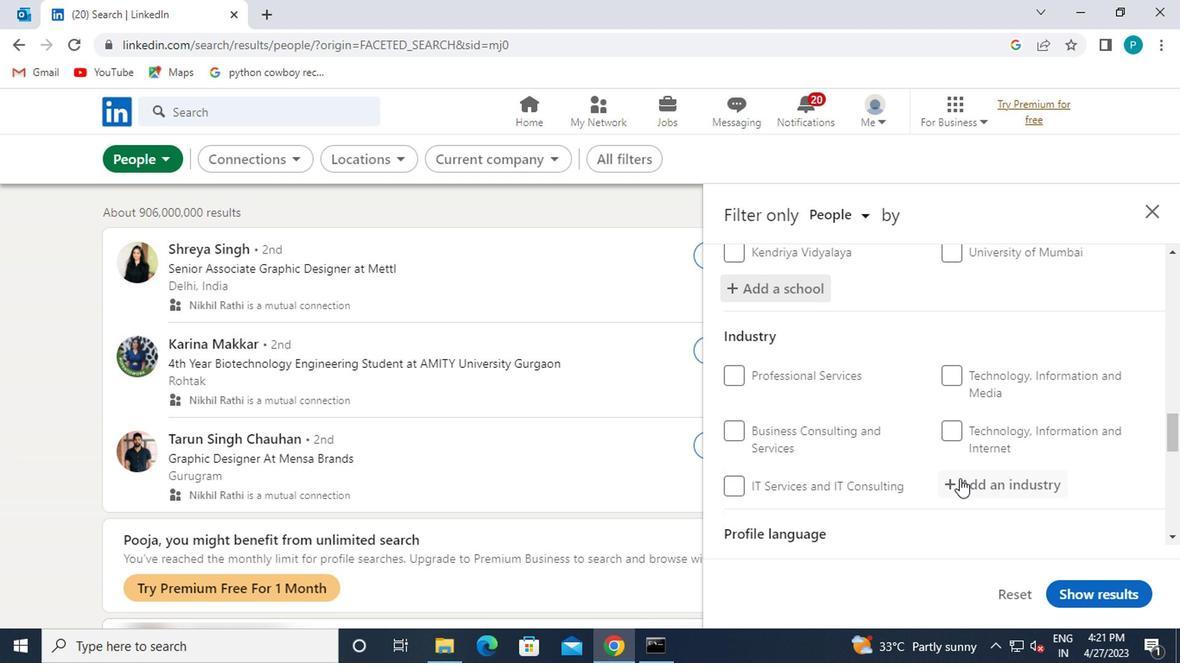 
Action: Key pressed <Key.caps_lock>M<Key.caps_lock><Key.backspace>M<Key.caps_lock>ARKE
Screenshot: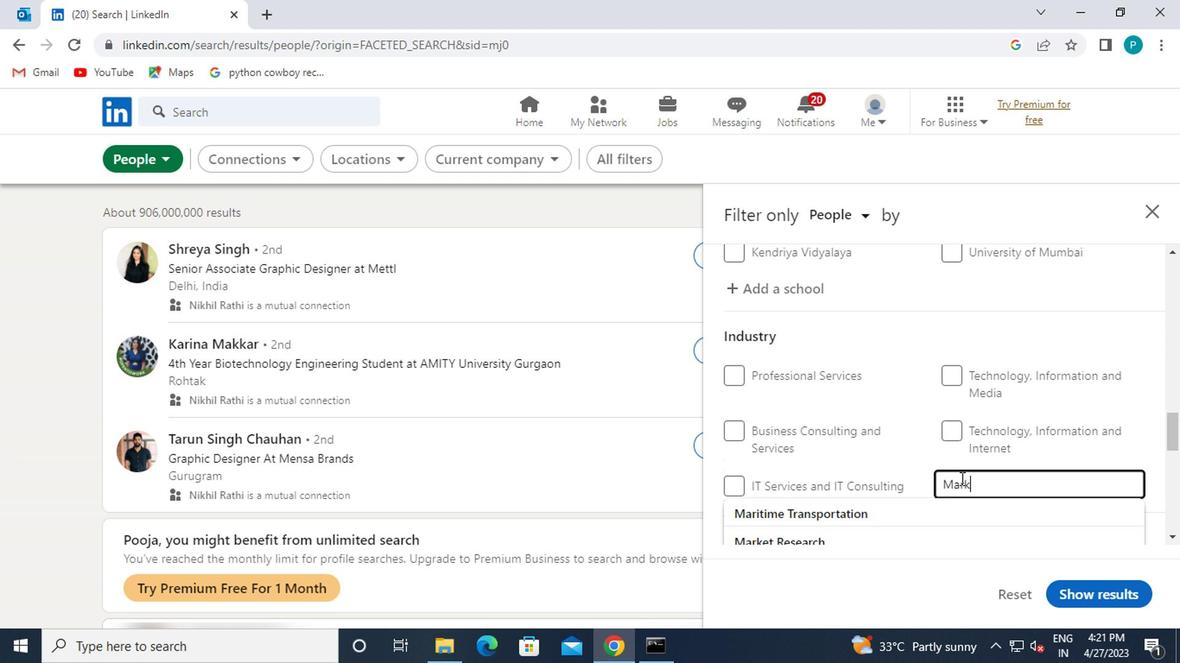 
Action: Mouse moved to (826, 452)
Screenshot: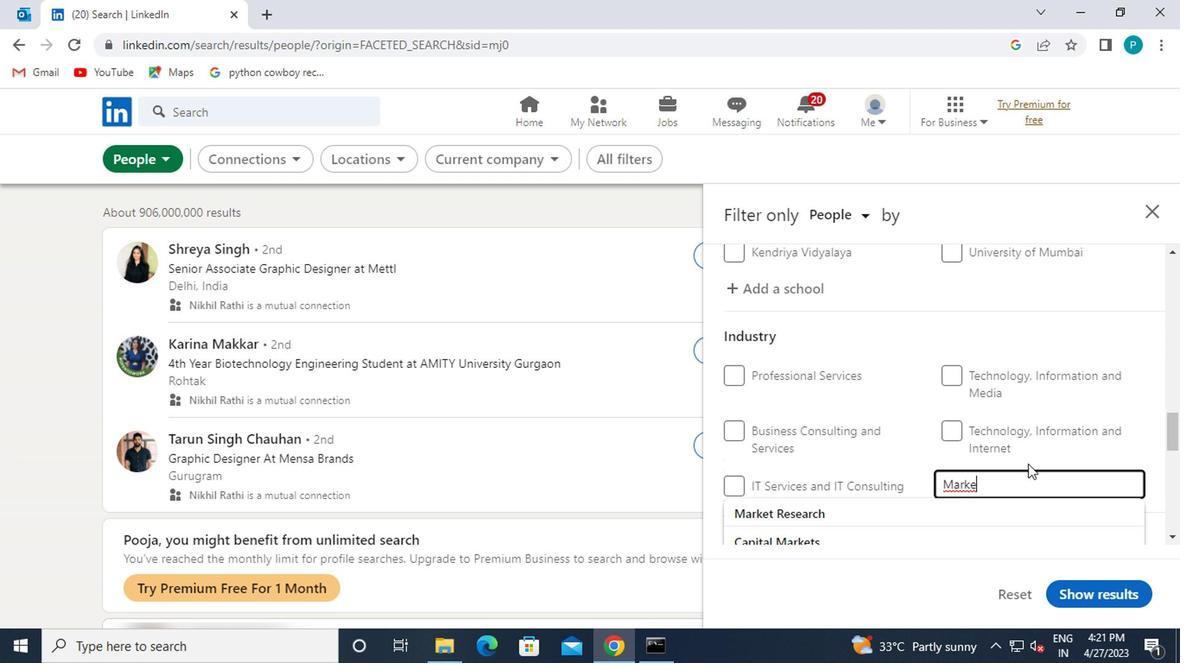 
Action: Mouse scrolled (826, 451) with delta (0, 0)
Screenshot: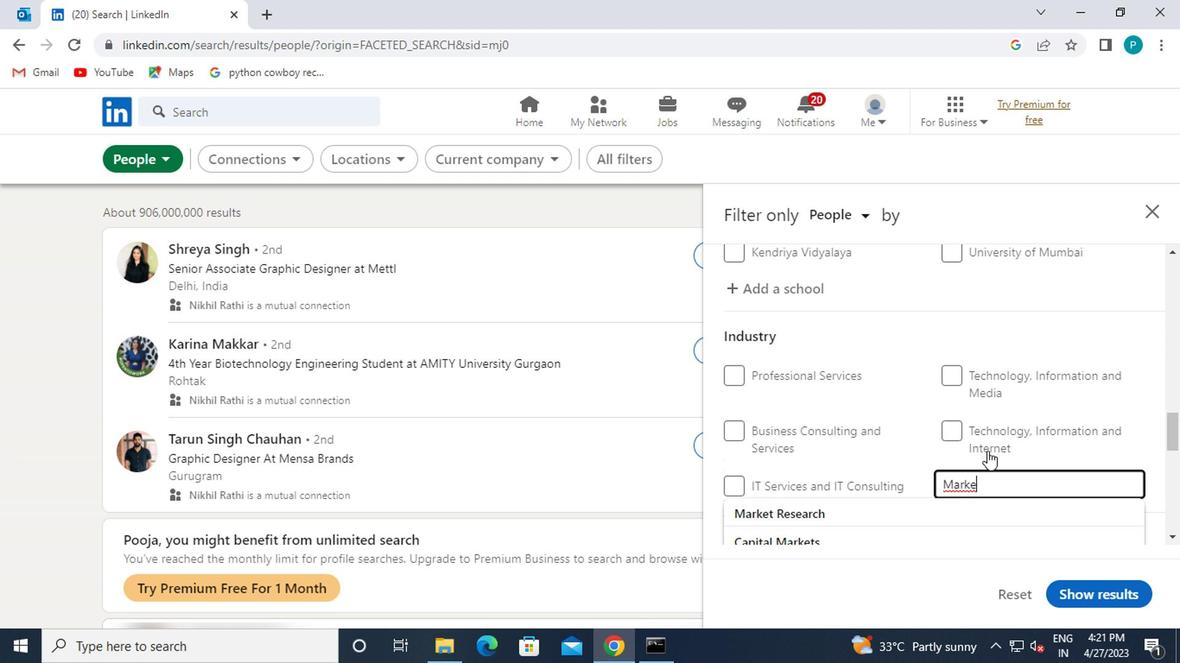 
Action: Mouse moved to (711, 446)
Screenshot: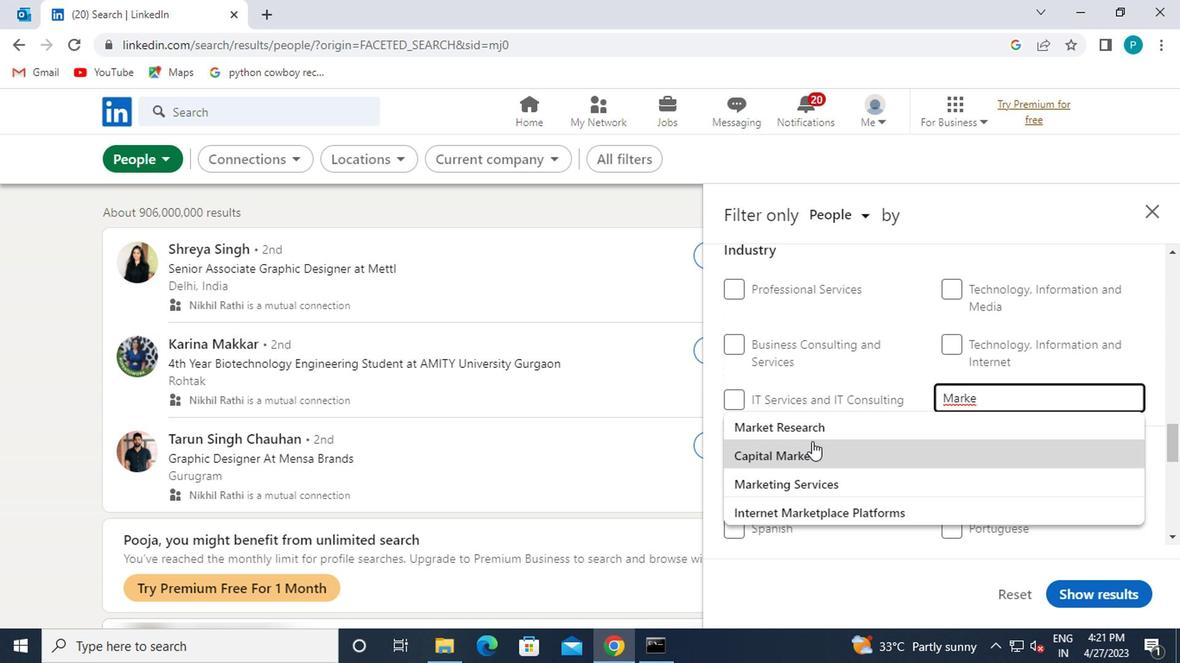 
Action: Mouse pressed left at (711, 446)
Screenshot: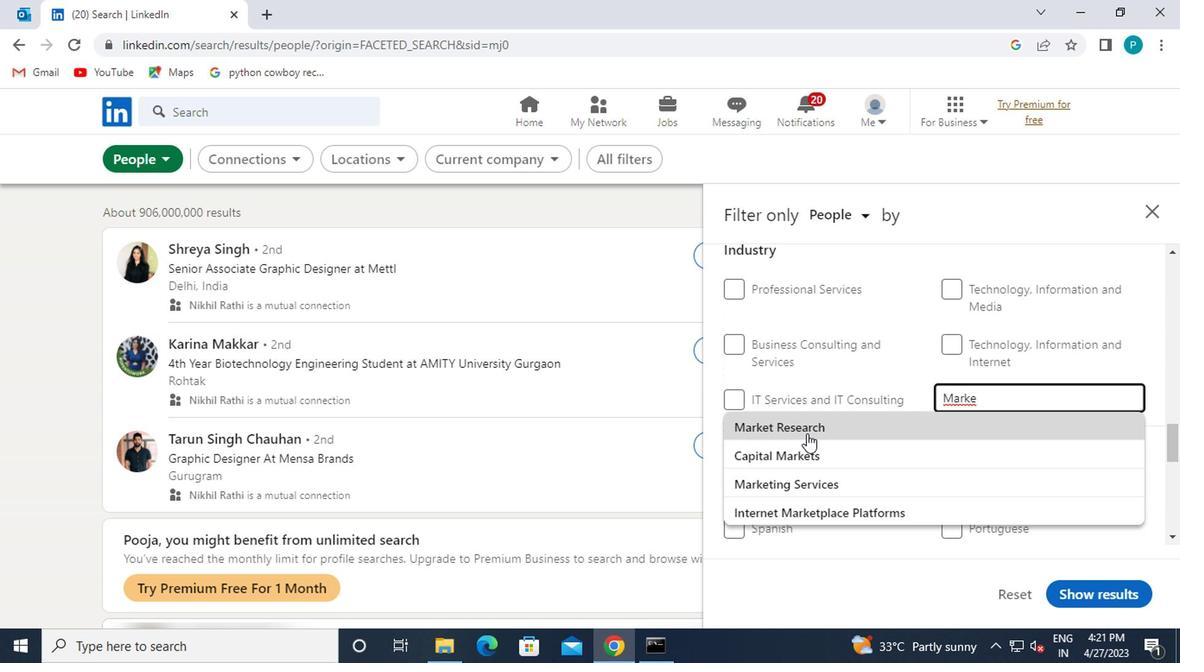 
Action: Mouse moved to (714, 468)
Screenshot: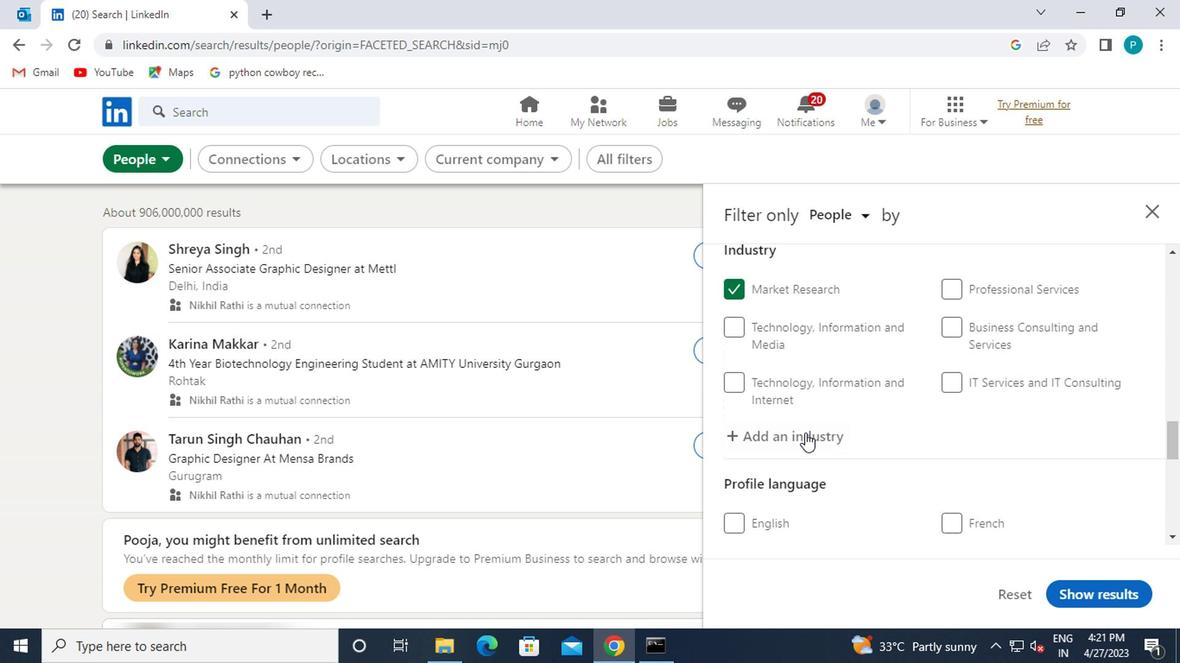 
Action: Mouse scrolled (714, 468) with delta (0, 0)
Screenshot: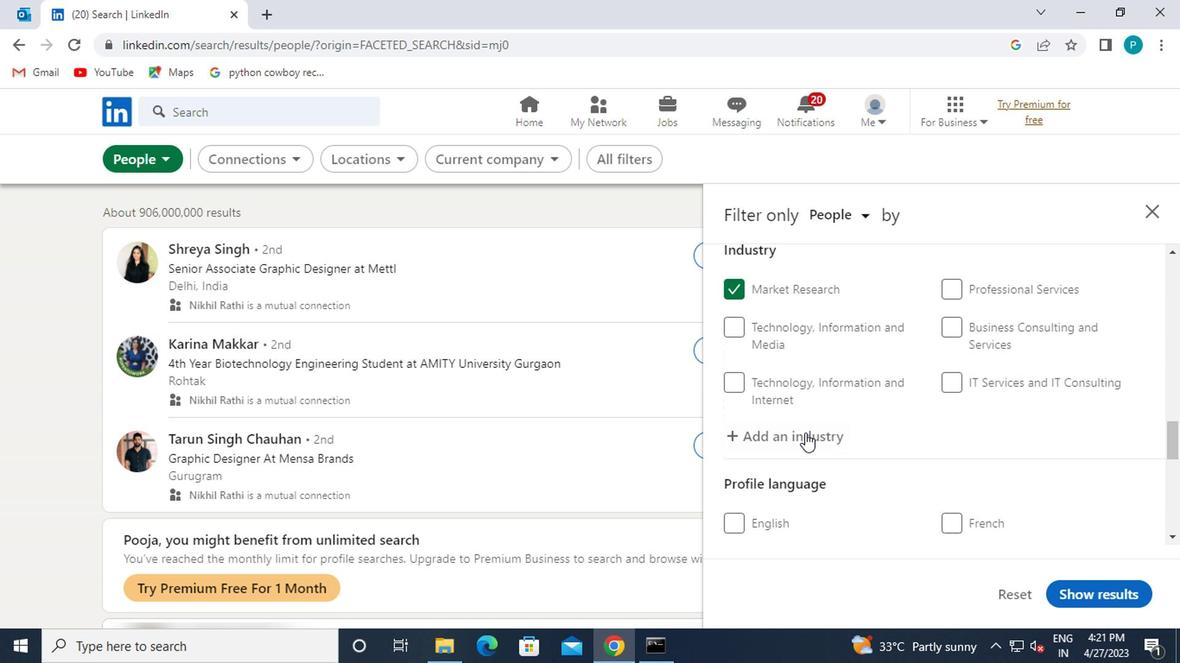 
Action: Mouse moved to (714, 469)
Screenshot: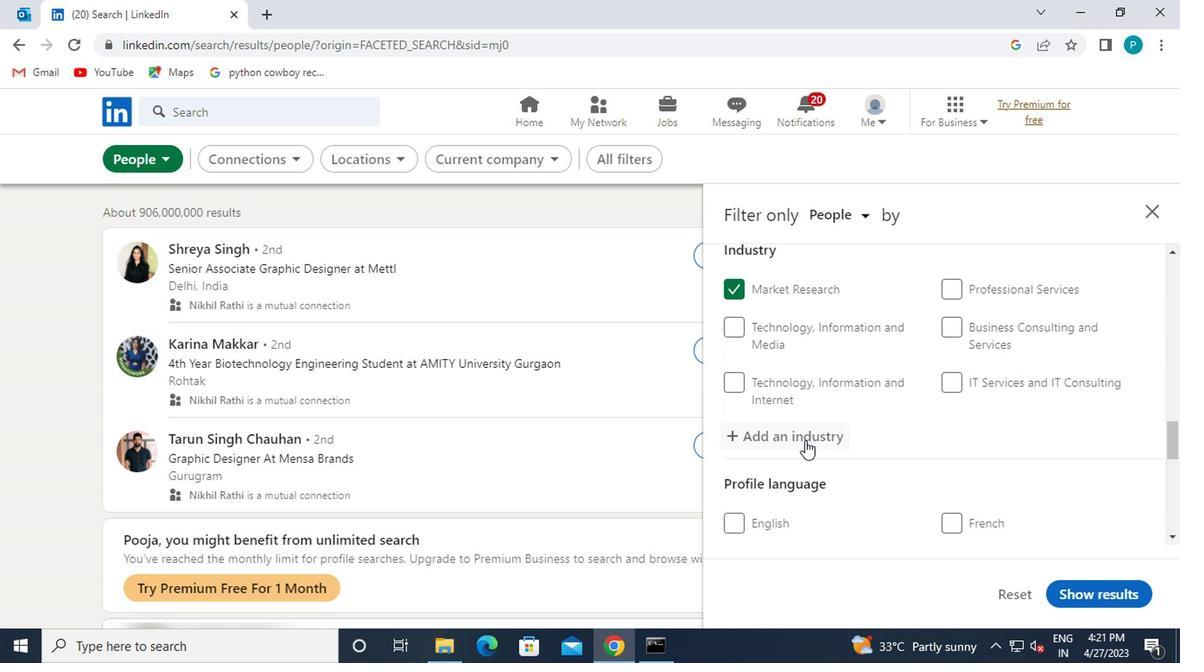 
Action: Mouse scrolled (714, 468) with delta (0, 0)
Screenshot: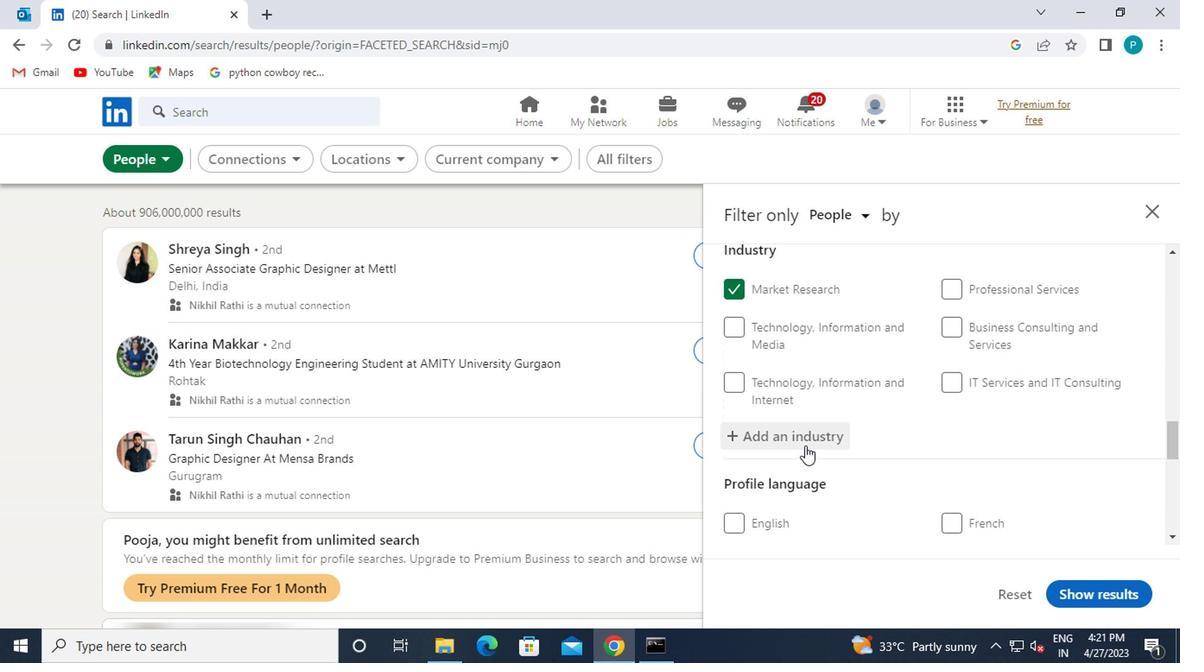
Action: Mouse moved to (800, 496)
Screenshot: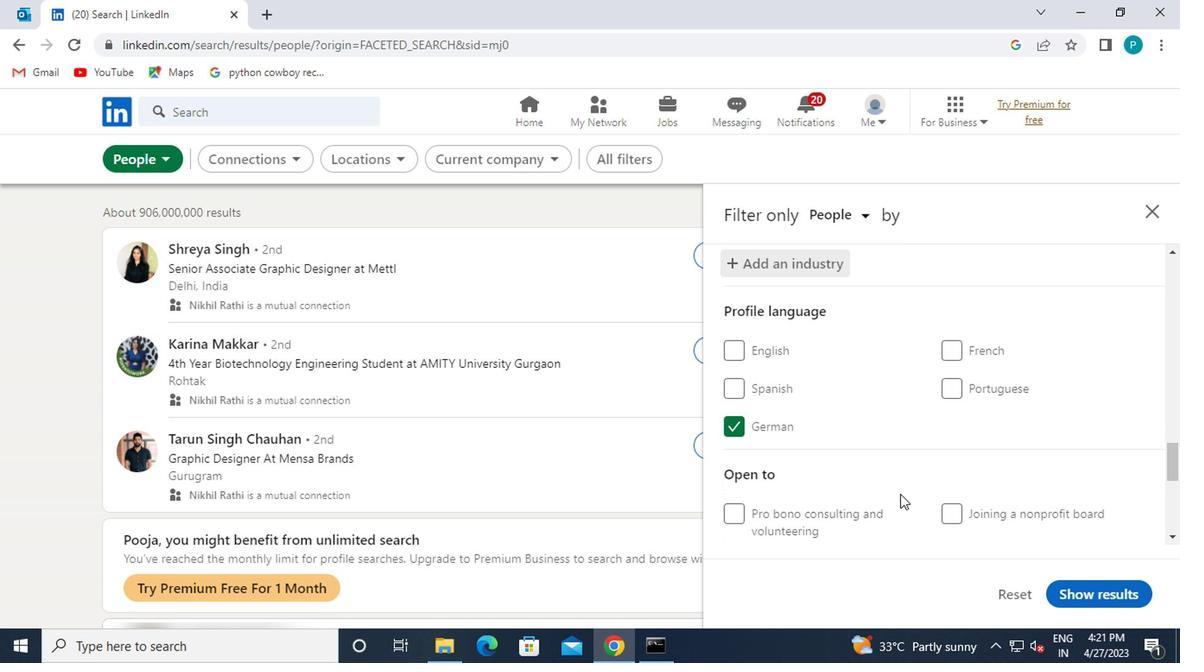 
Action: Mouse scrolled (800, 495) with delta (0, 0)
Screenshot: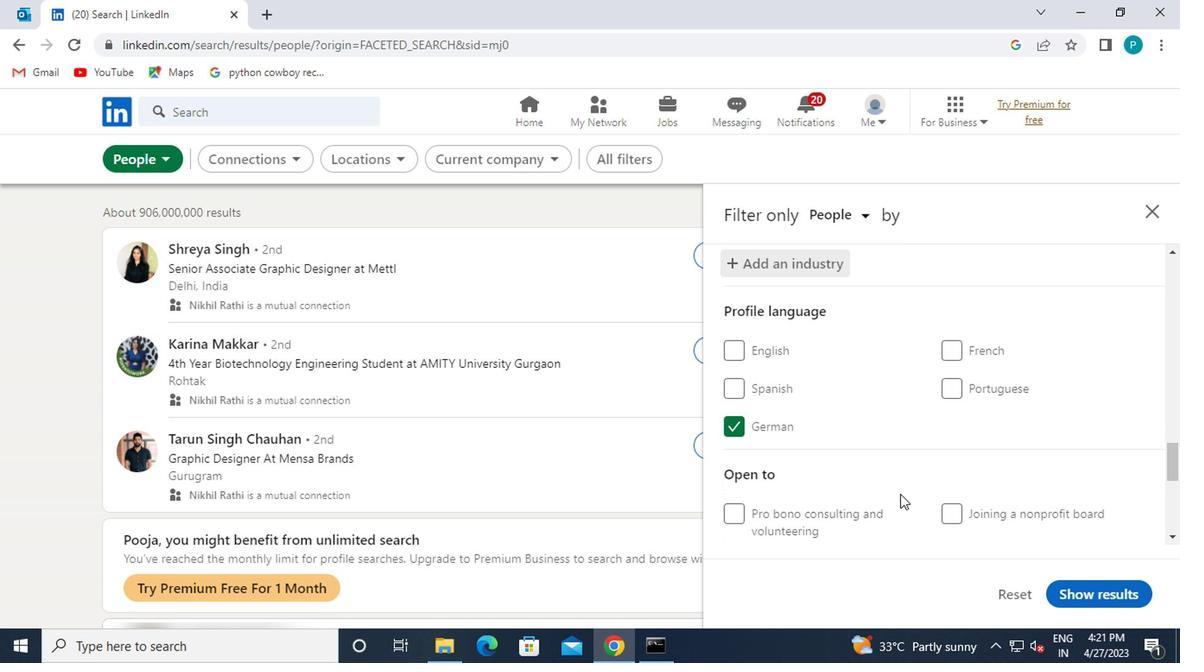 
Action: Mouse moved to (831, 504)
Screenshot: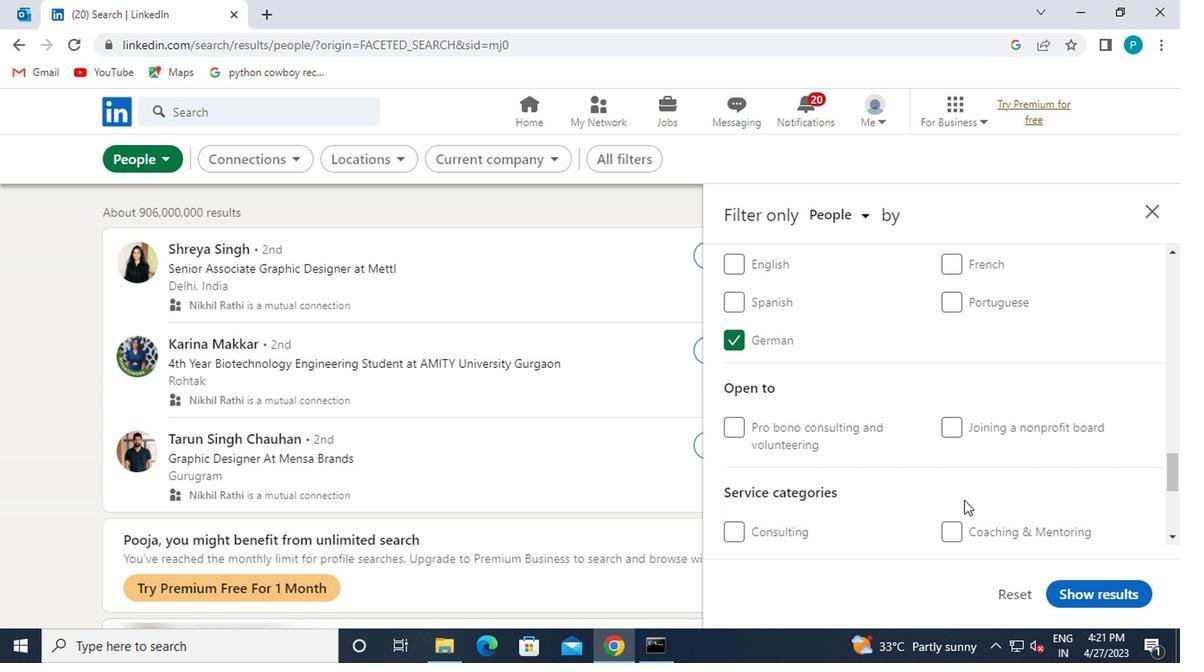 
Action: Mouse scrolled (831, 504) with delta (0, 0)
Screenshot: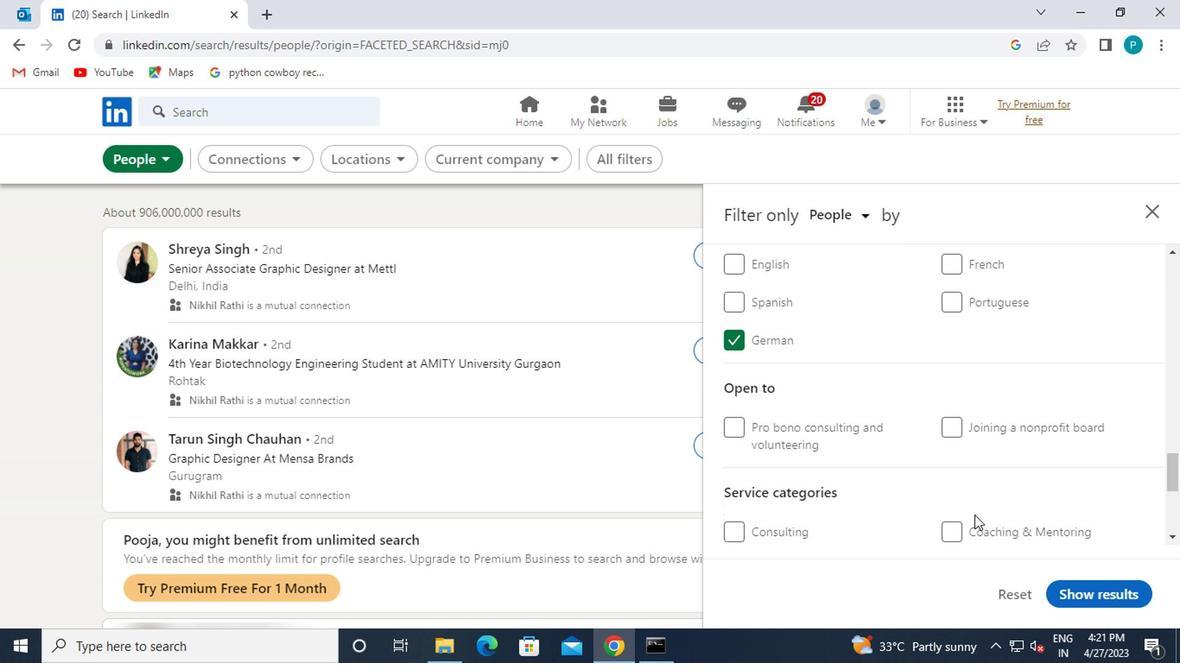 
Action: Mouse moved to (831, 501)
Screenshot: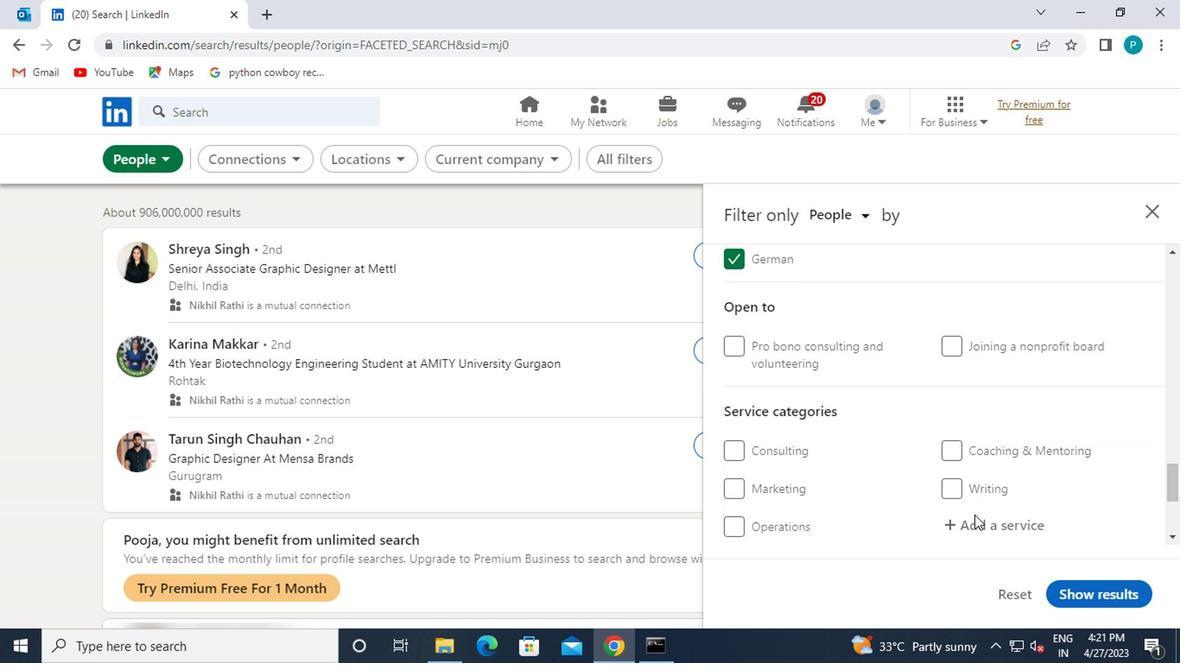 
Action: Mouse pressed left at (831, 501)
Screenshot: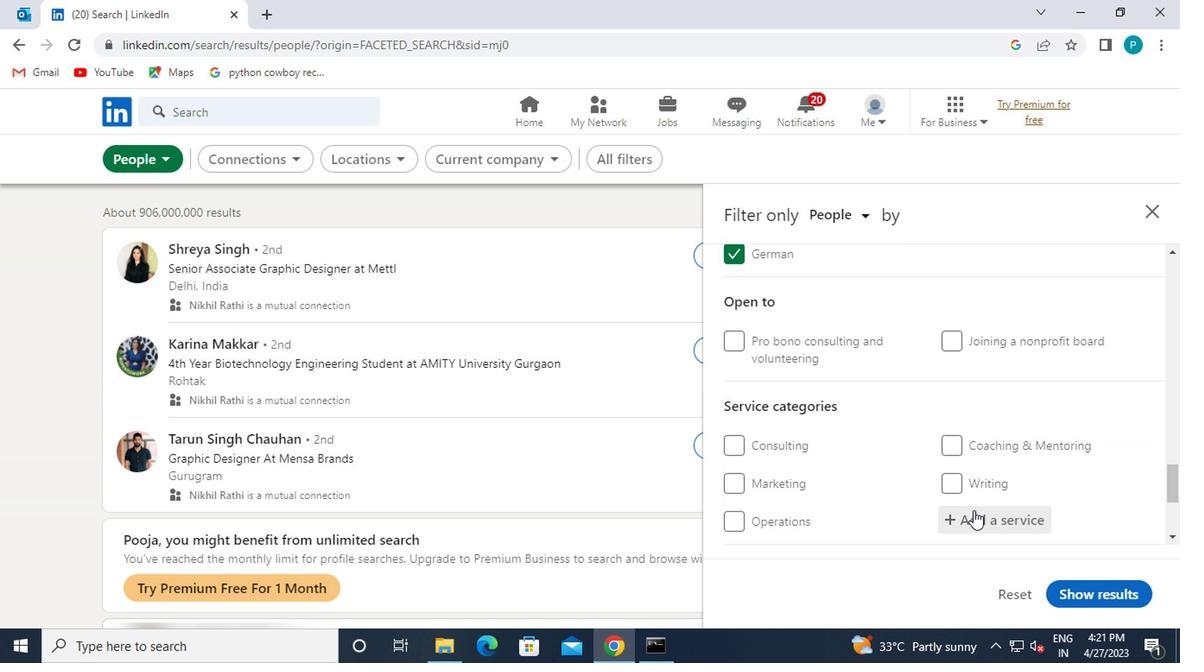 
Action: Key pressed <Key.caps_lock>R<Key.caps_lock>EAL
Screenshot: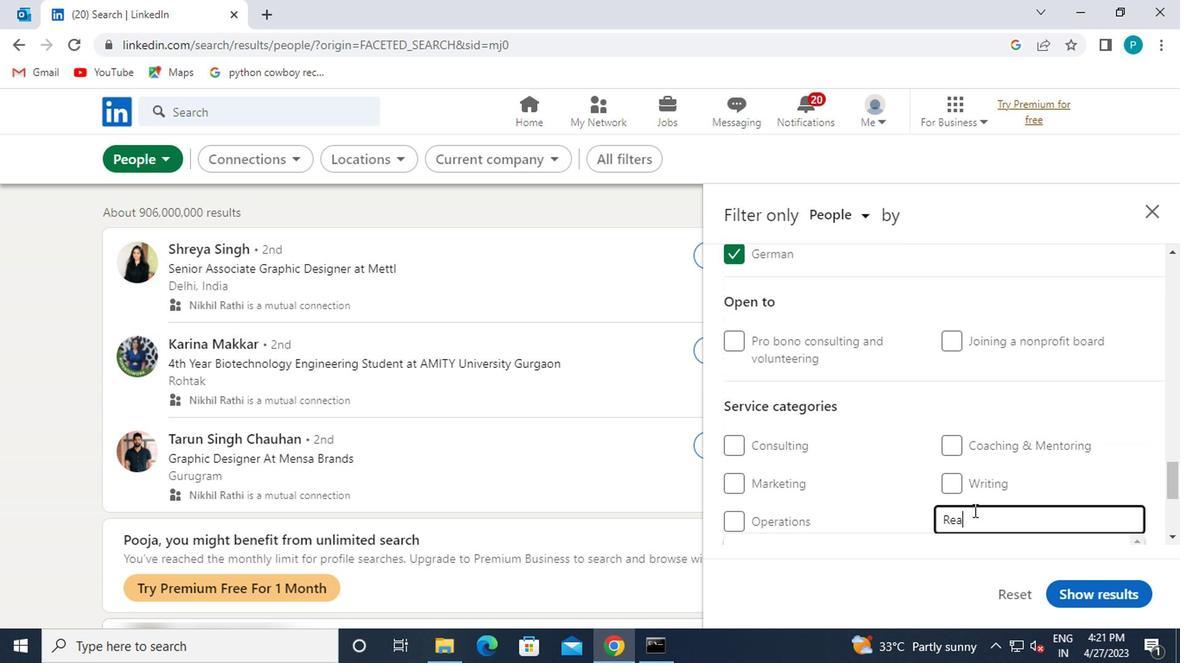
Action: Mouse moved to (797, 466)
Screenshot: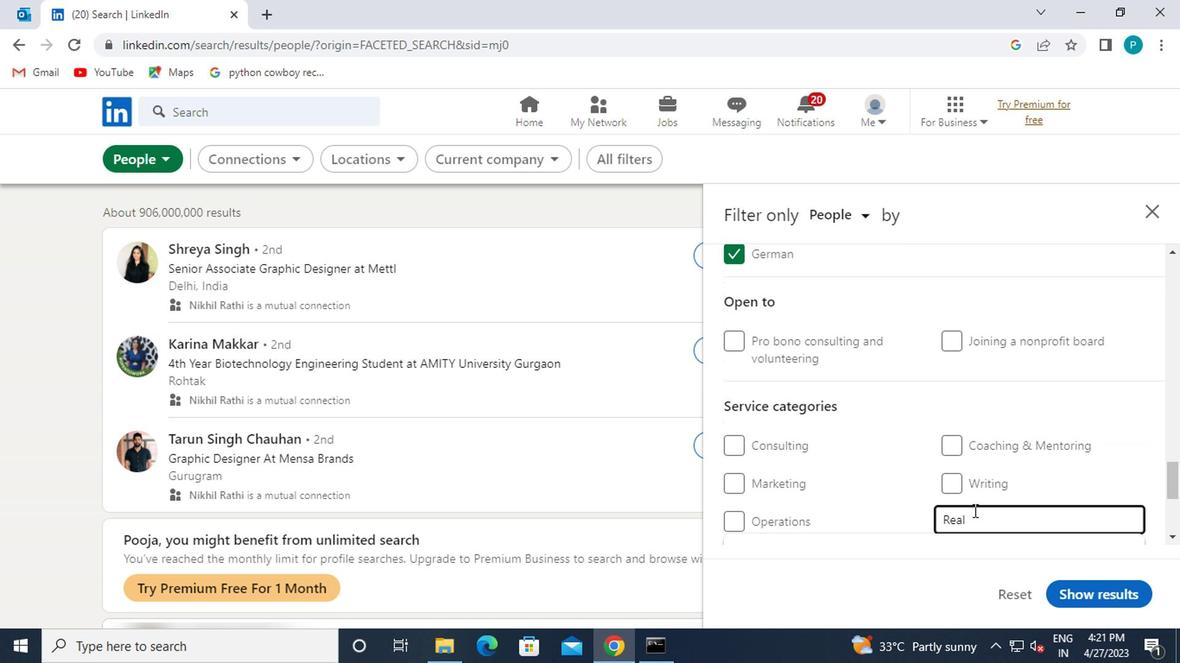 
Action: Mouse scrolled (797, 465) with delta (0, 0)
Screenshot: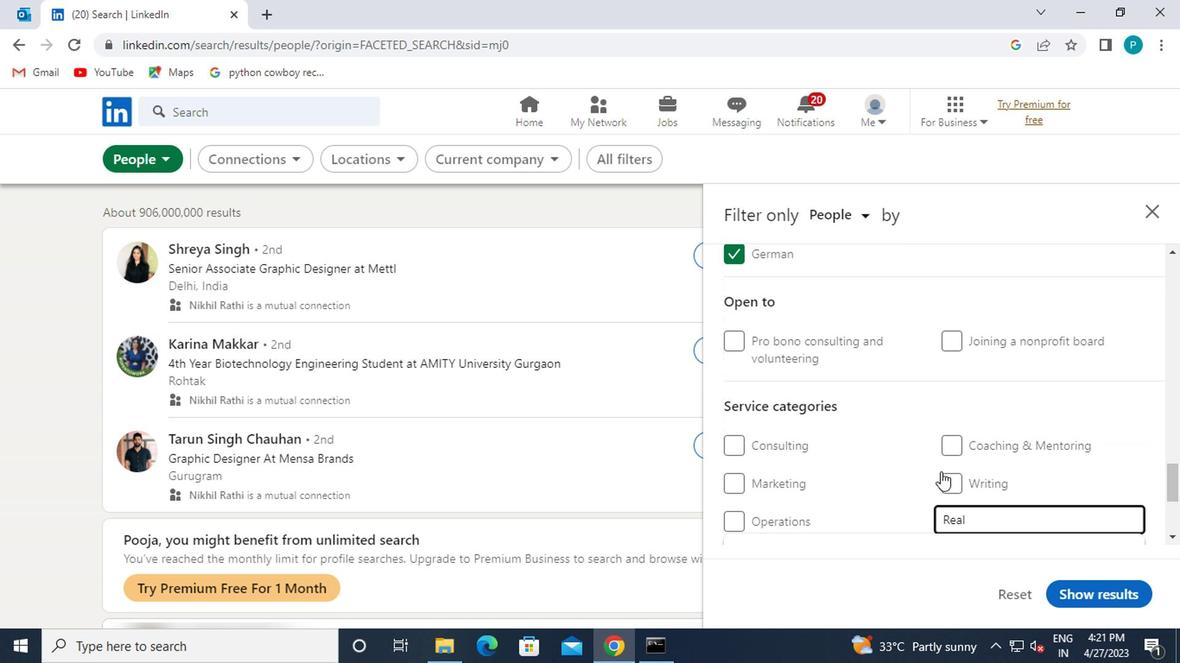 
Action: Mouse scrolled (797, 465) with delta (0, 0)
Screenshot: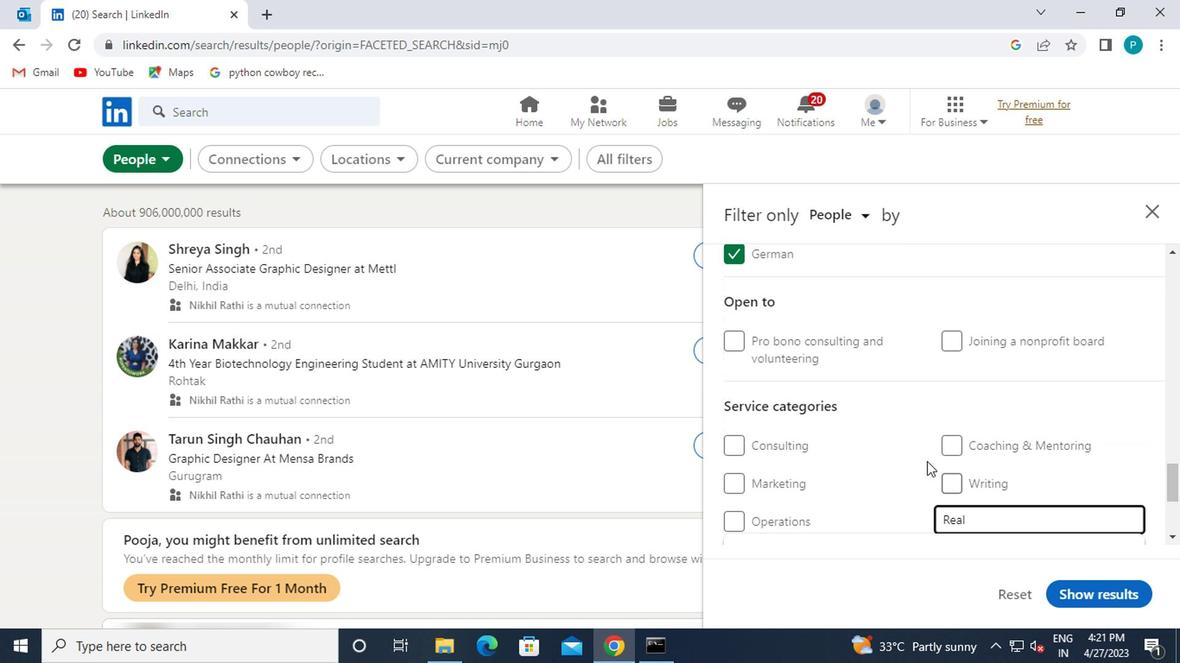 
Action: Mouse moved to (726, 411)
Screenshot: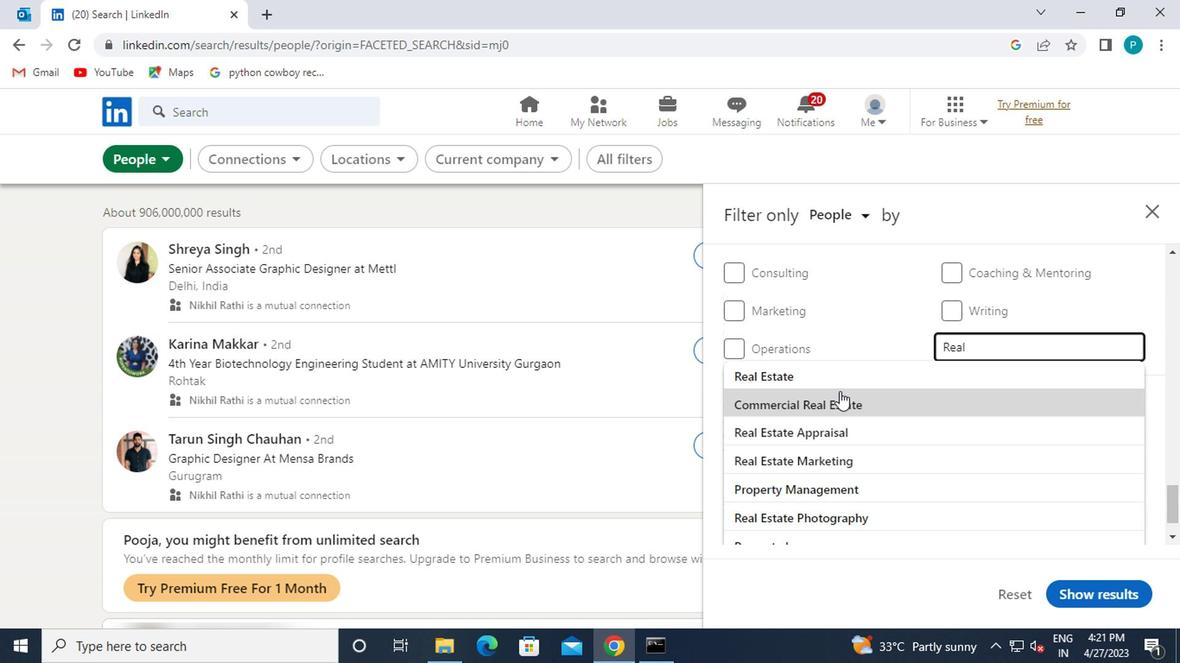 
Action: Mouse pressed left at (726, 411)
Screenshot: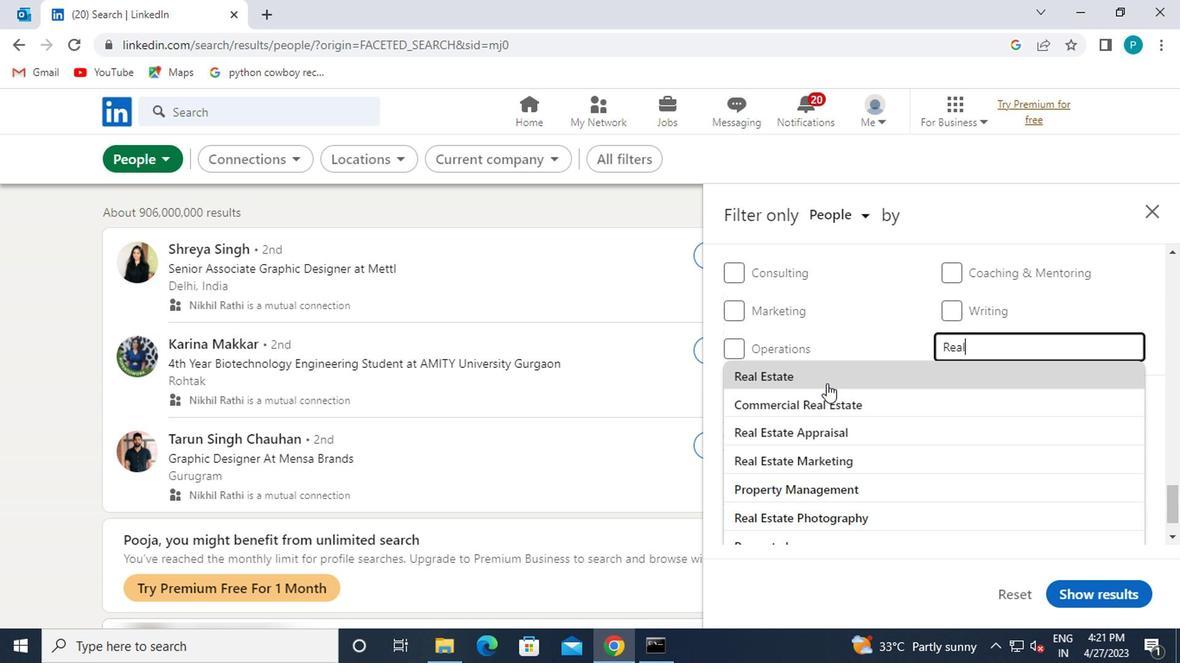 
Action: Mouse scrolled (726, 410) with delta (0, 0)
Screenshot: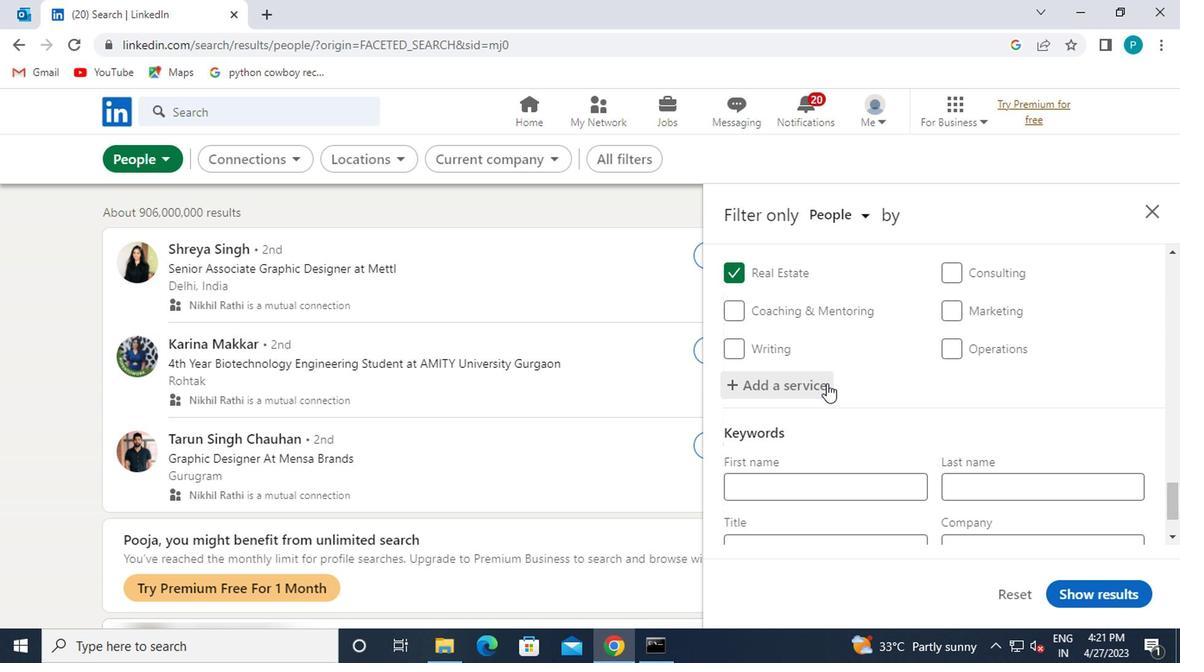 
Action: Mouse scrolled (726, 410) with delta (0, 0)
Screenshot: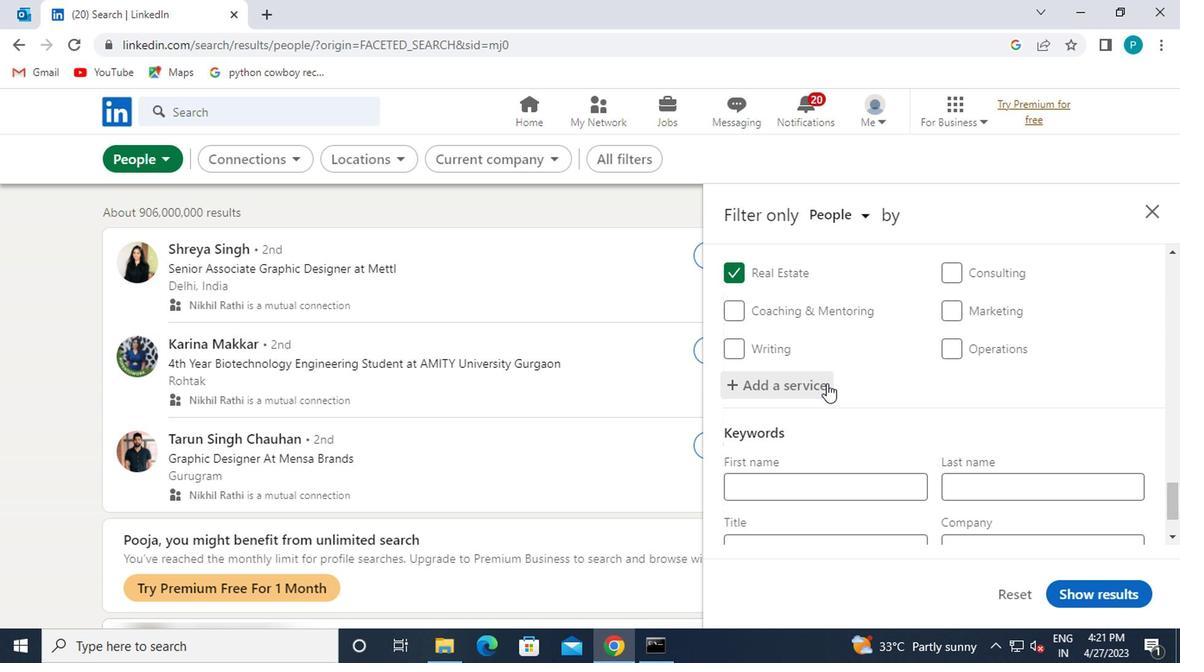 
Action: Mouse scrolled (726, 410) with delta (0, 0)
Screenshot: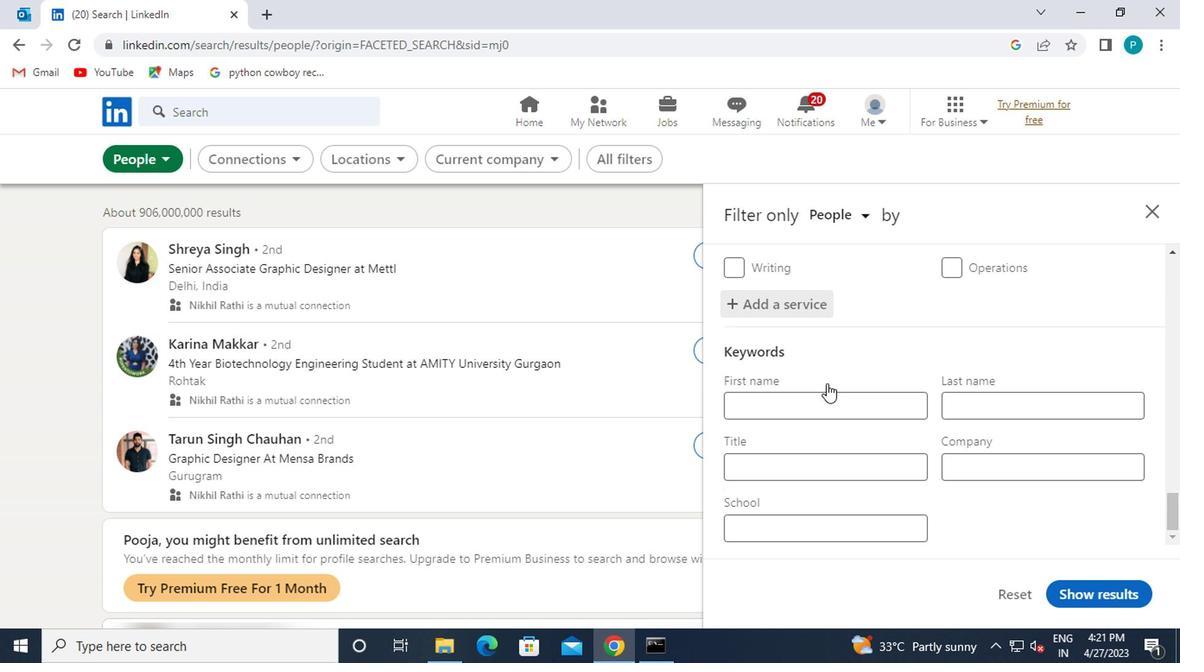 
Action: Mouse scrolled (726, 410) with delta (0, 0)
Screenshot: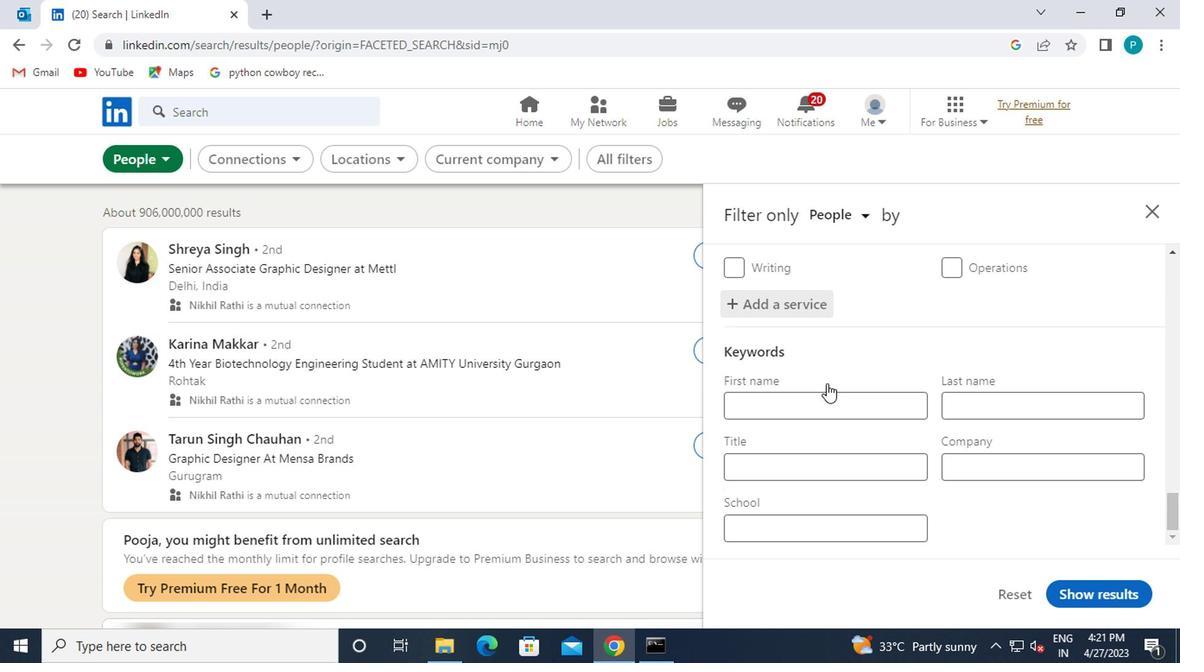 
Action: Mouse moved to (715, 481)
Screenshot: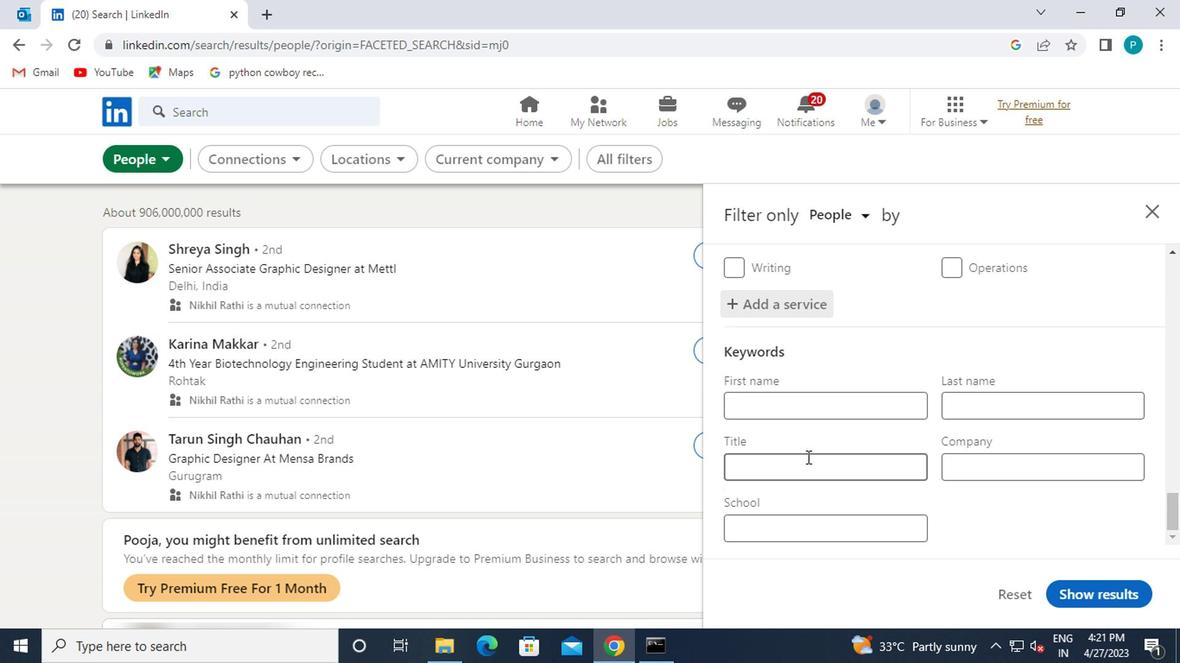 
Action: Mouse pressed left at (715, 481)
Screenshot: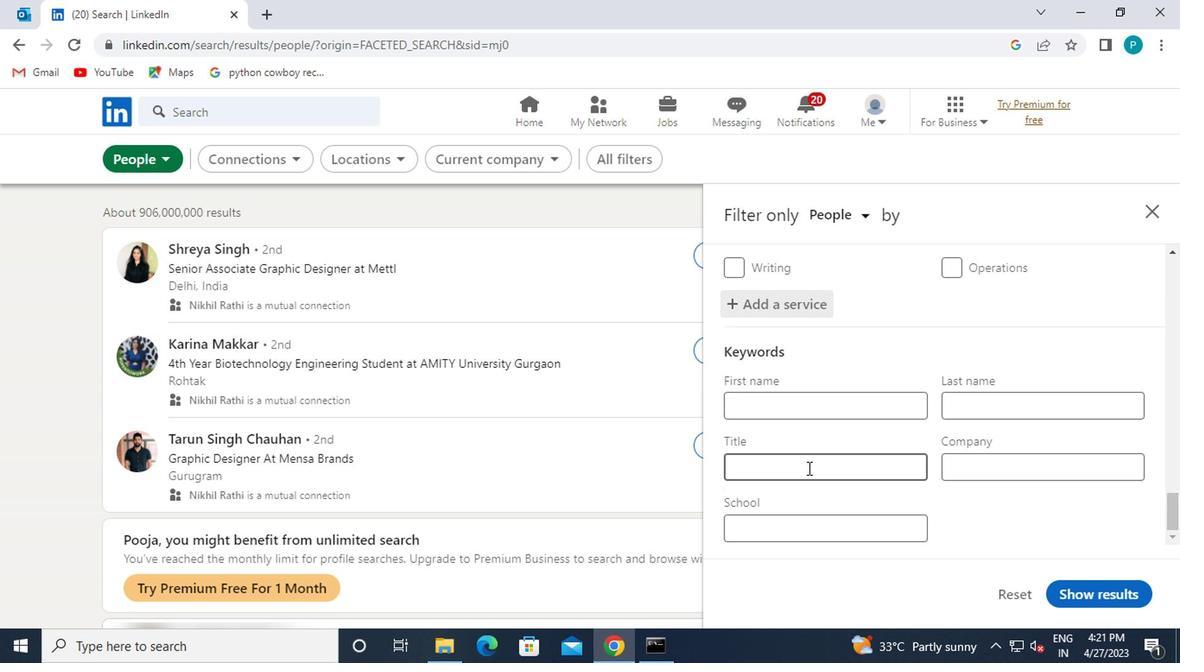 
Action: Mouse moved to (735, 509)
Screenshot: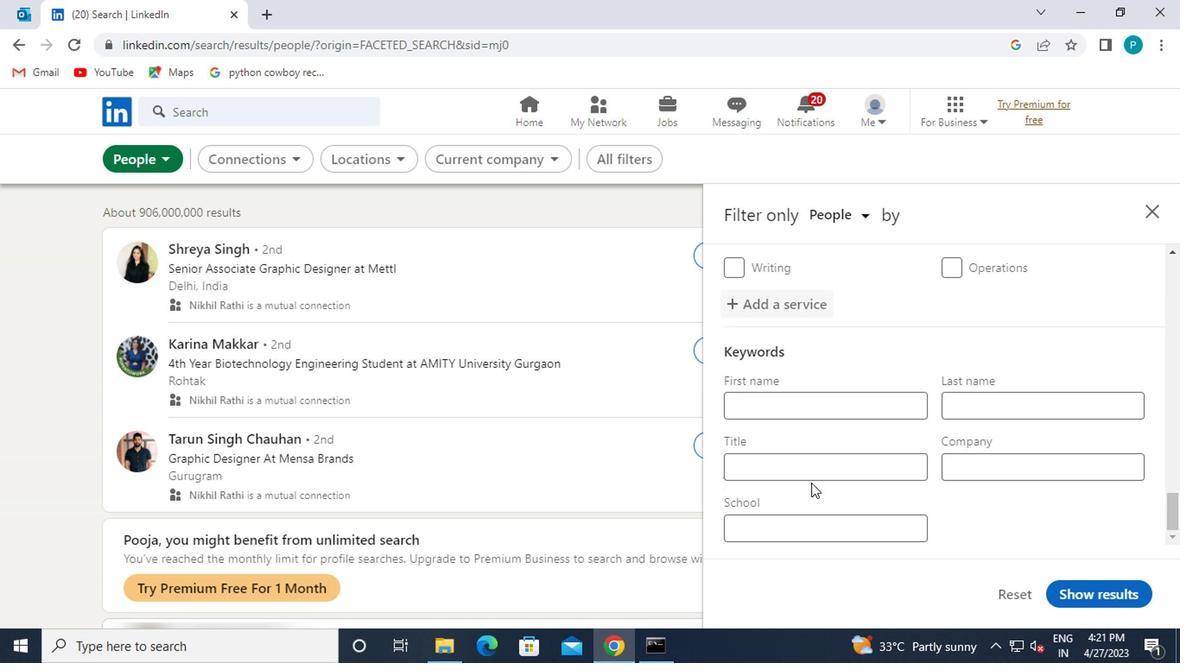
Action: Key pressed <Key.caps_lock>P<Key.caps_lock>LANT<Key.space>
Screenshot: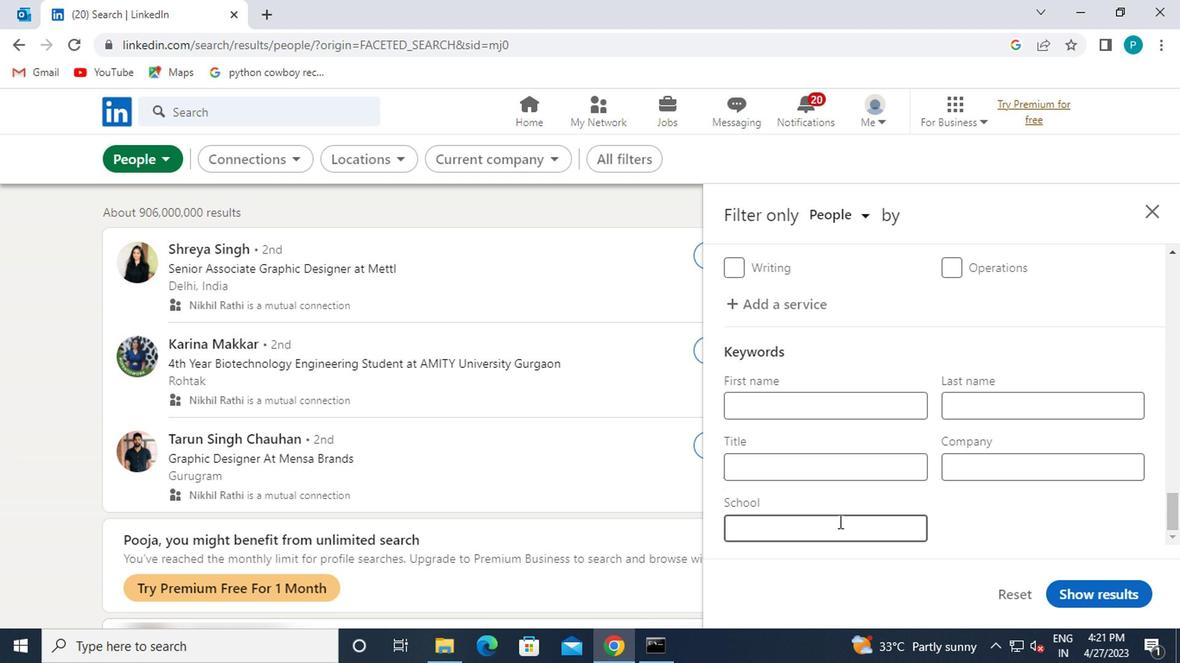 
Action: Mouse moved to (685, 473)
Screenshot: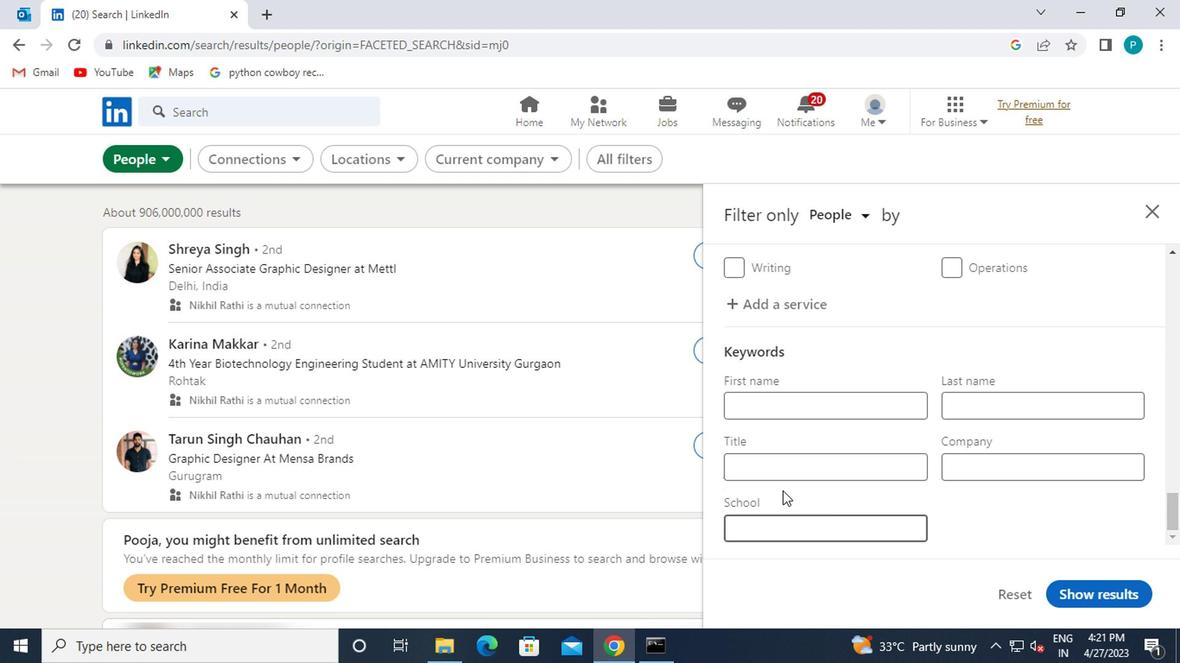 
Action: Mouse pressed left at (685, 473)
Screenshot: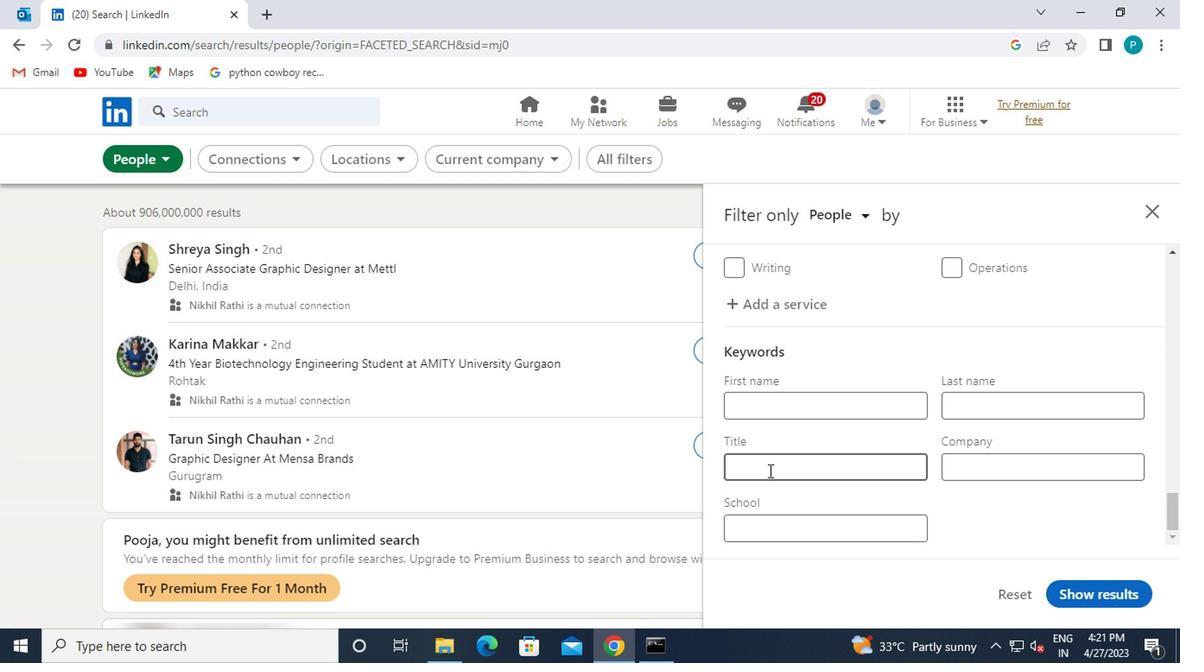 
Action: Key pressed <Key.caps_lock>P<Key.caps_lock>LANT<Key.space><Key.caps_lock>E<Key.caps_lock>NGINEER
Screenshot: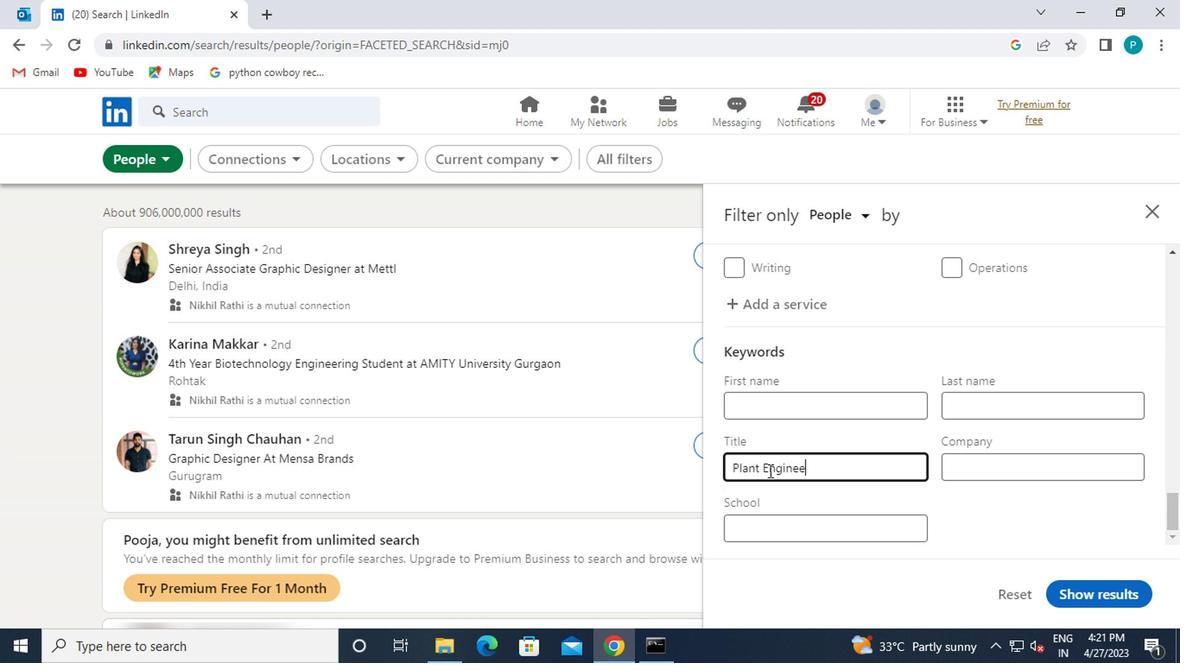 
Action: Mouse moved to (898, 554)
Screenshot: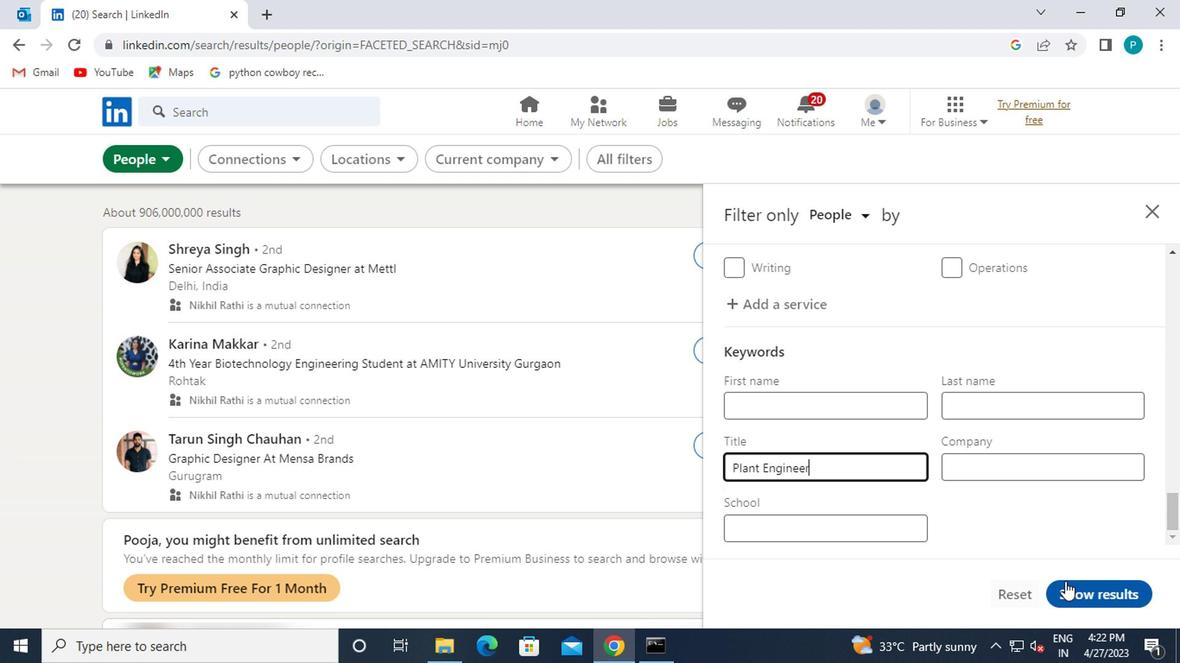 
Action: Mouse pressed left at (898, 554)
Screenshot: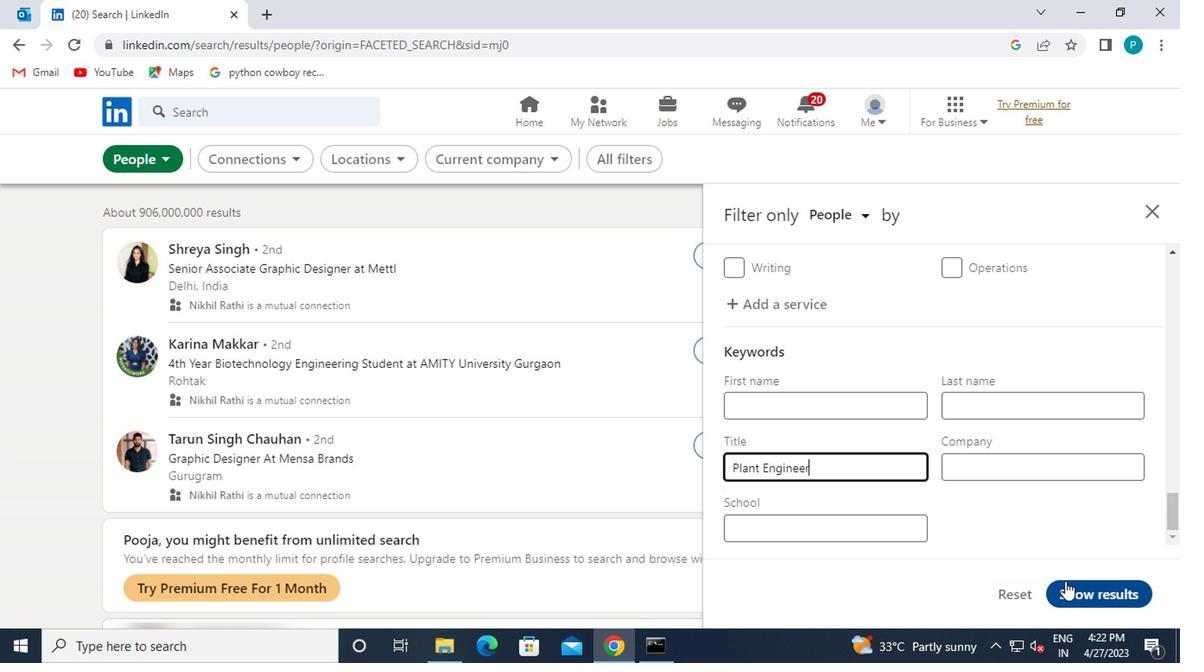 
